 Task: Find connections with filter location Berasia with filter topic #Energywith filter profile language Spanish with filter current company SolarEdge Technologies with filter school ASM Group of Institutes with filter industry International Trade and Development with filter service category Outsourcing with filter keywords title Human Resources
Action: Mouse moved to (666, 91)
Screenshot: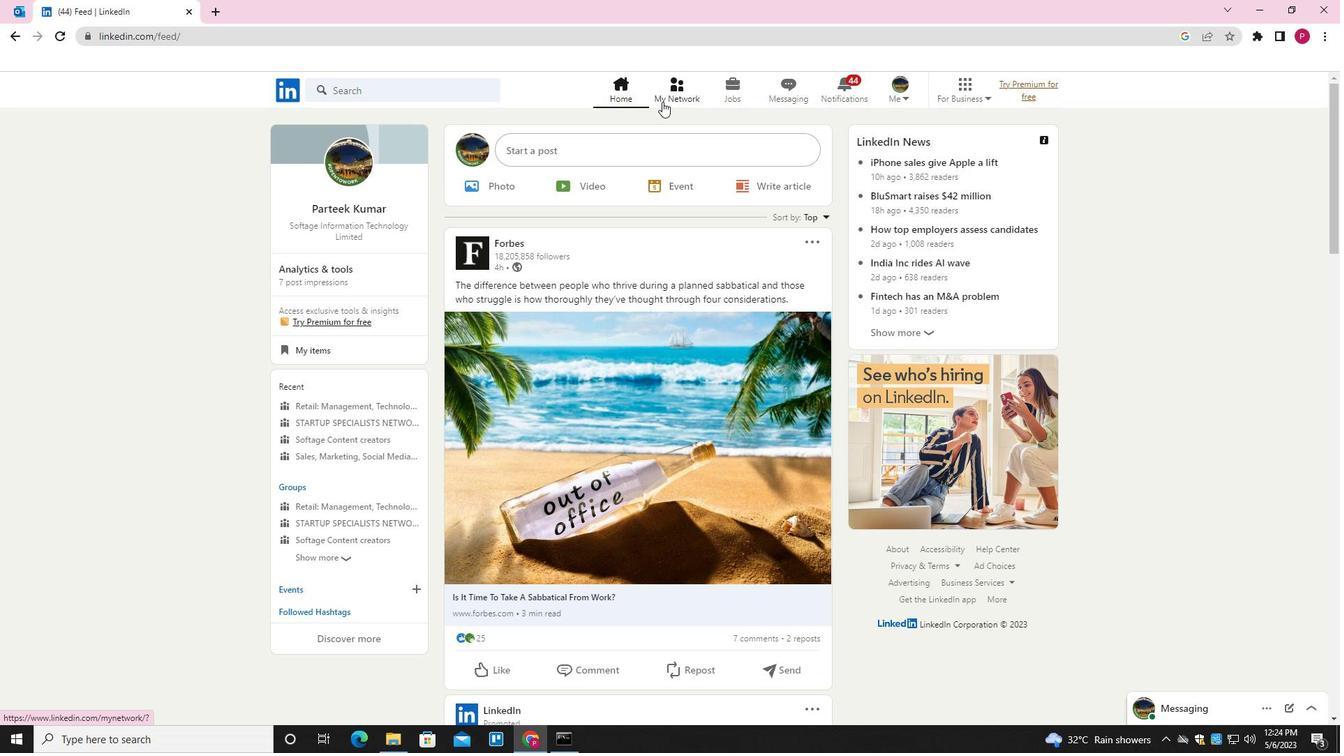 
Action: Mouse pressed left at (666, 91)
Screenshot: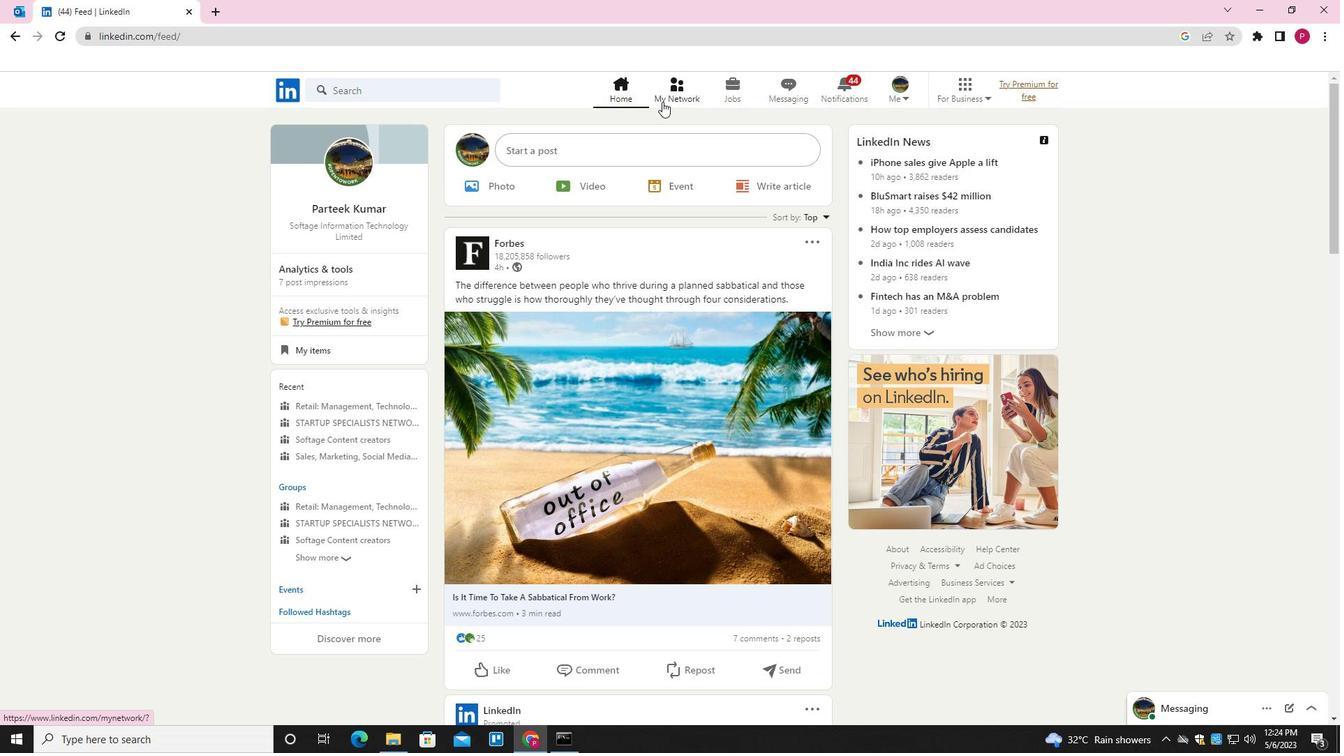 
Action: Mouse moved to (439, 170)
Screenshot: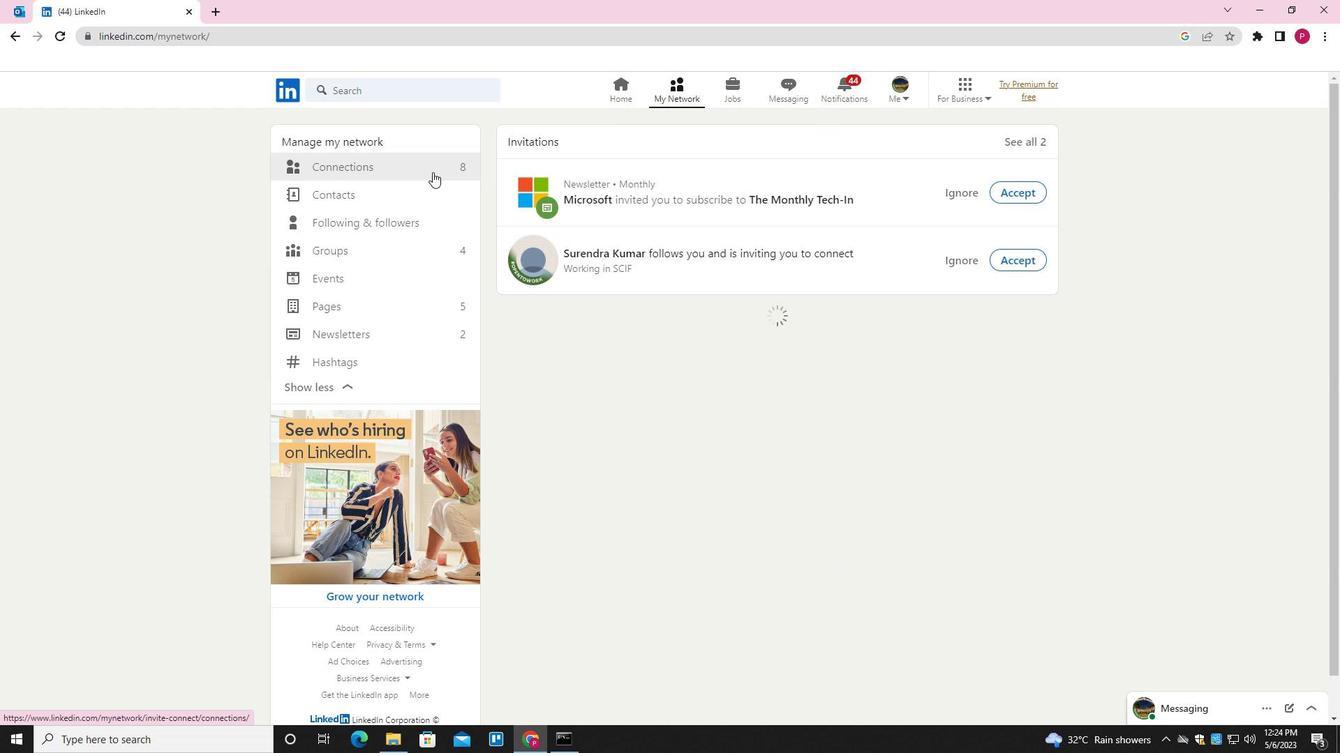 
Action: Mouse pressed left at (439, 170)
Screenshot: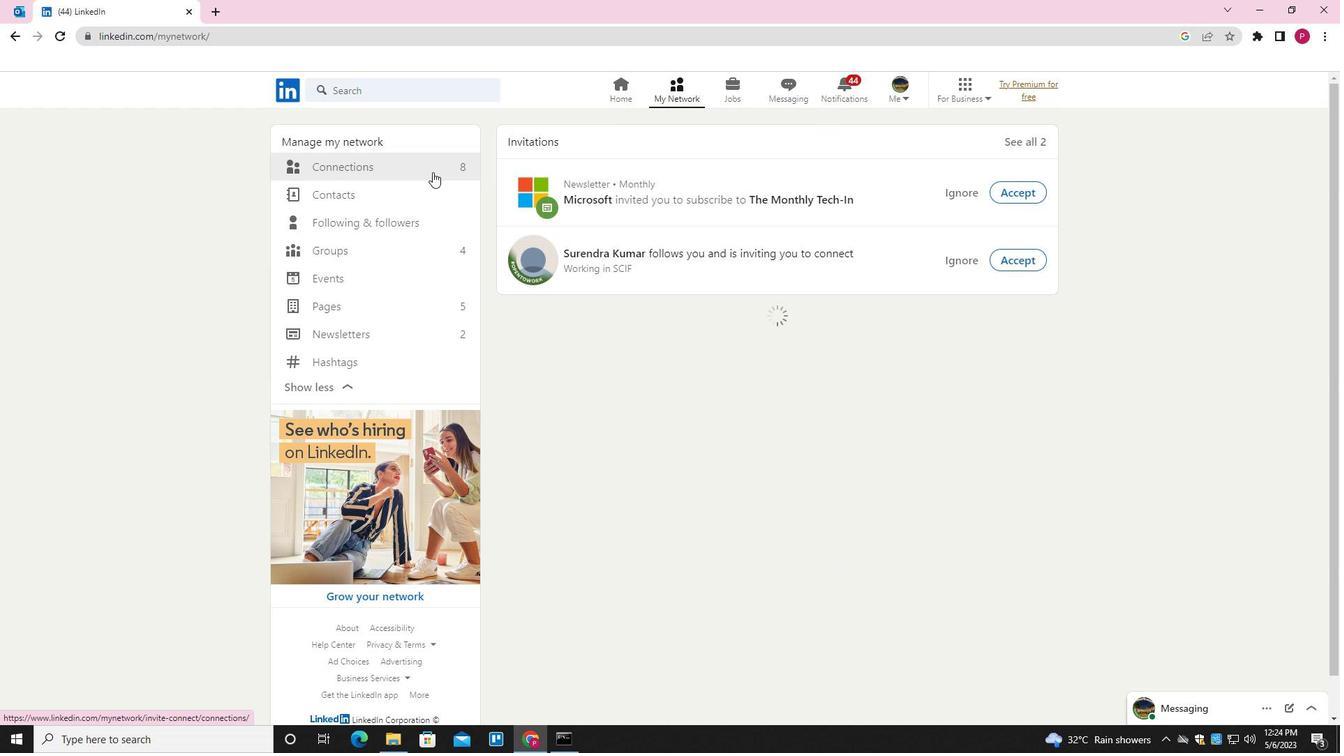 
Action: Mouse moved to (782, 170)
Screenshot: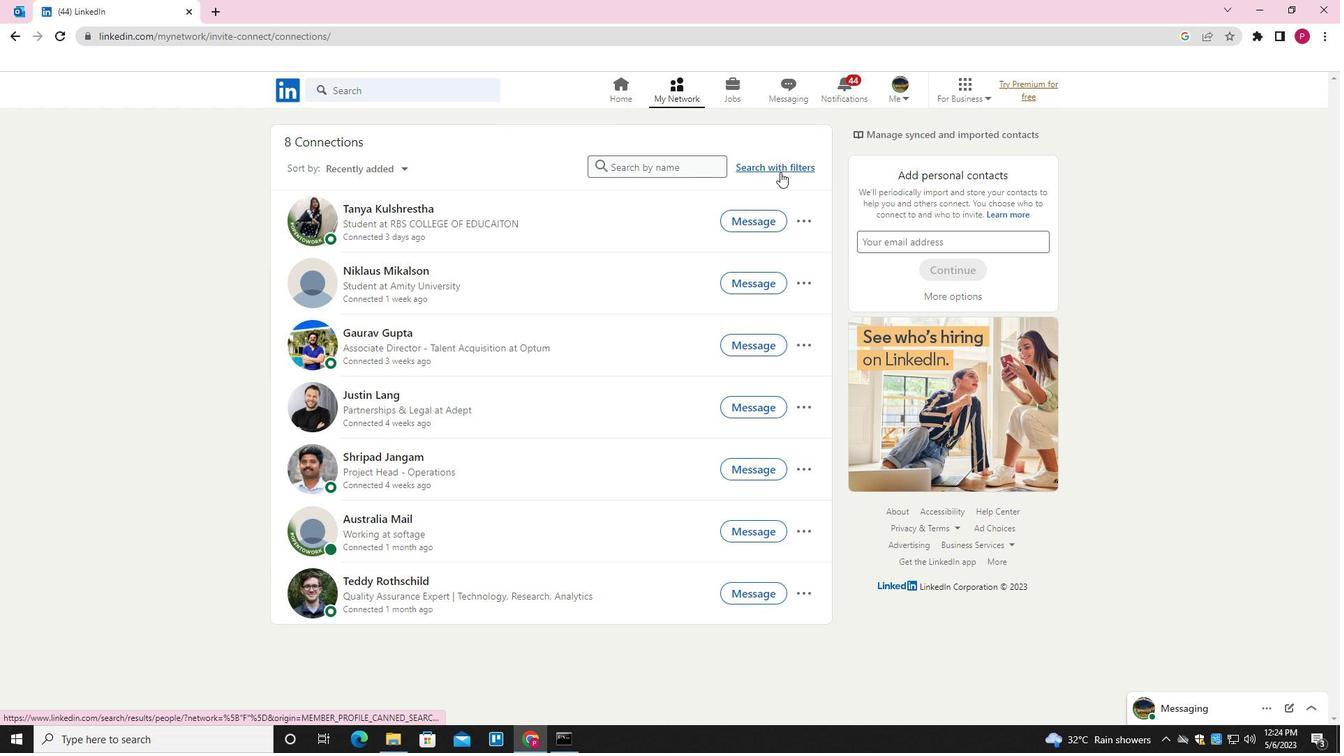 
Action: Mouse pressed left at (782, 170)
Screenshot: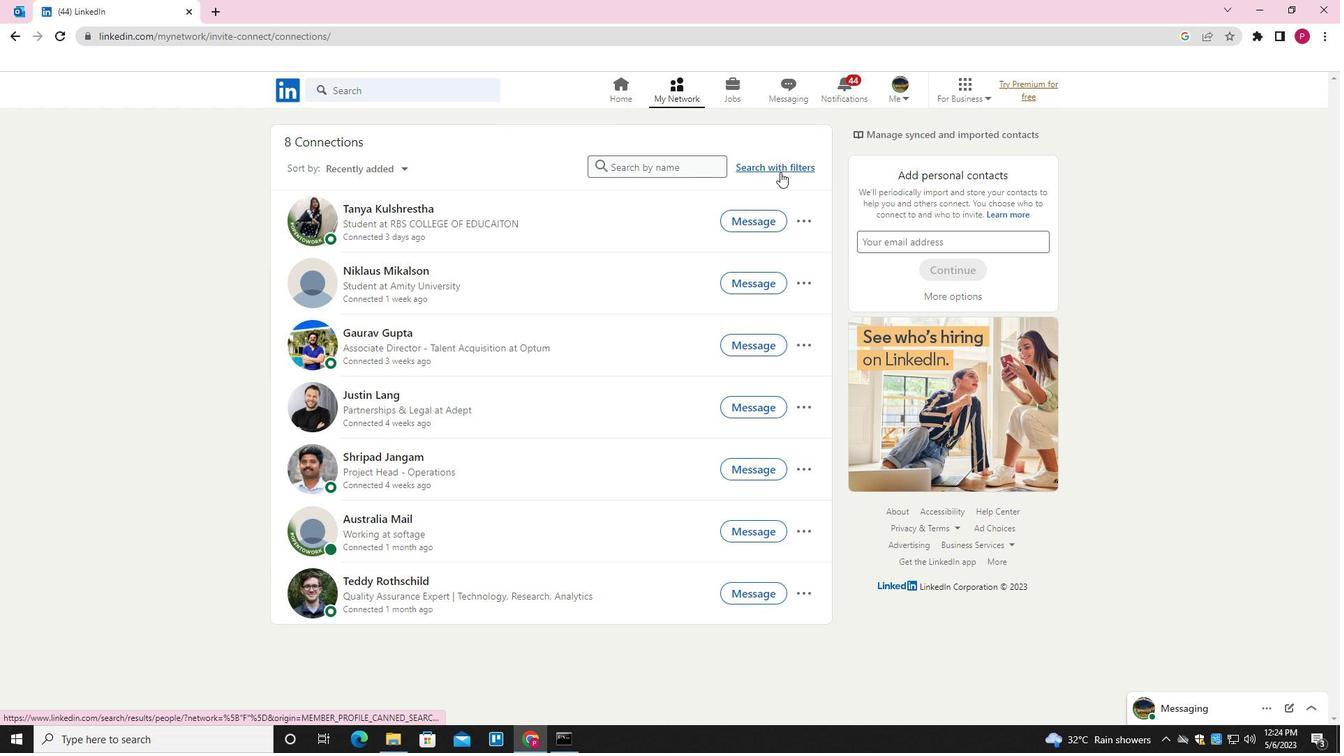 
Action: Mouse moved to (714, 130)
Screenshot: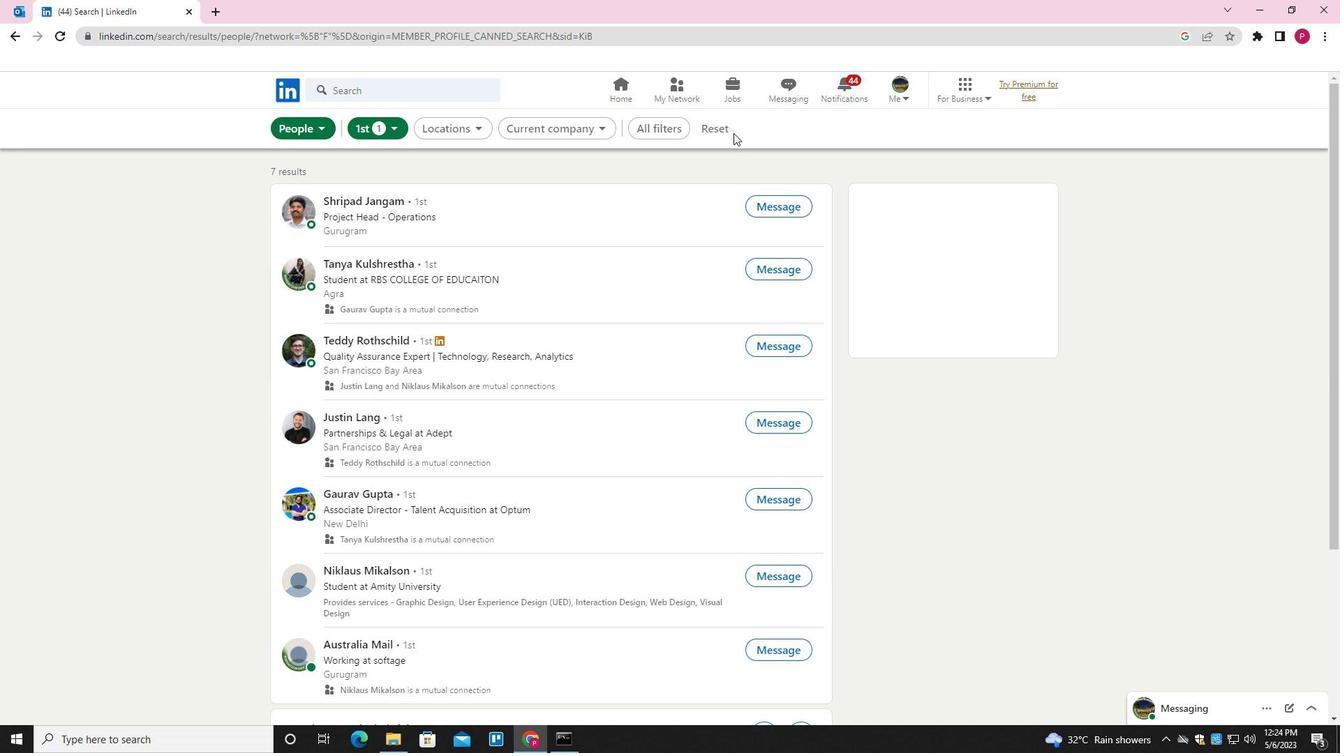 
Action: Mouse pressed left at (714, 130)
Screenshot: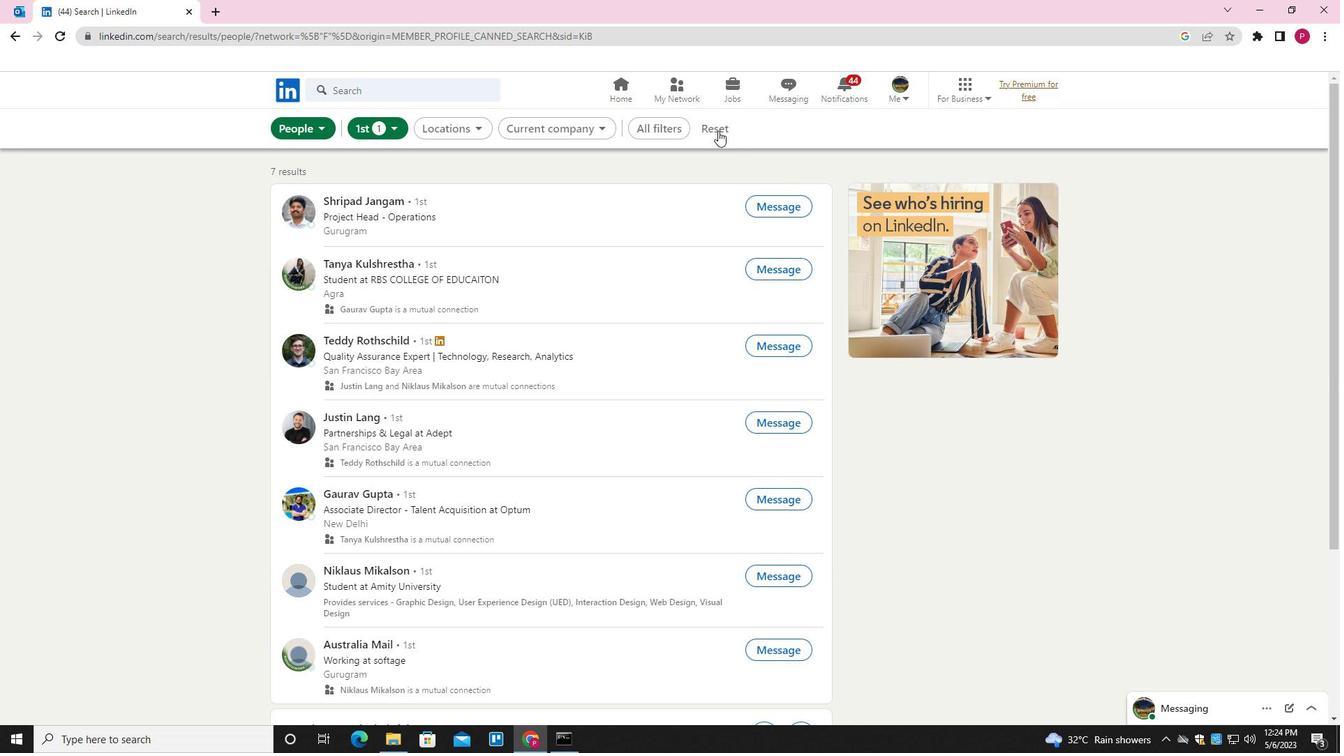 
Action: Mouse moved to (688, 129)
Screenshot: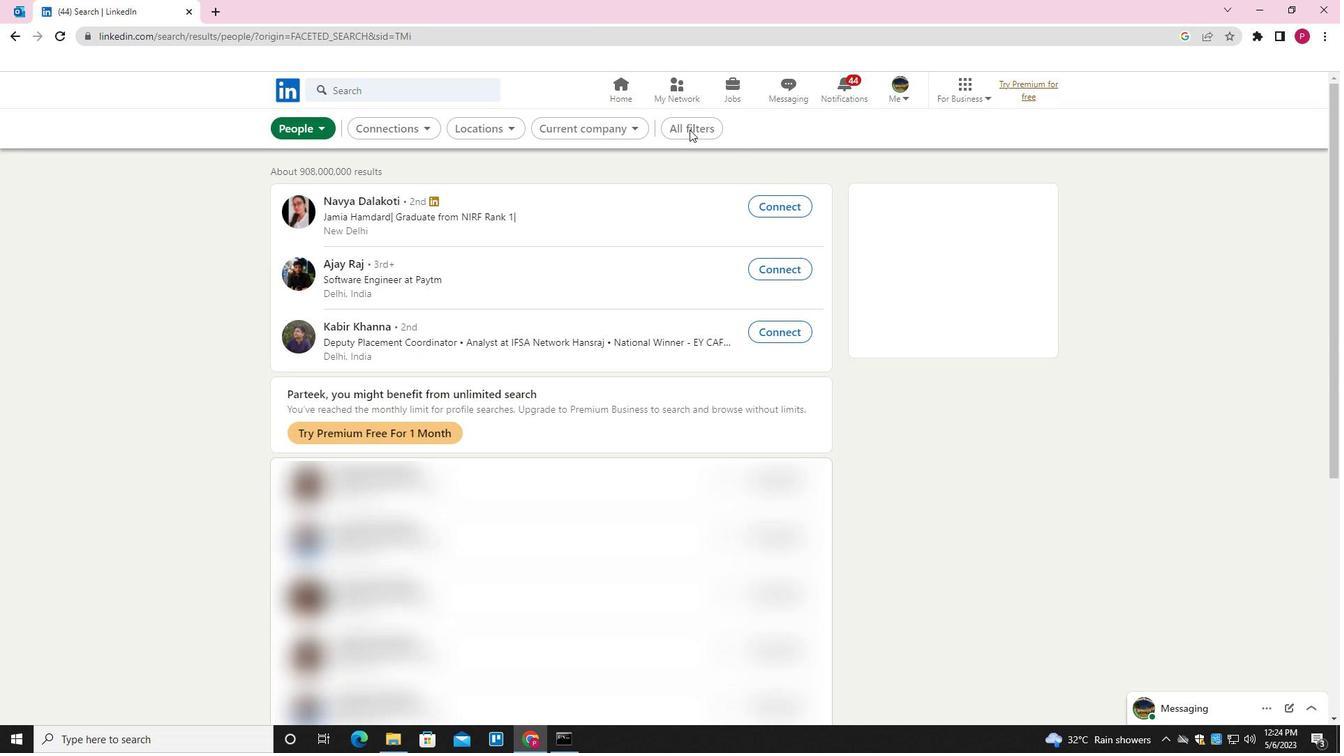 
Action: Mouse pressed left at (688, 129)
Screenshot: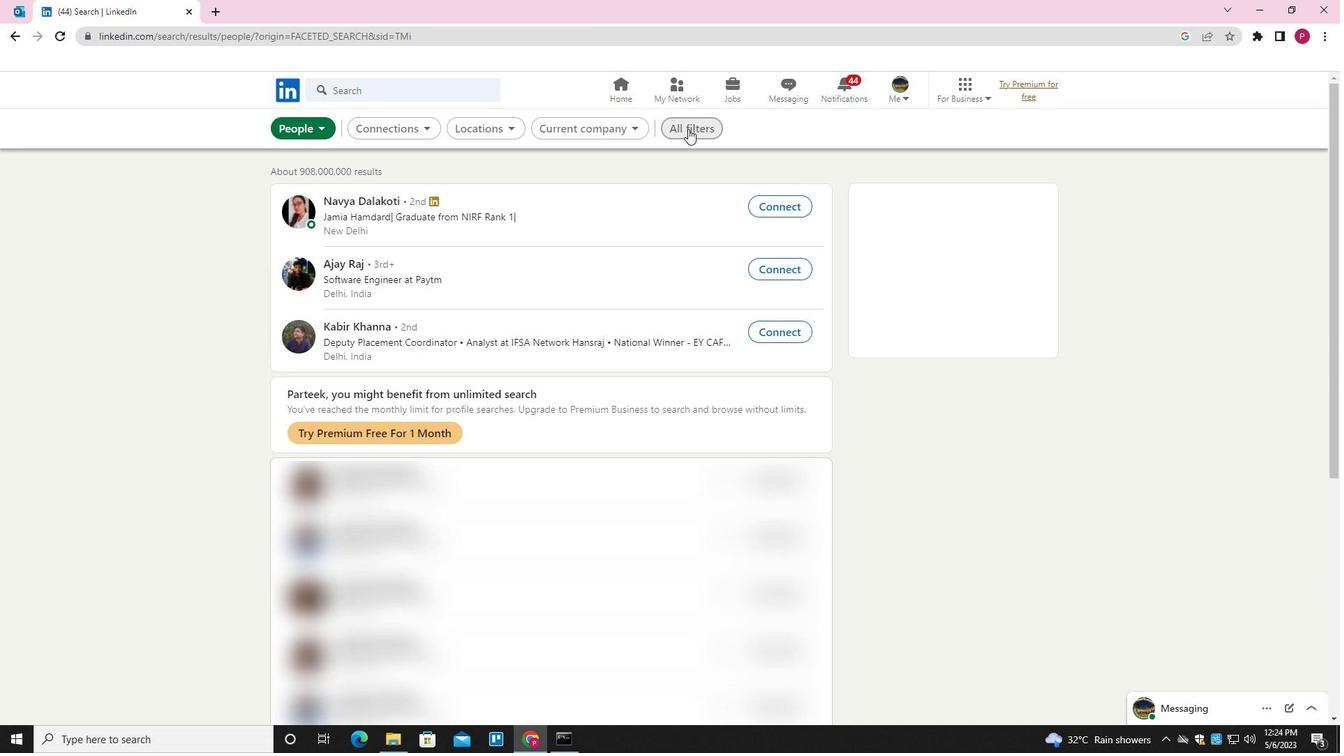 
Action: Mouse moved to (1036, 304)
Screenshot: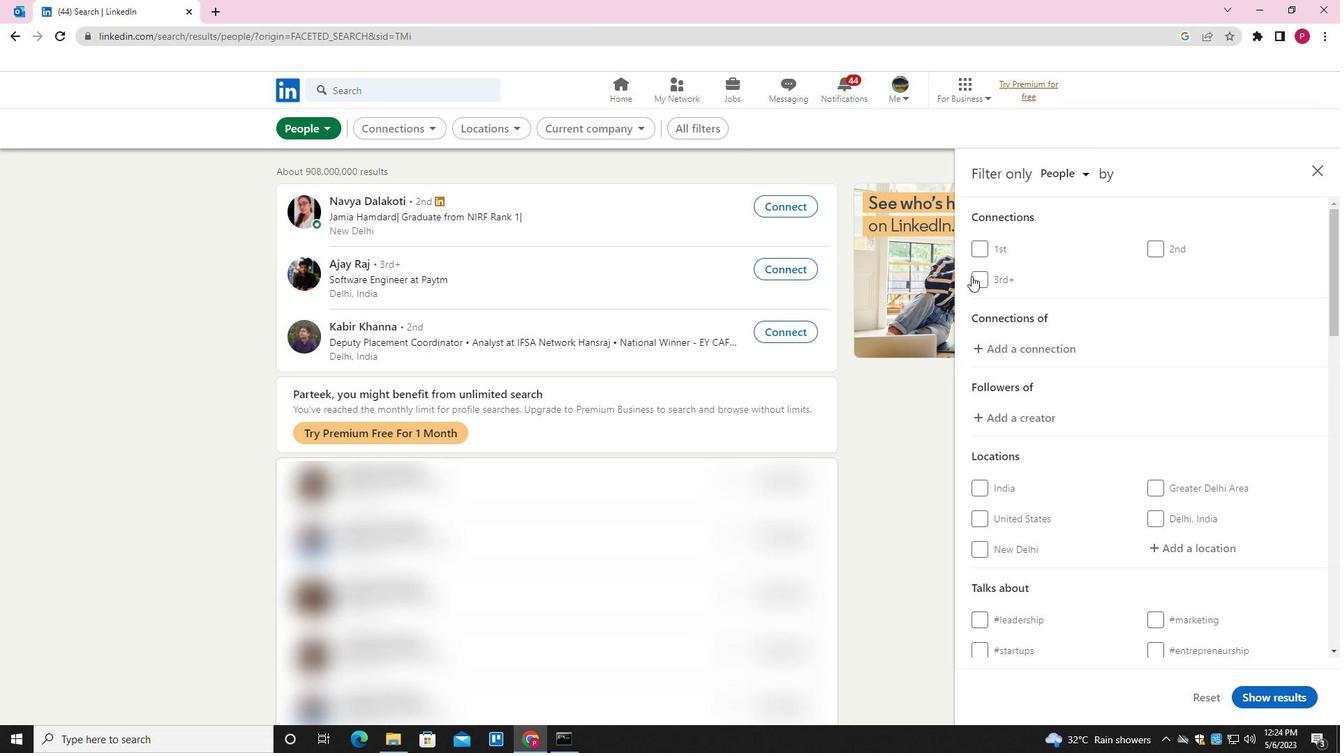 
Action: Mouse scrolled (1036, 304) with delta (0, 0)
Screenshot: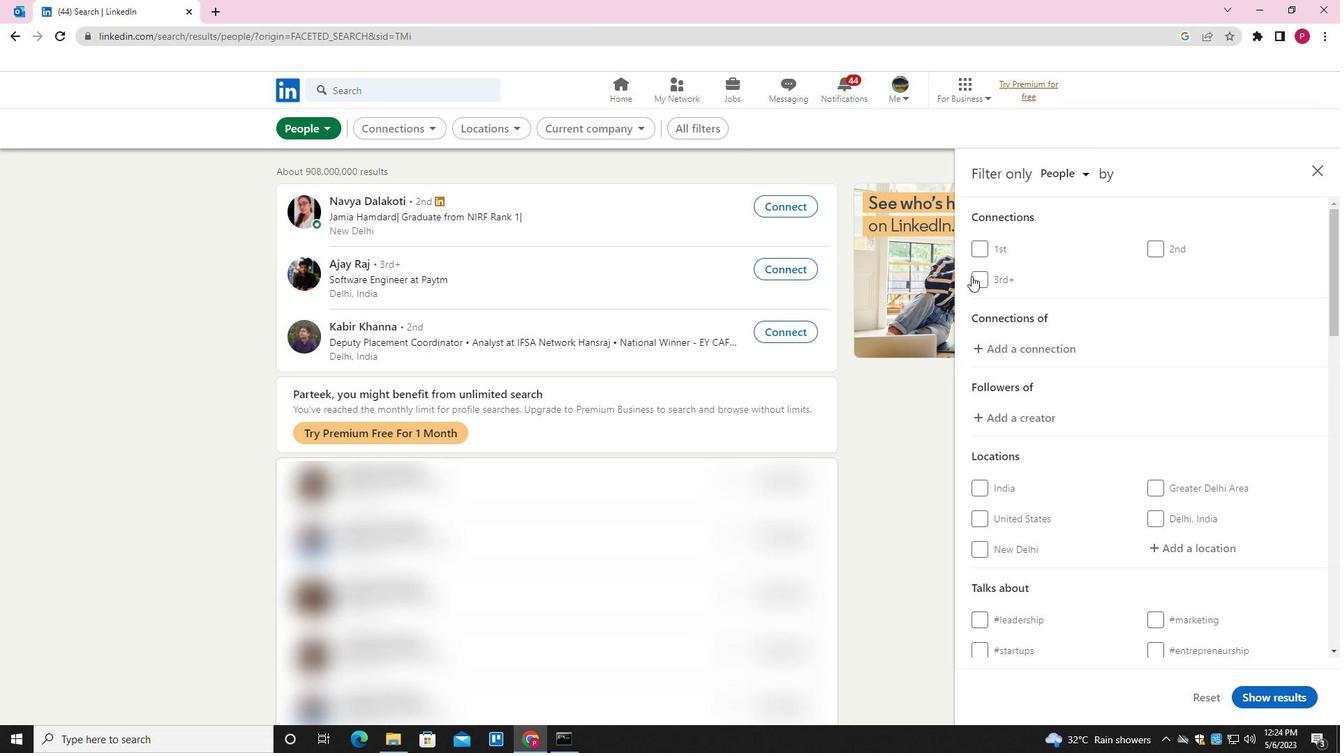 
Action: Mouse moved to (1043, 308)
Screenshot: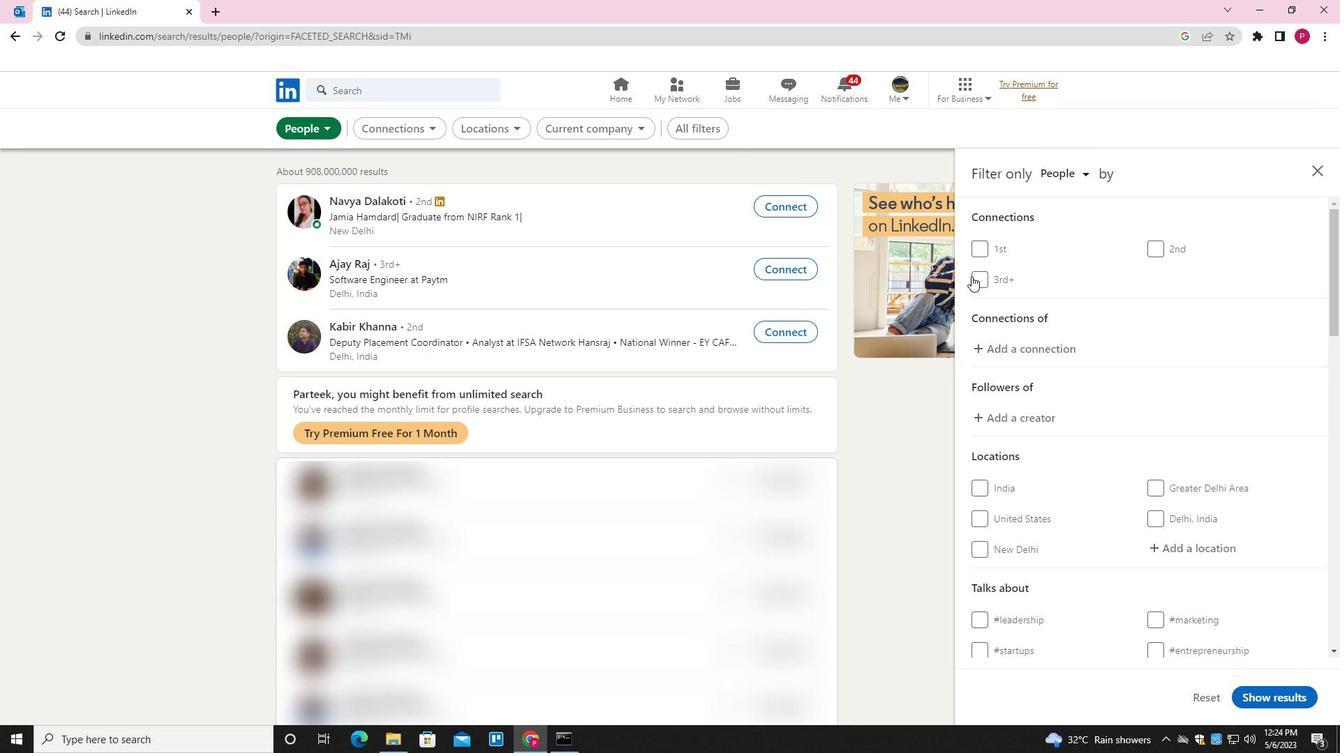 
Action: Mouse scrolled (1043, 307) with delta (0, 0)
Screenshot: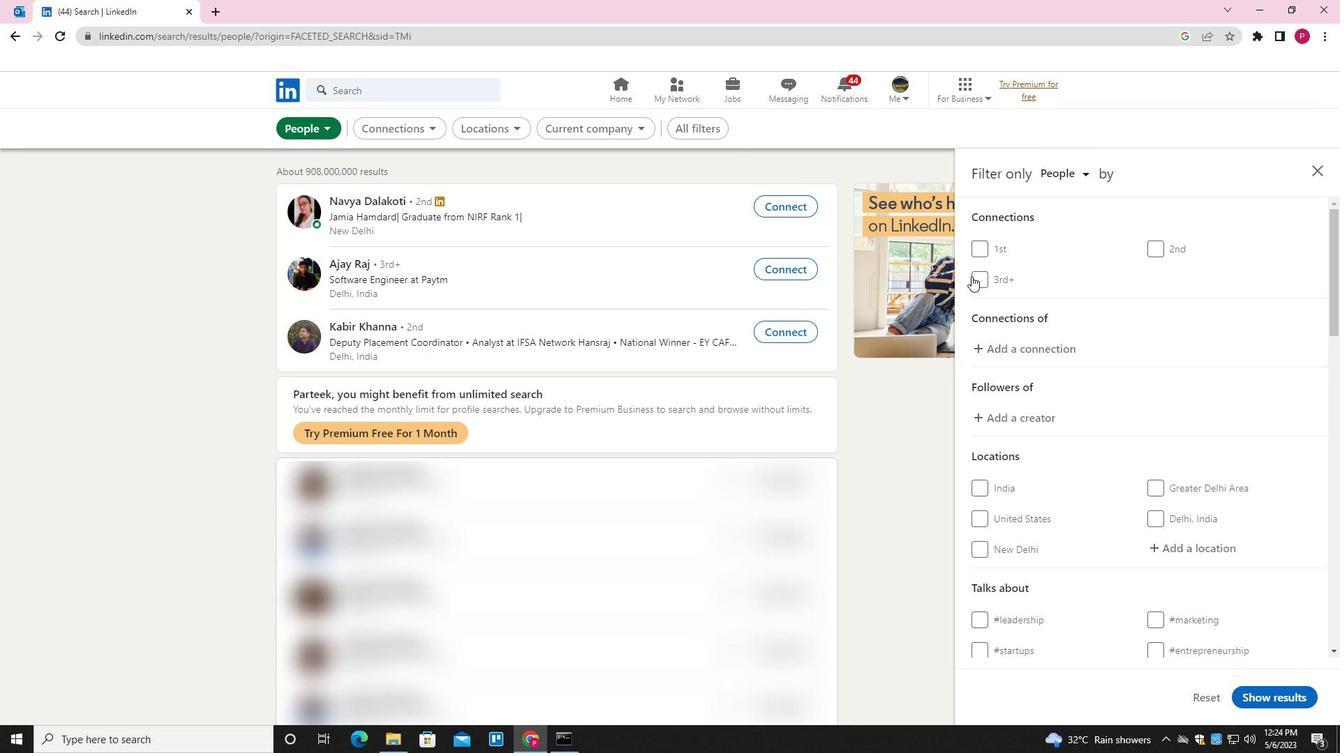
Action: Mouse moved to (1066, 319)
Screenshot: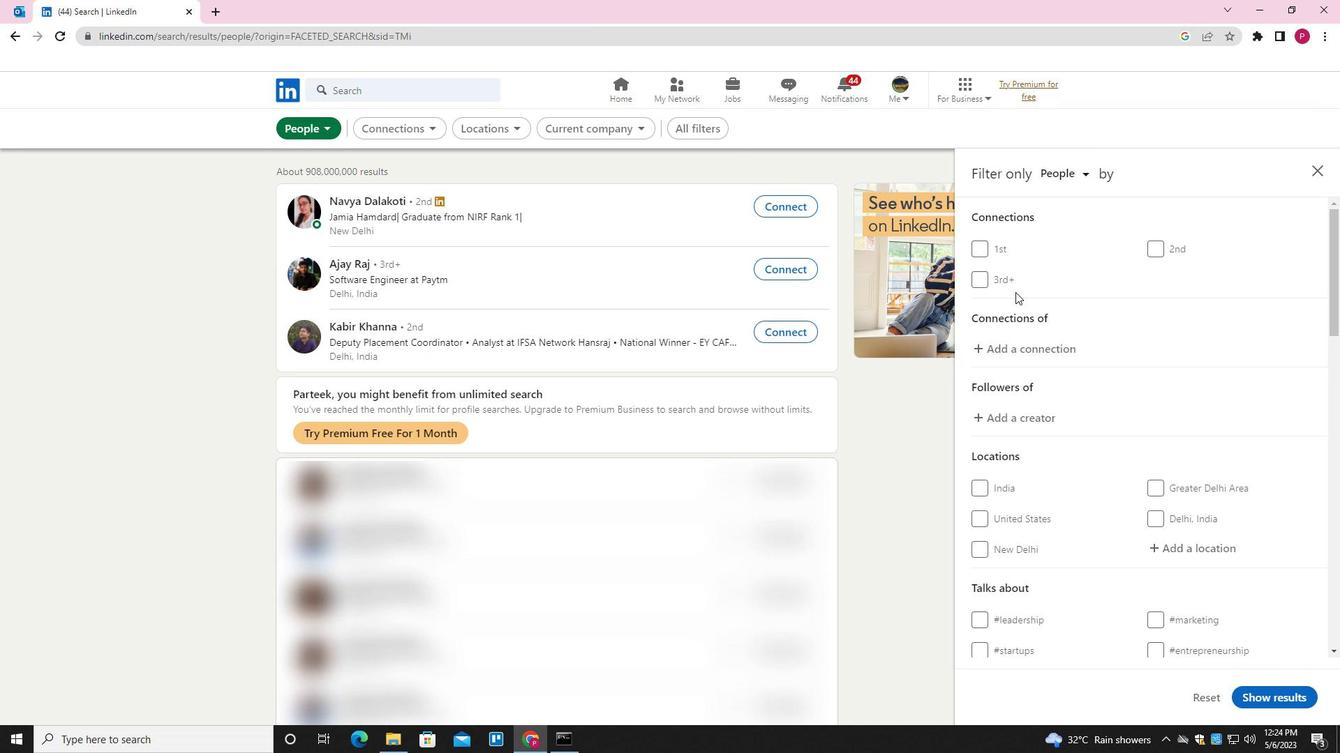 
Action: Mouse scrolled (1066, 318) with delta (0, 0)
Screenshot: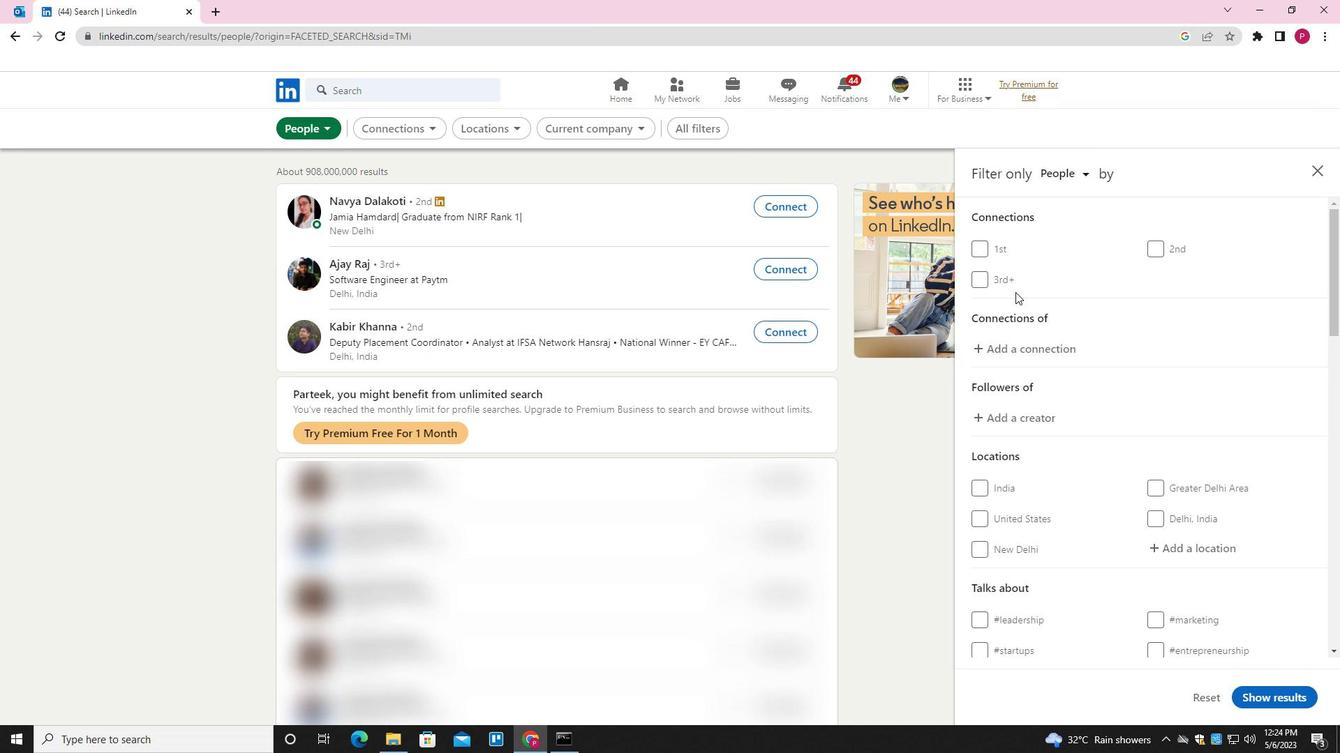 
Action: Mouse moved to (1182, 341)
Screenshot: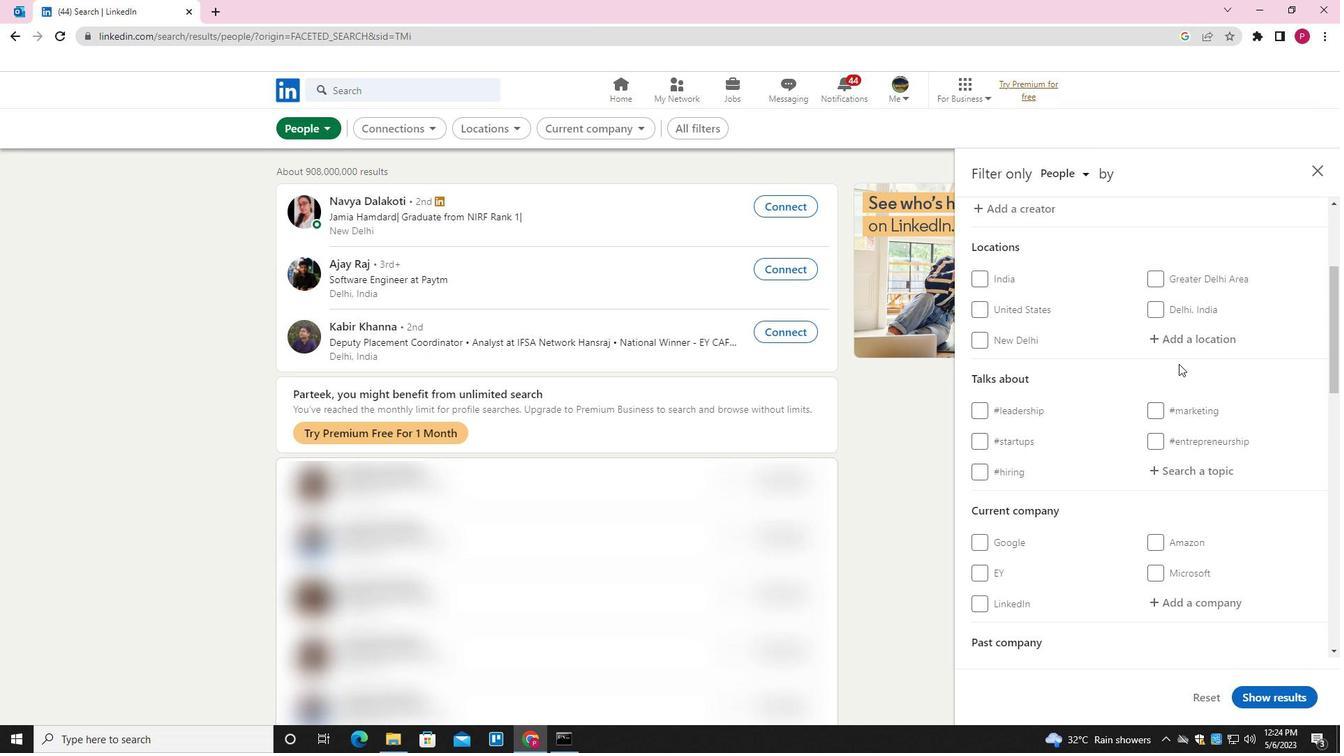 
Action: Mouse pressed left at (1182, 341)
Screenshot: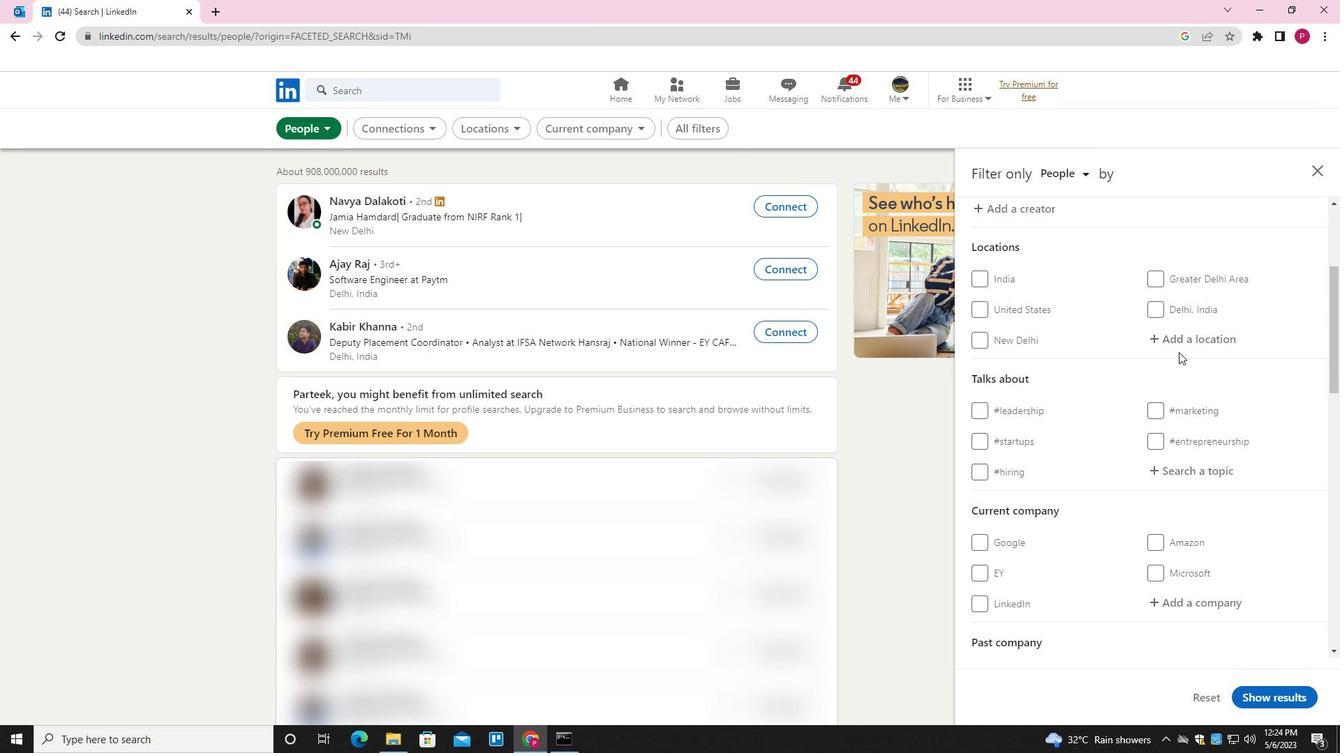
Action: Key pressed <Key.shift>BERASIA<Key.down><Key.enter>
Screenshot: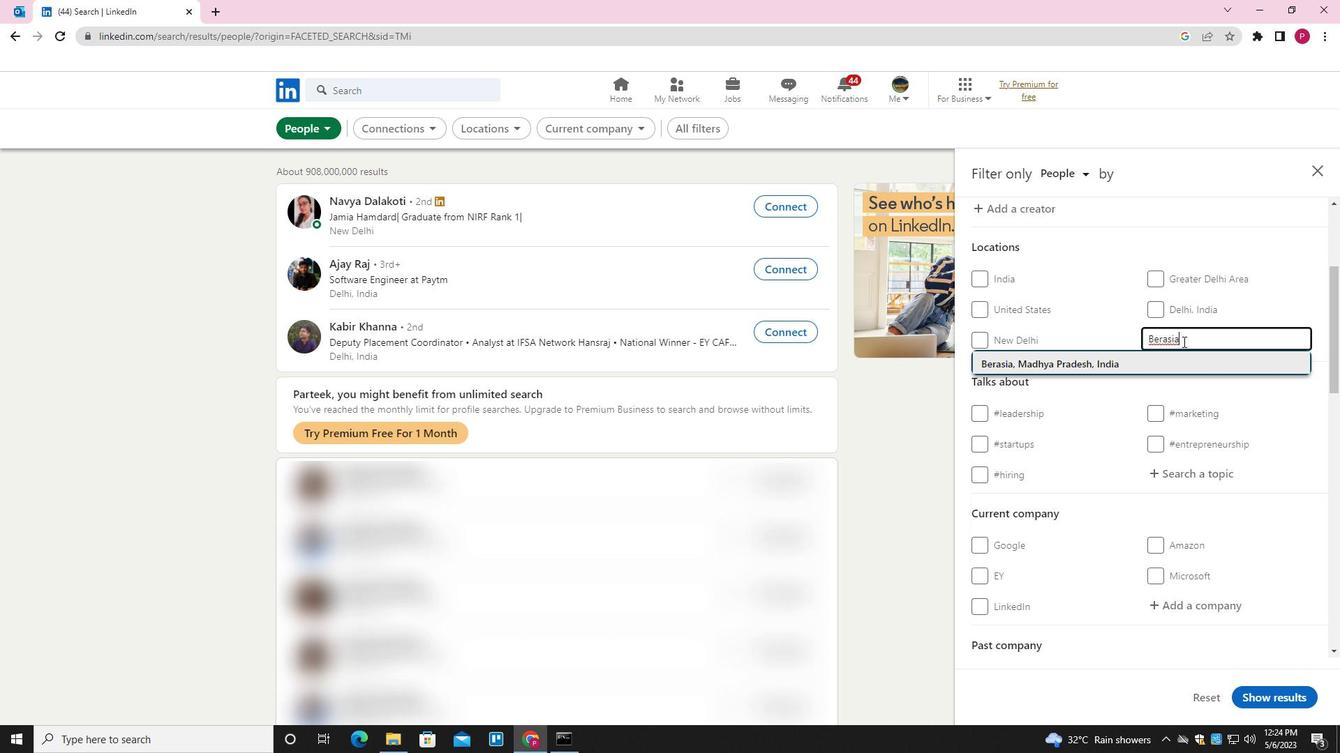 
Action: Mouse moved to (1199, 380)
Screenshot: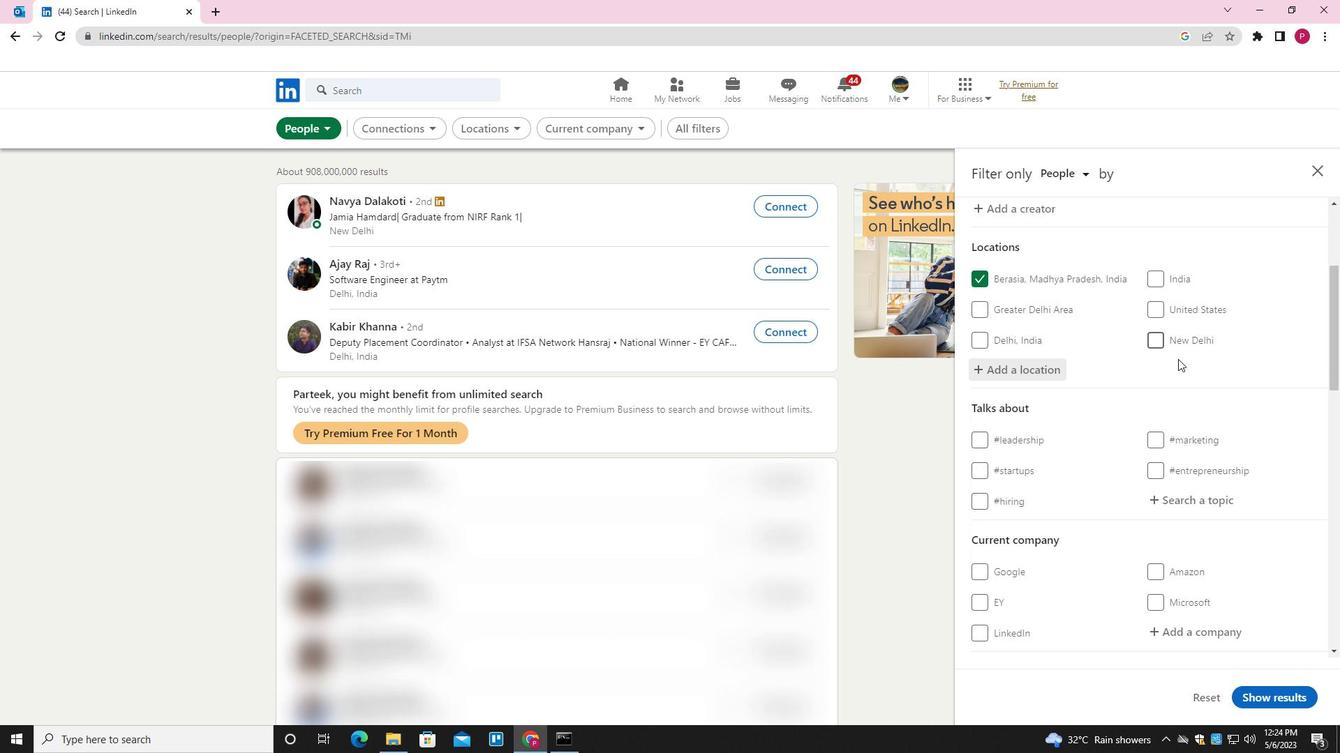 
Action: Mouse scrolled (1199, 379) with delta (0, 0)
Screenshot: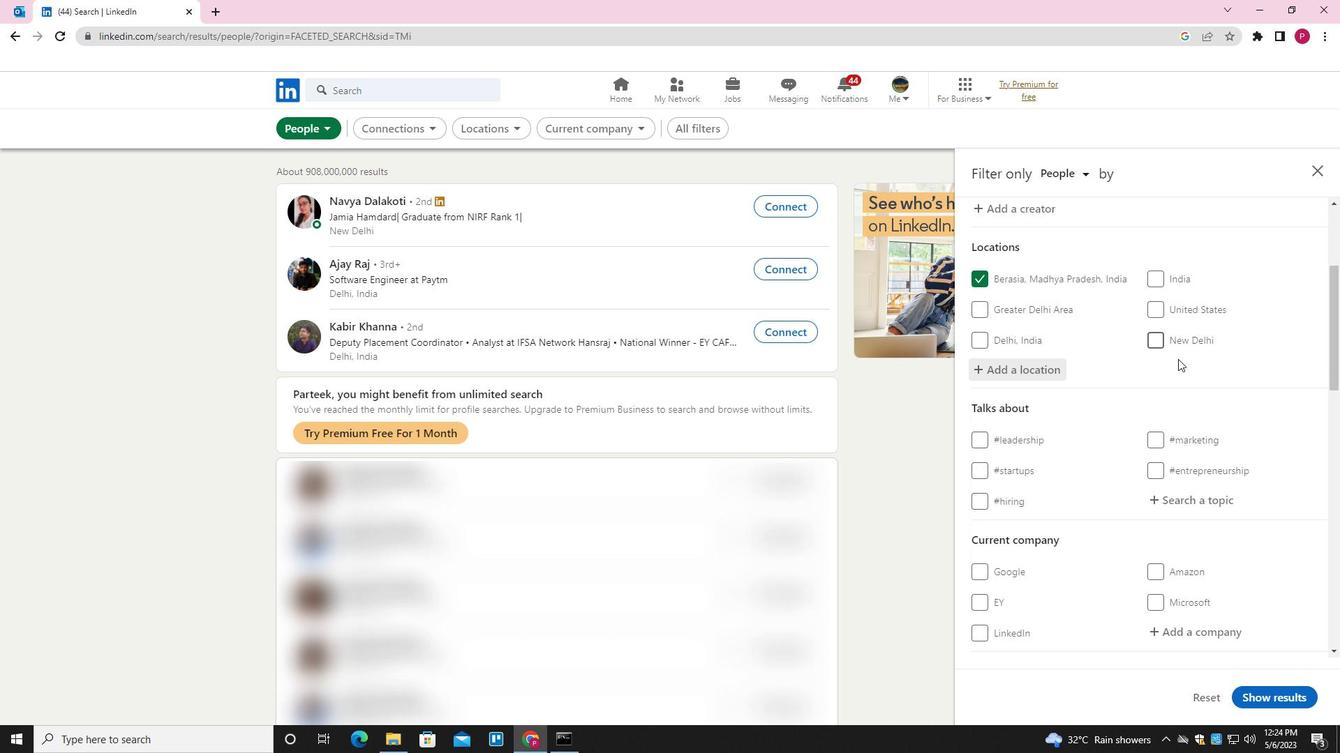 
Action: Mouse scrolled (1199, 379) with delta (0, 0)
Screenshot: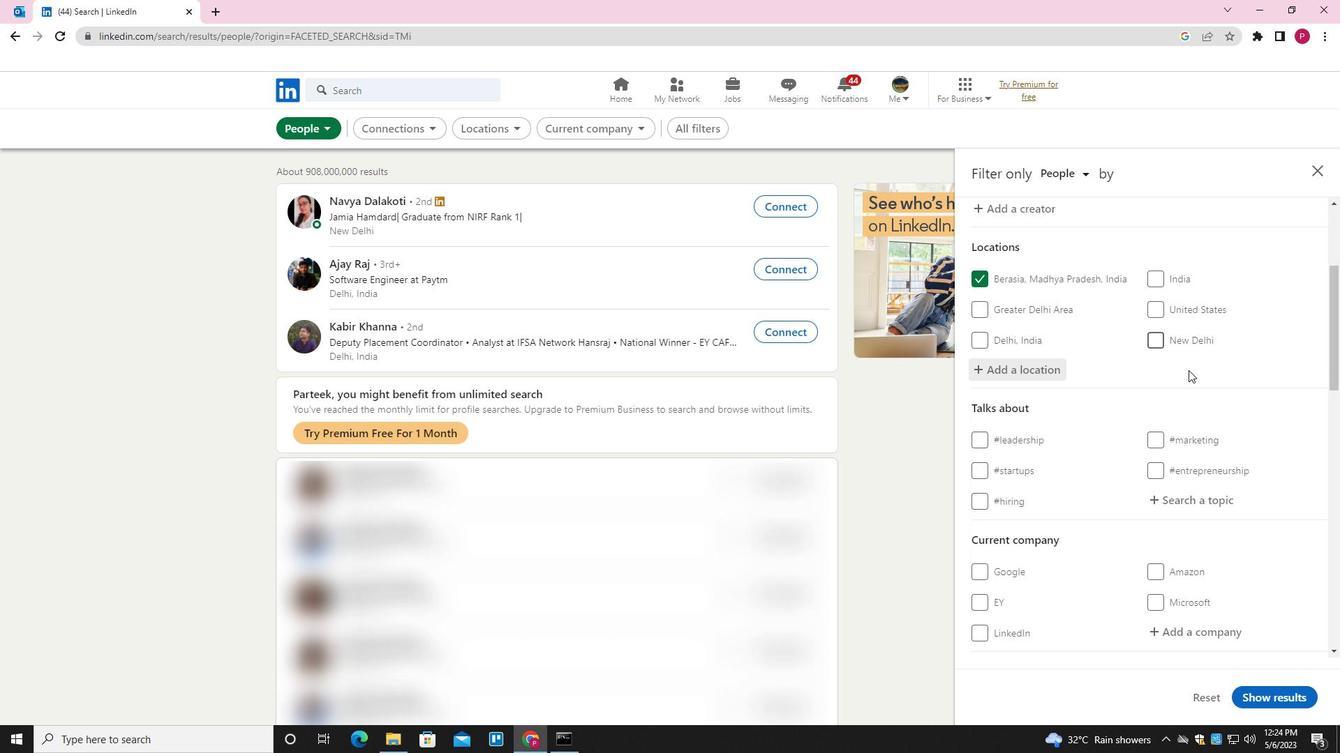 
Action: Mouse moved to (1199, 380)
Screenshot: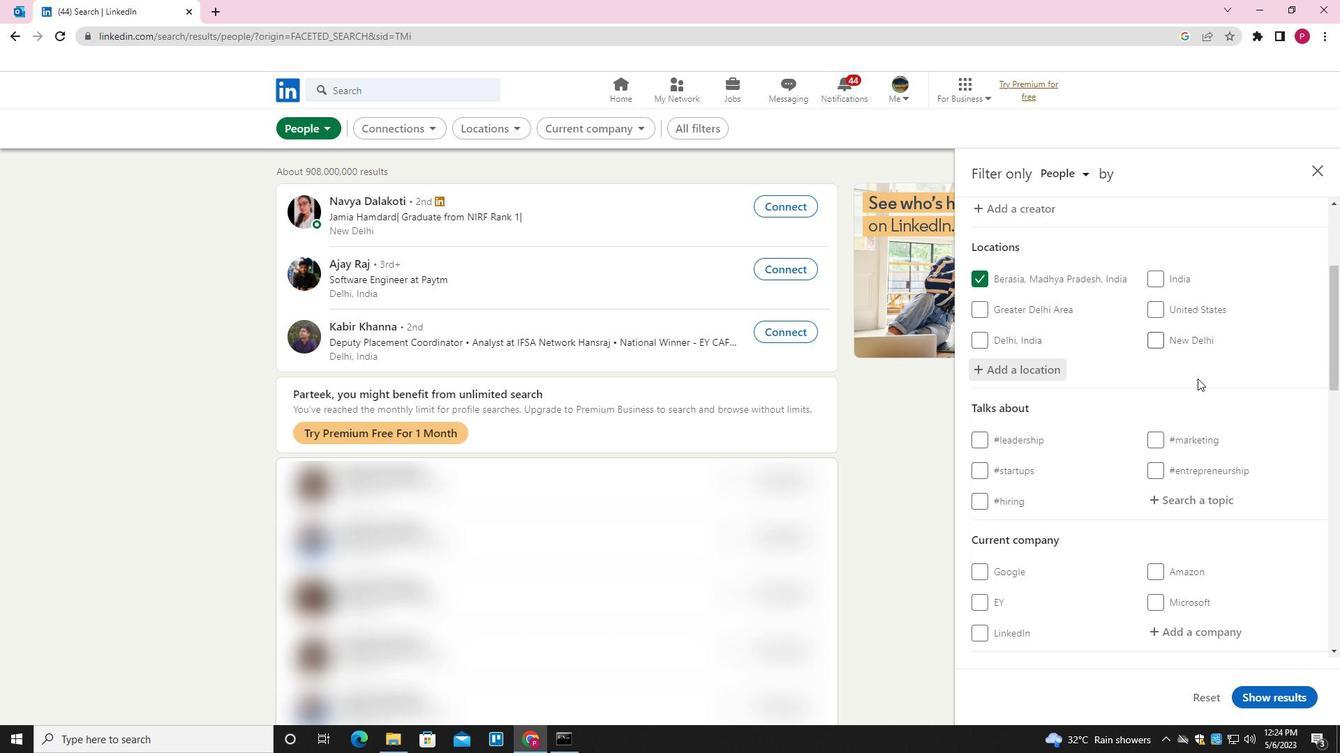 
Action: Mouse scrolled (1199, 379) with delta (0, 0)
Screenshot: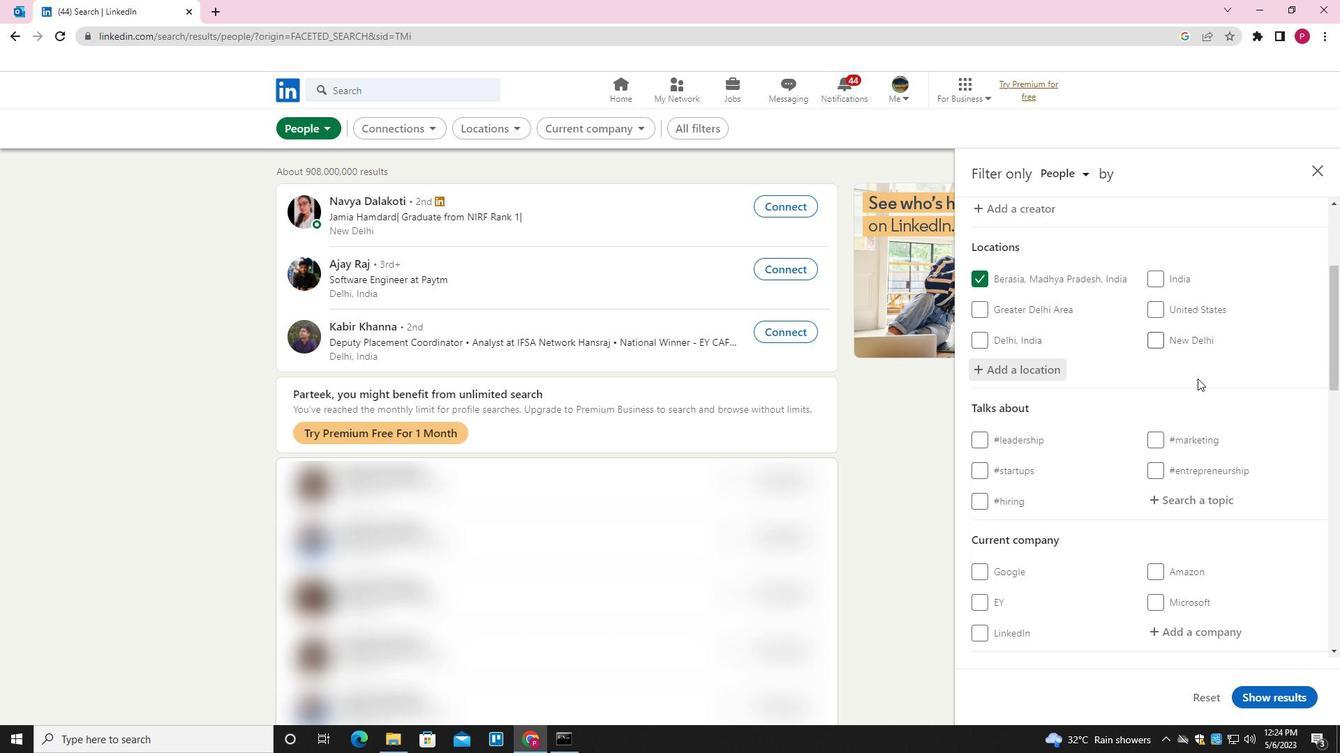 
Action: Mouse moved to (1206, 288)
Screenshot: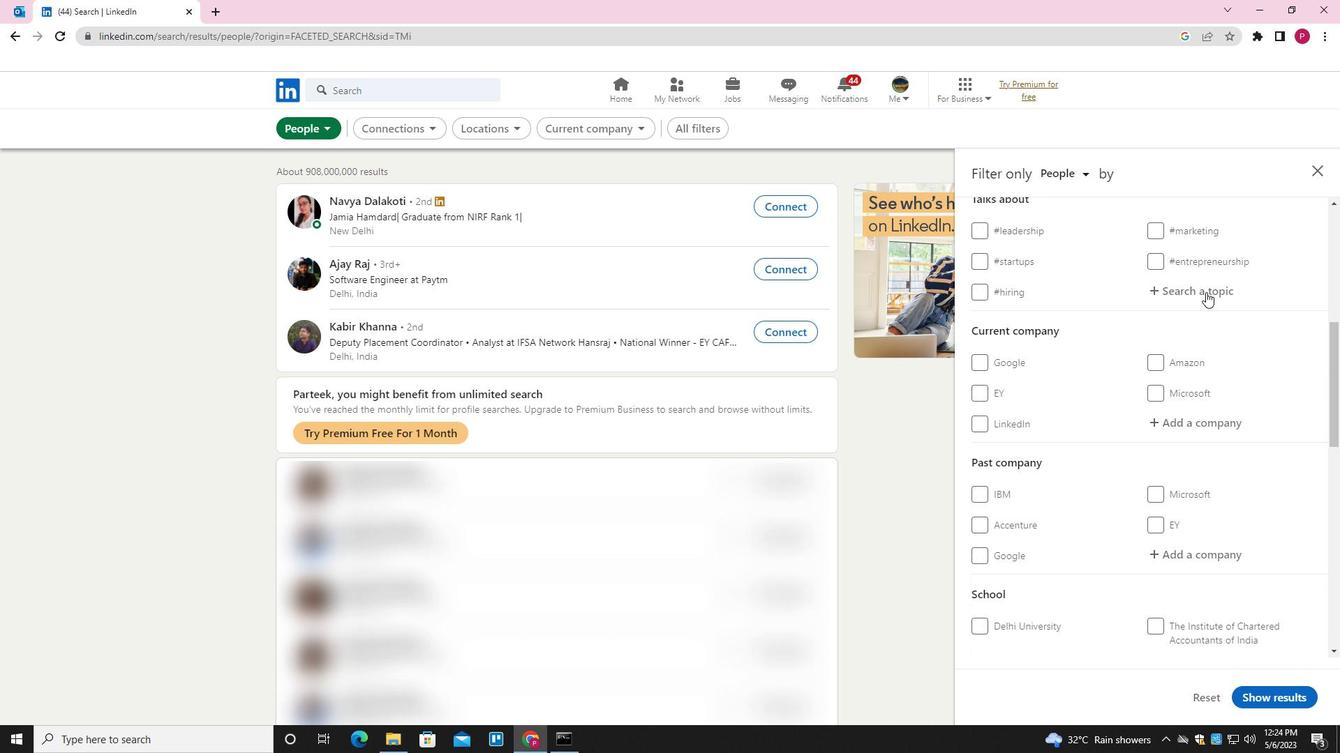 
Action: Mouse pressed left at (1206, 288)
Screenshot: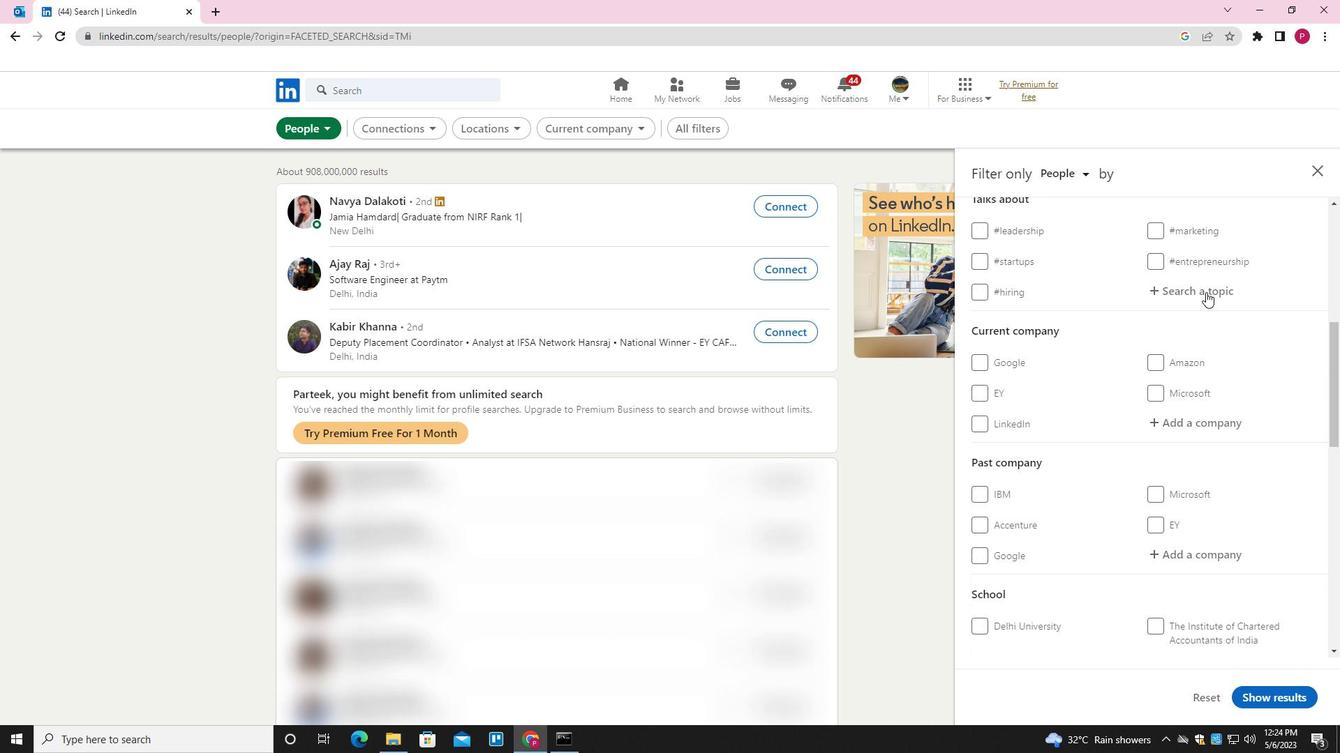 
Action: Key pressed ENERGY<Key.down><Key.enter>
Screenshot: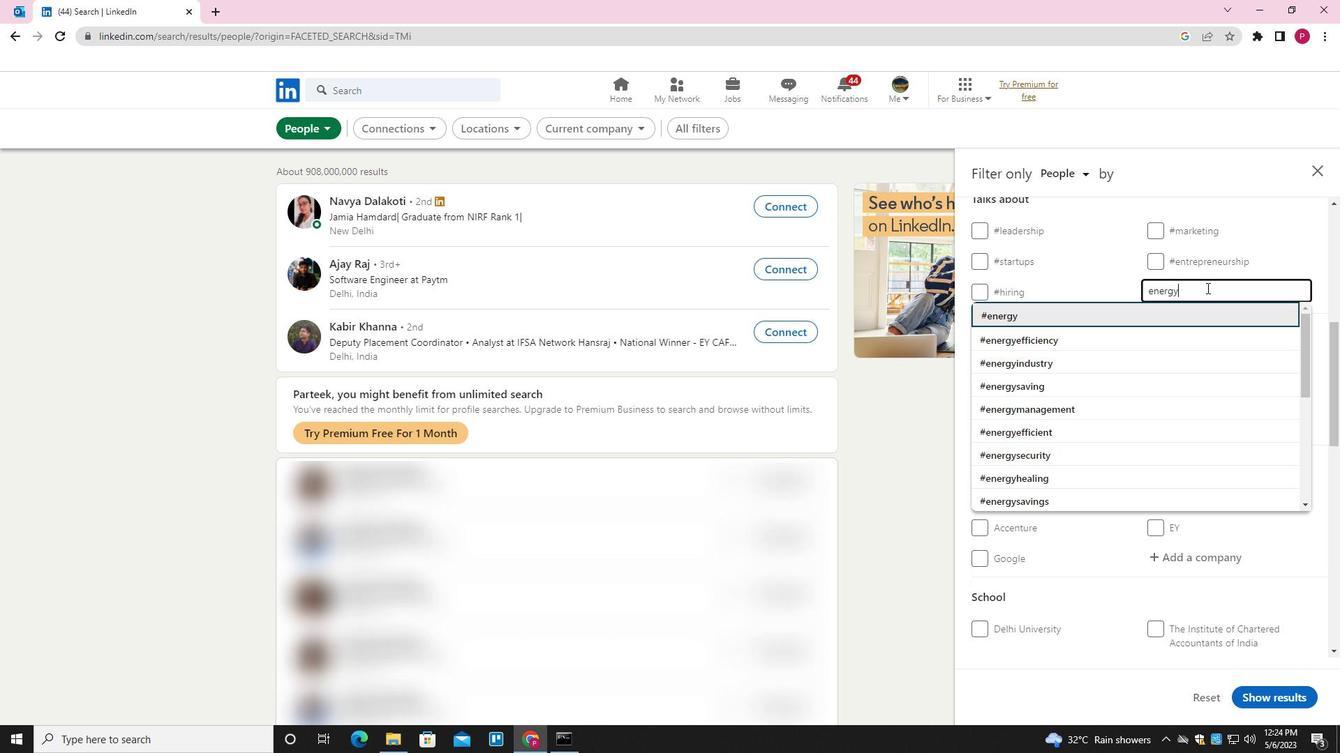 
Action: Mouse moved to (1081, 378)
Screenshot: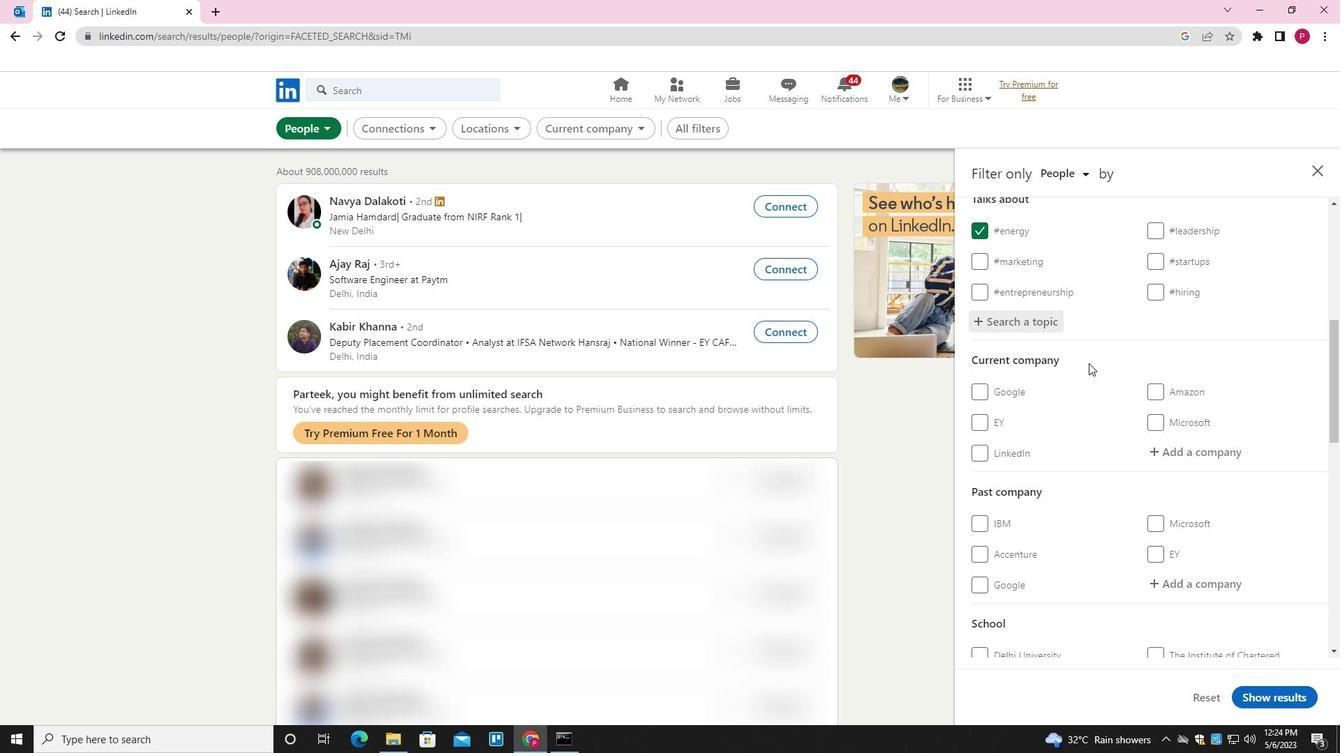 
Action: Mouse scrolled (1081, 377) with delta (0, 0)
Screenshot: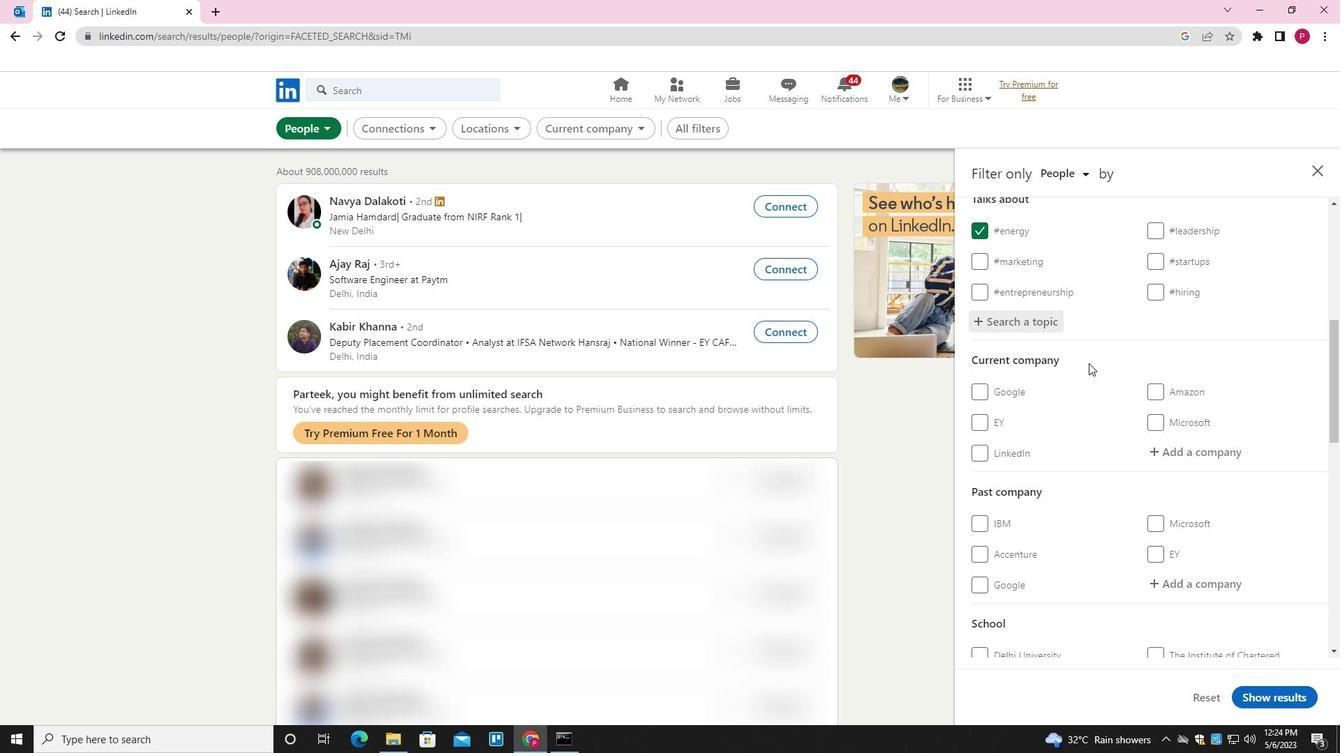 
Action: Mouse scrolled (1081, 377) with delta (0, 0)
Screenshot: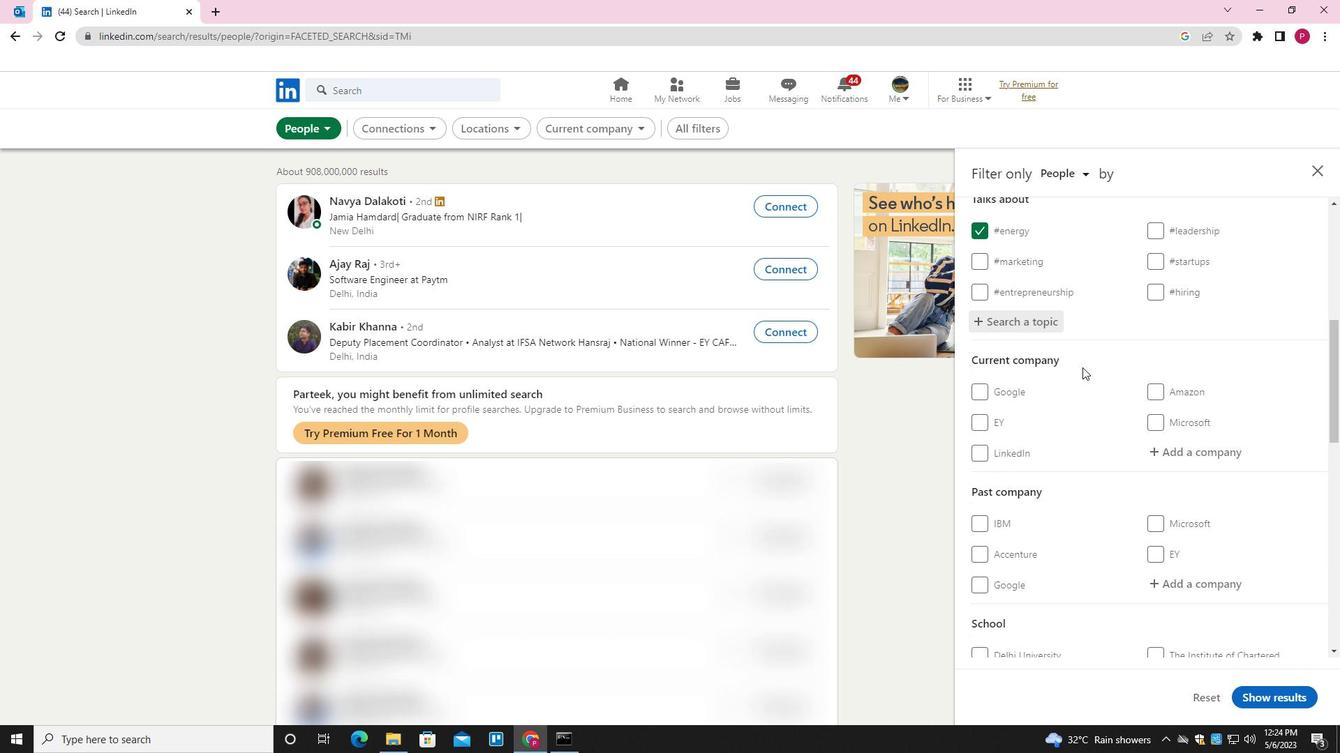 
Action: Mouse scrolled (1081, 377) with delta (0, 0)
Screenshot: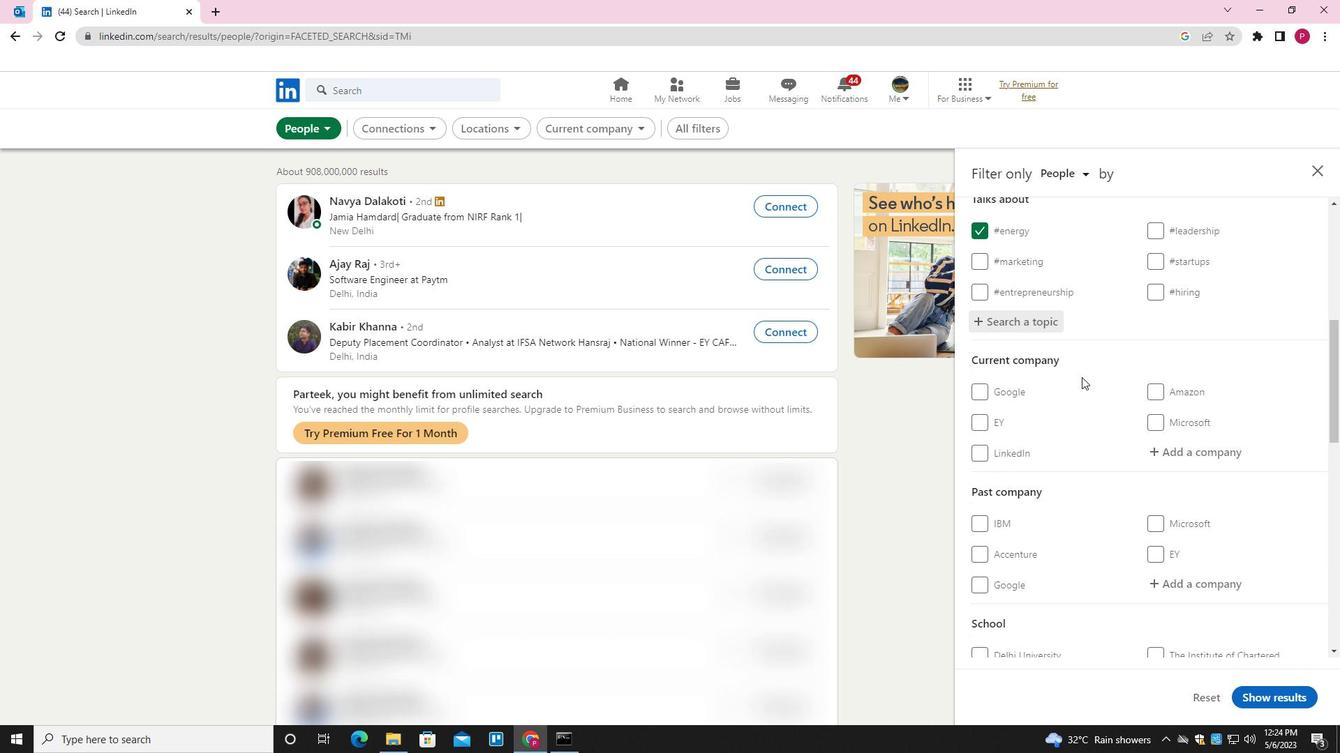 
Action: Mouse scrolled (1081, 377) with delta (0, 0)
Screenshot: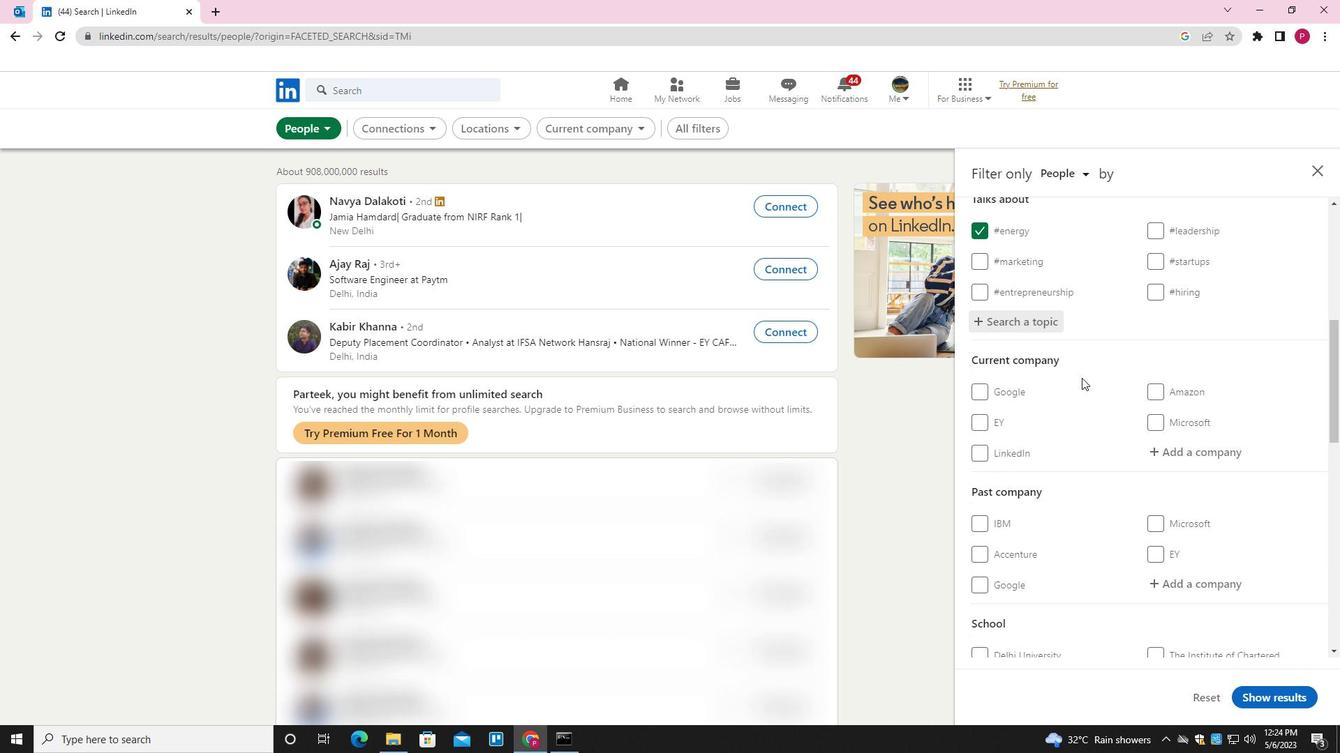 
Action: Mouse scrolled (1081, 377) with delta (0, 0)
Screenshot: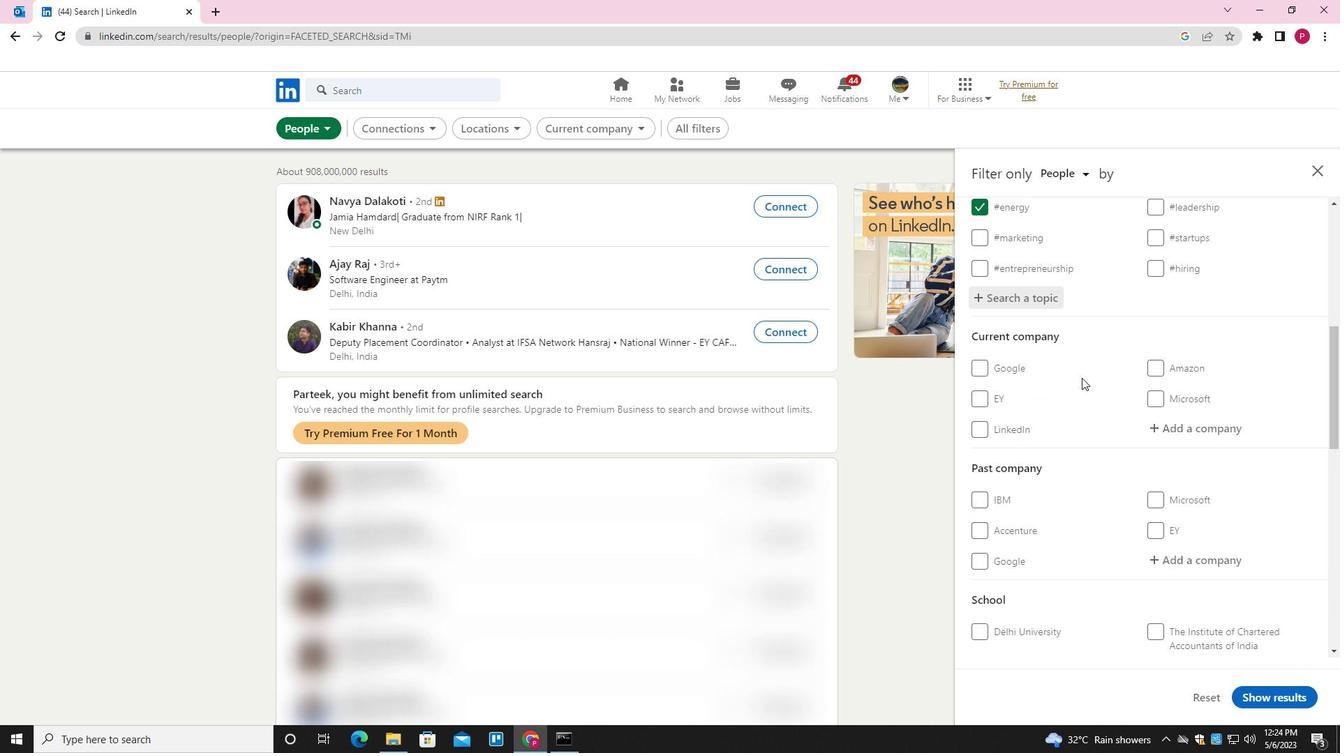 
Action: Mouse moved to (1145, 408)
Screenshot: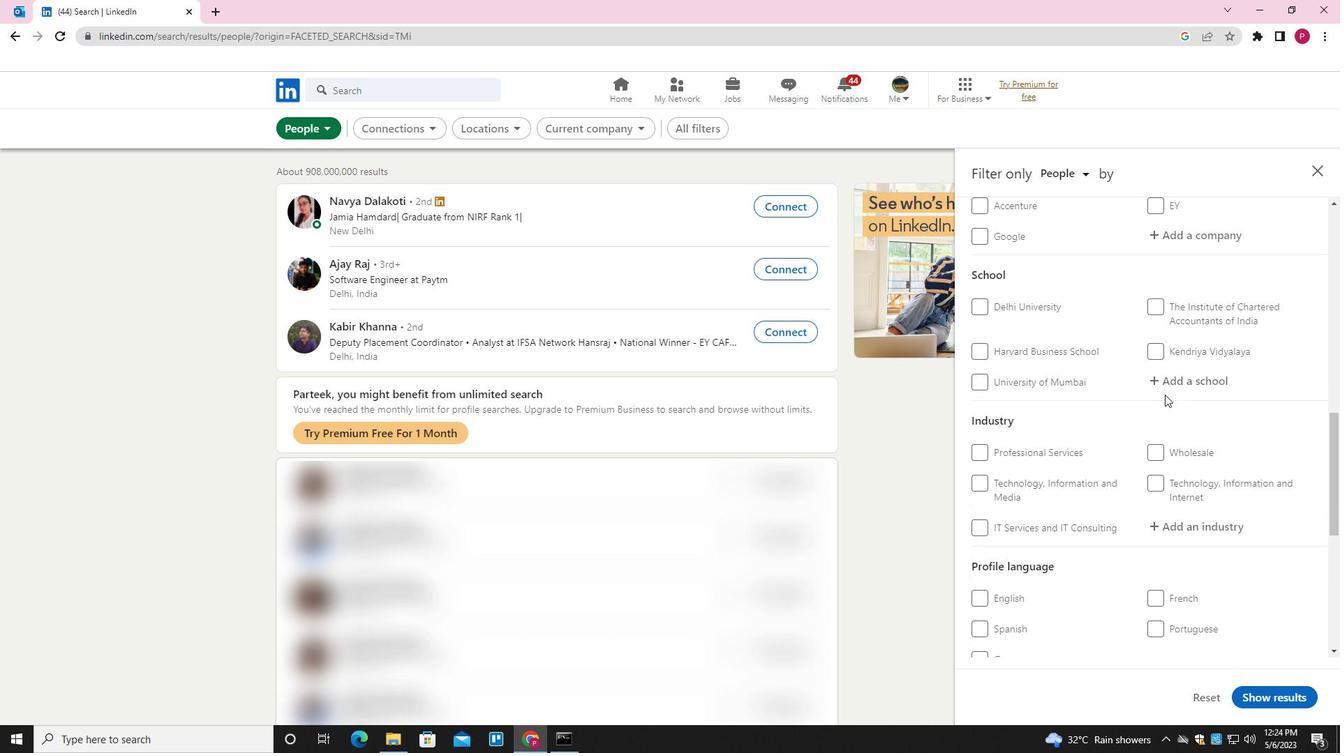
Action: Mouse scrolled (1145, 407) with delta (0, 0)
Screenshot: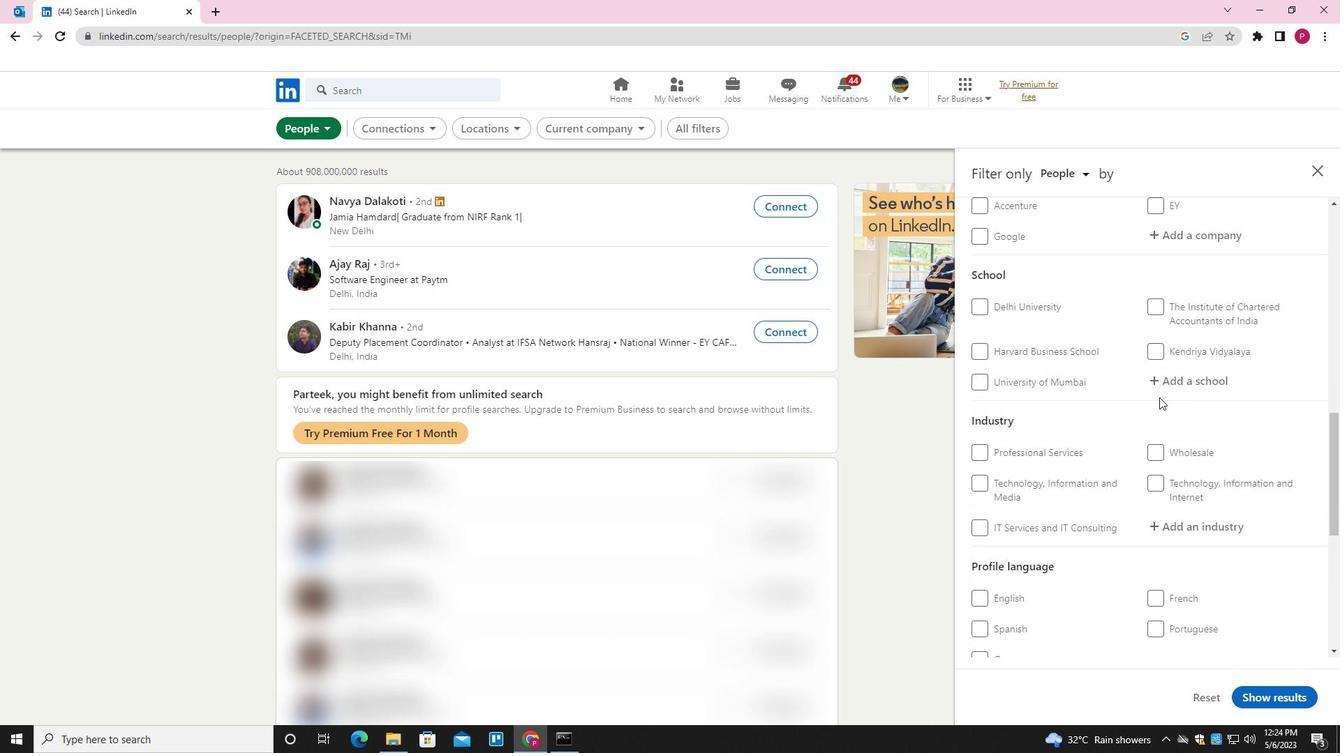 
Action: Mouse scrolled (1145, 407) with delta (0, 0)
Screenshot: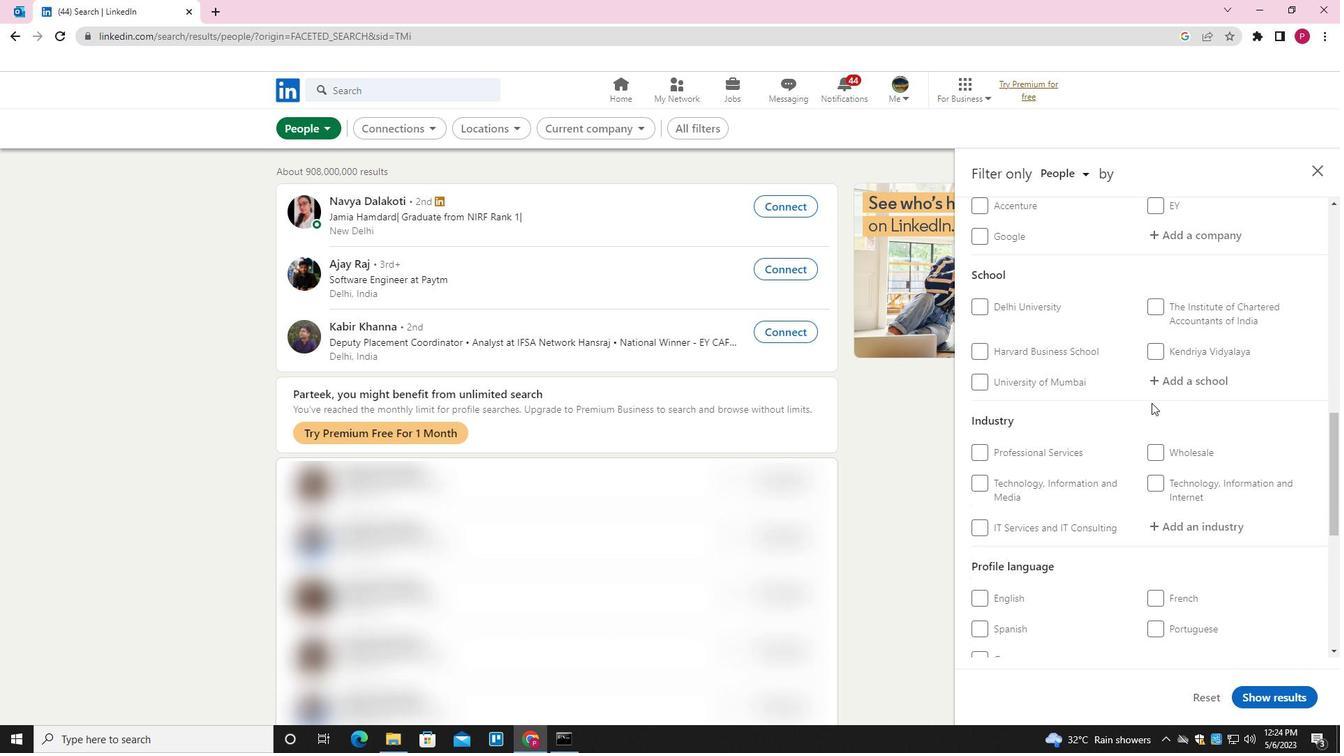 
Action: Mouse moved to (1143, 408)
Screenshot: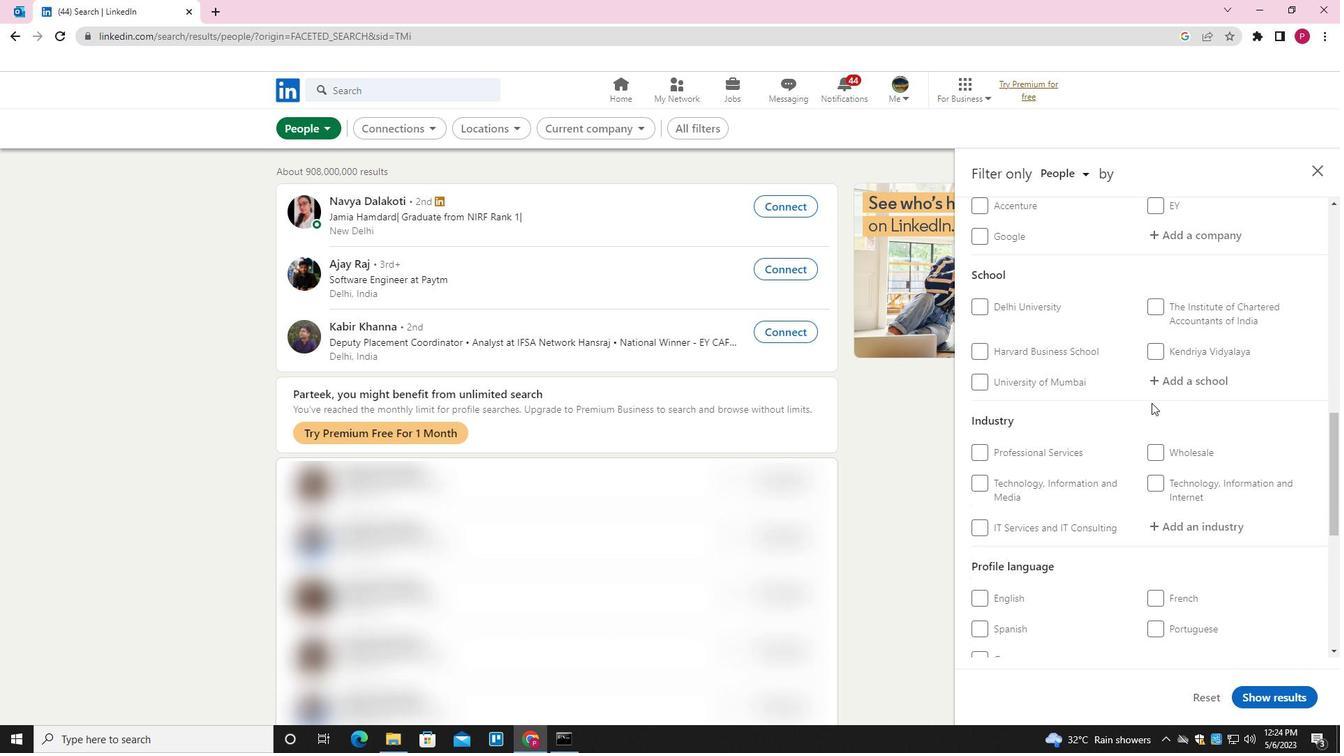 
Action: Mouse scrolled (1143, 408) with delta (0, 0)
Screenshot: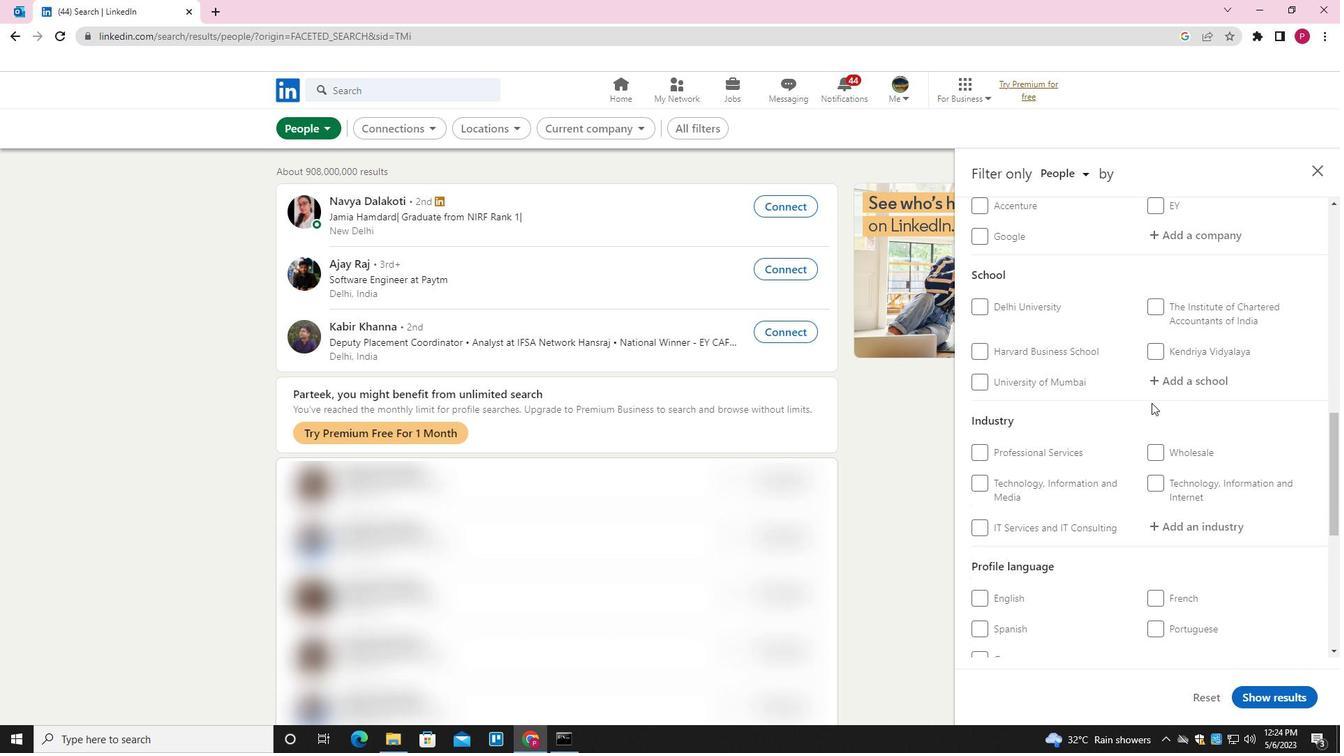 
Action: Mouse moved to (1143, 409)
Screenshot: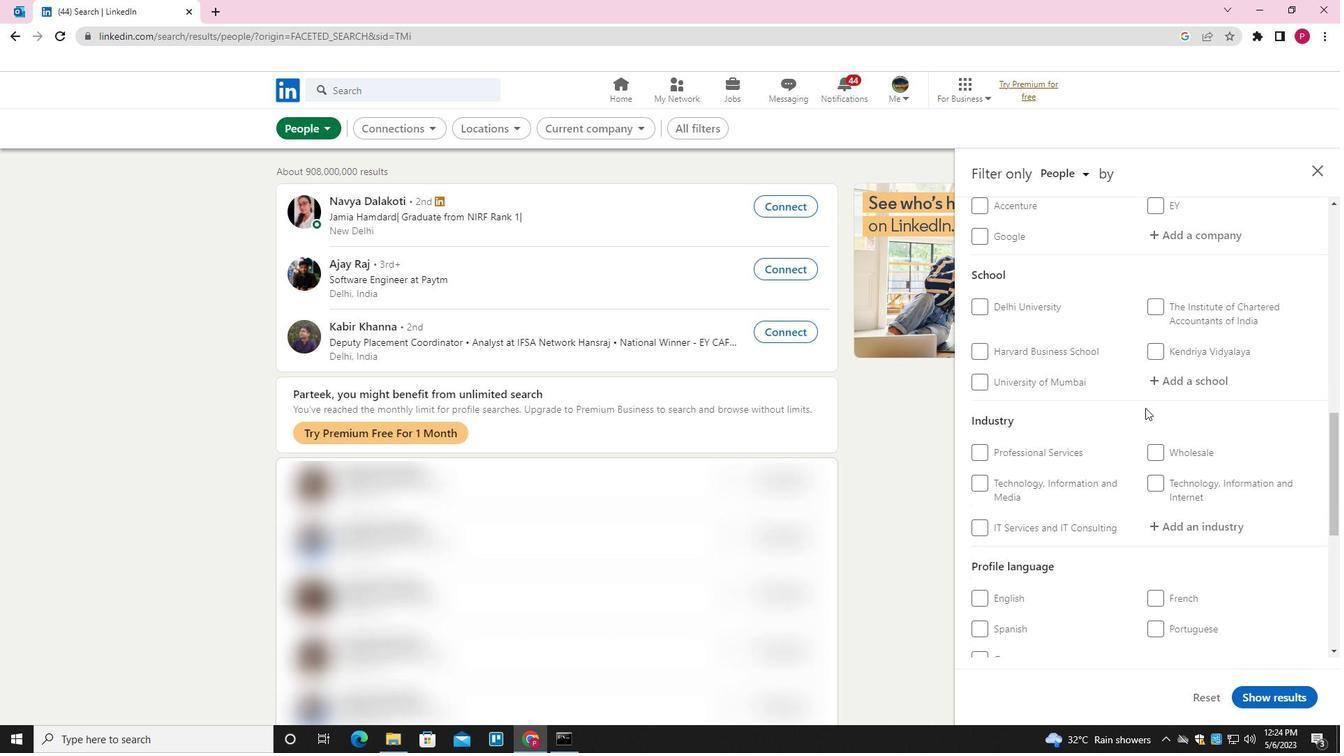 
Action: Mouse scrolled (1143, 408) with delta (0, 0)
Screenshot: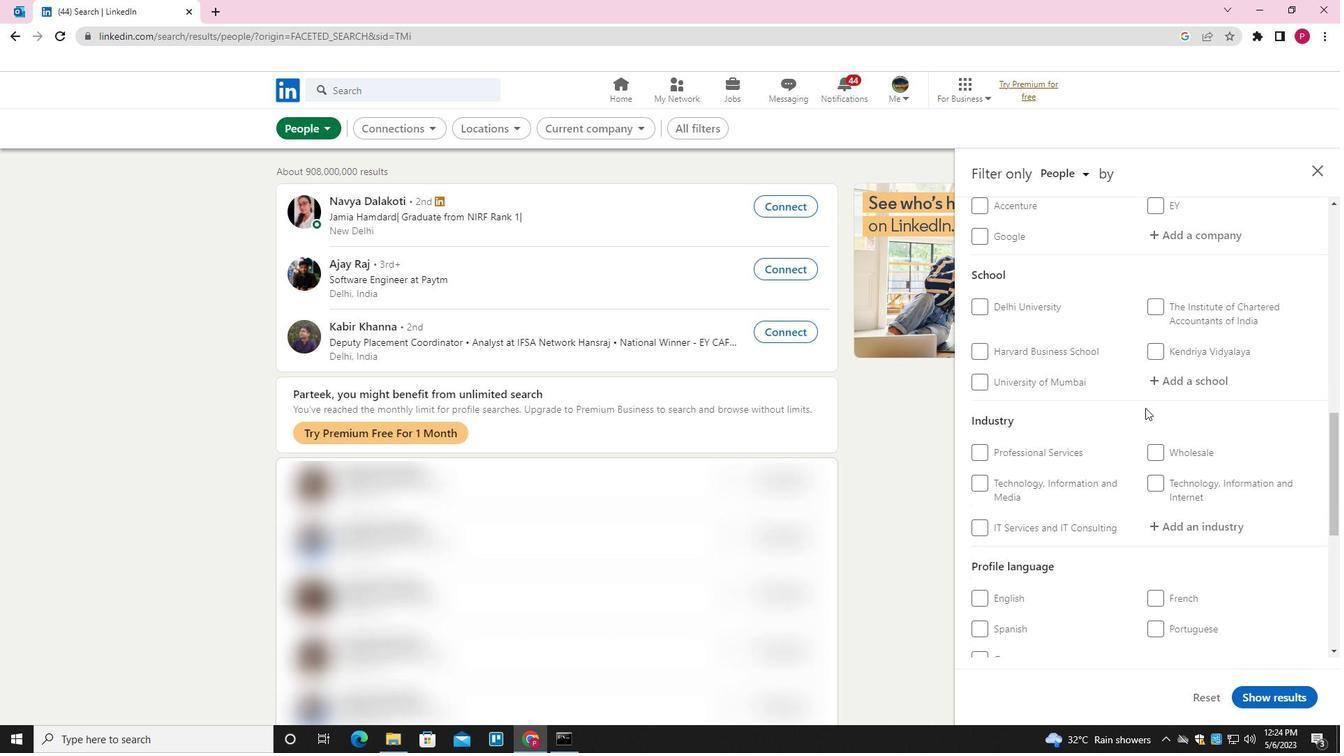 
Action: Mouse moved to (991, 345)
Screenshot: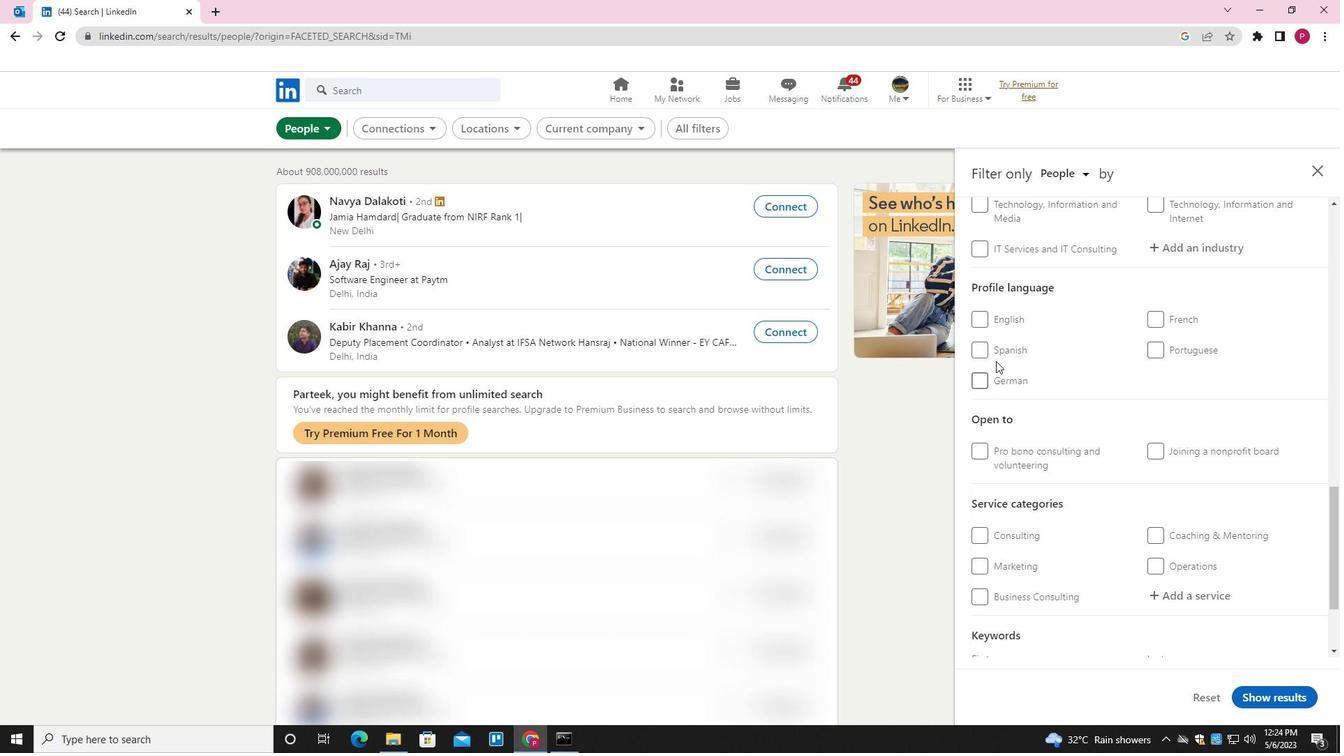 
Action: Mouse pressed left at (991, 345)
Screenshot: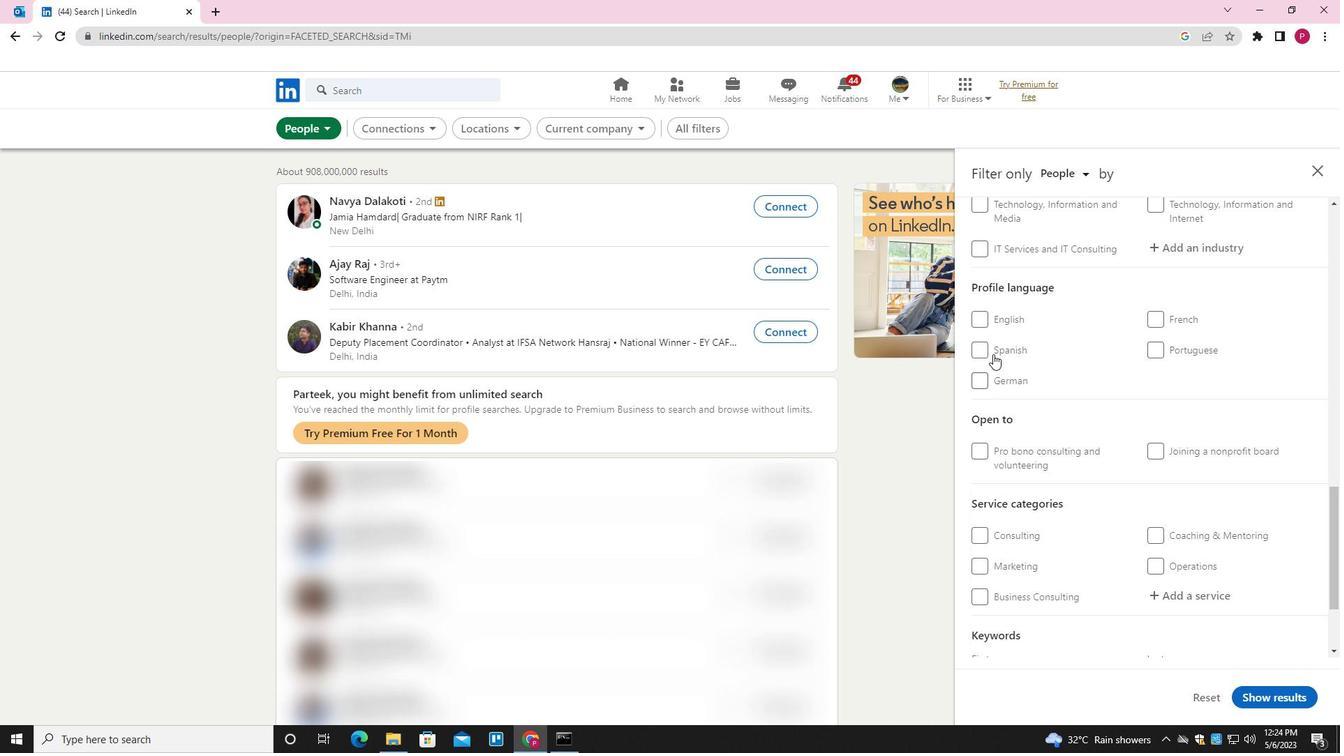 
Action: Mouse moved to (1070, 378)
Screenshot: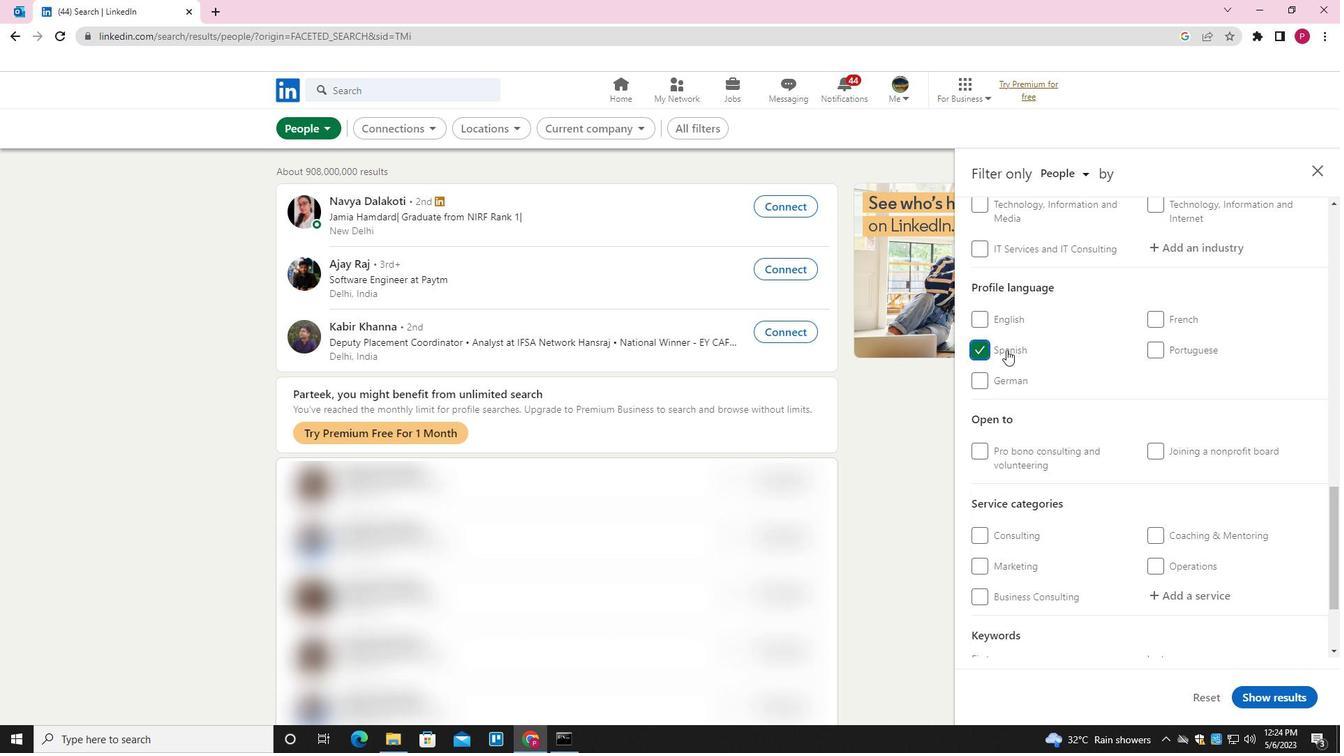 
Action: Mouse scrolled (1070, 379) with delta (0, 0)
Screenshot: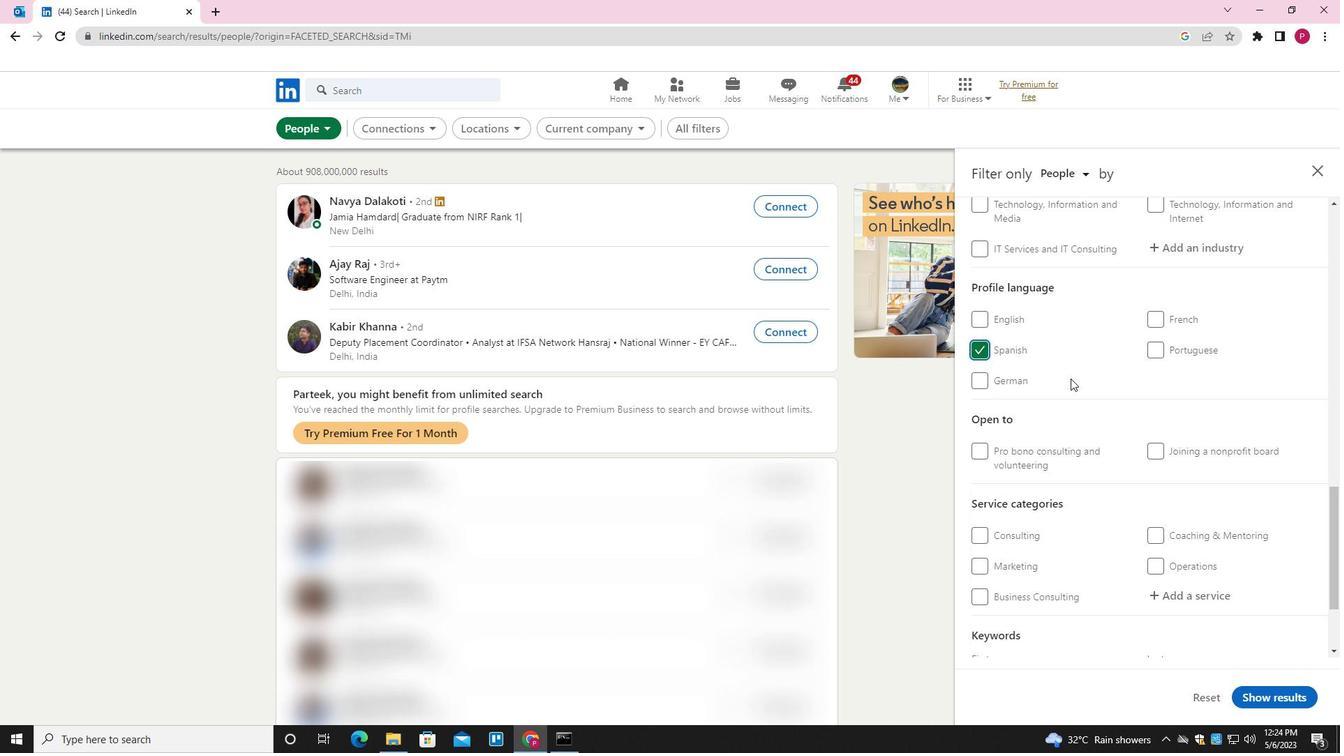
Action: Mouse scrolled (1070, 379) with delta (0, 0)
Screenshot: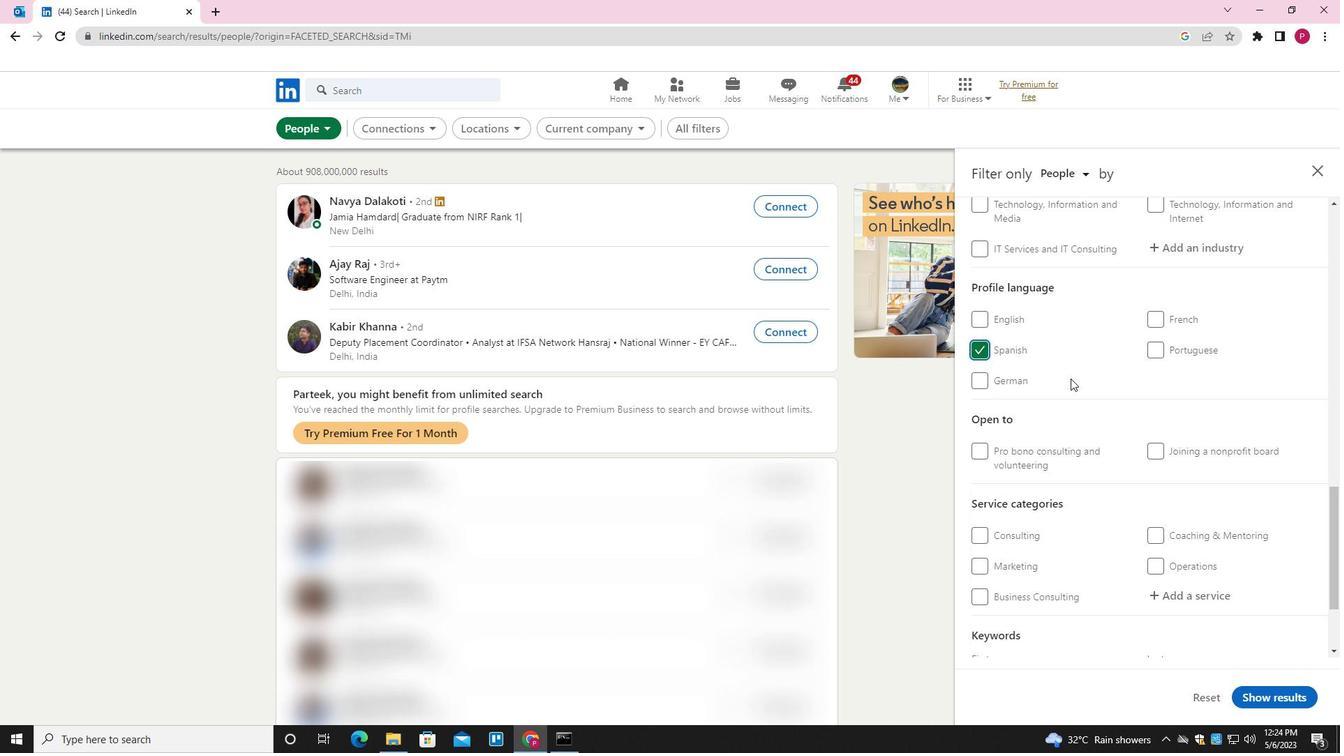 
Action: Mouse scrolled (1070, 379) with delta (0, 0)
Screenshot: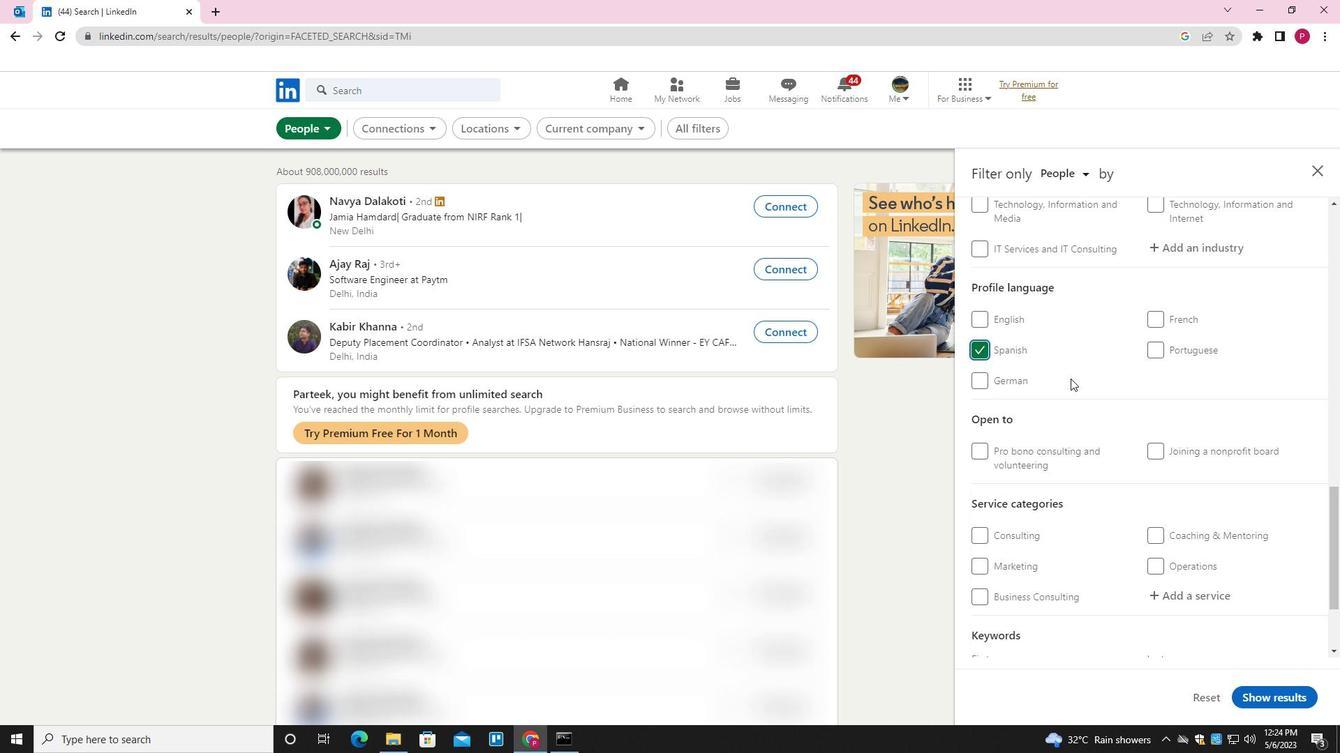 
Action: Mouse scrolled (1070, 379) with delta (0, 0)
Screenshot: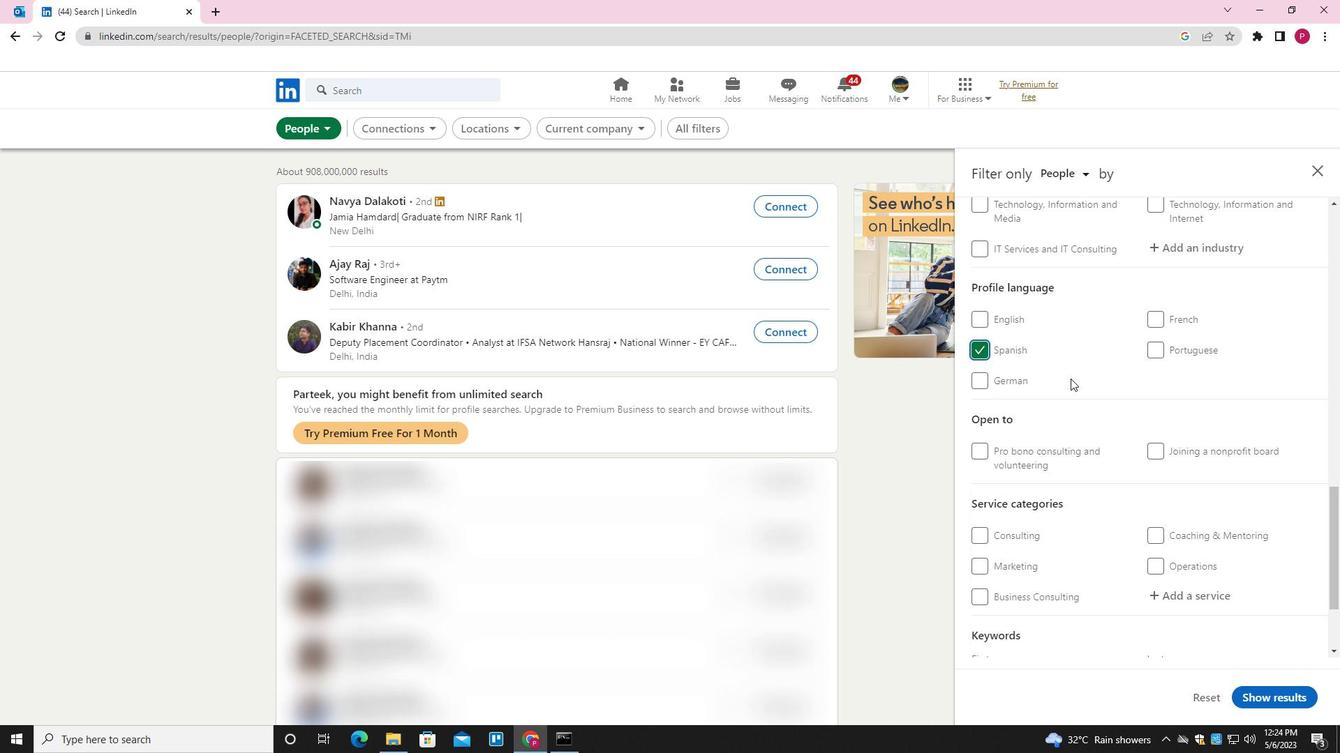 
Action: Mouse scrolled (1070, 379) with delta (0, 0)
Screenshot: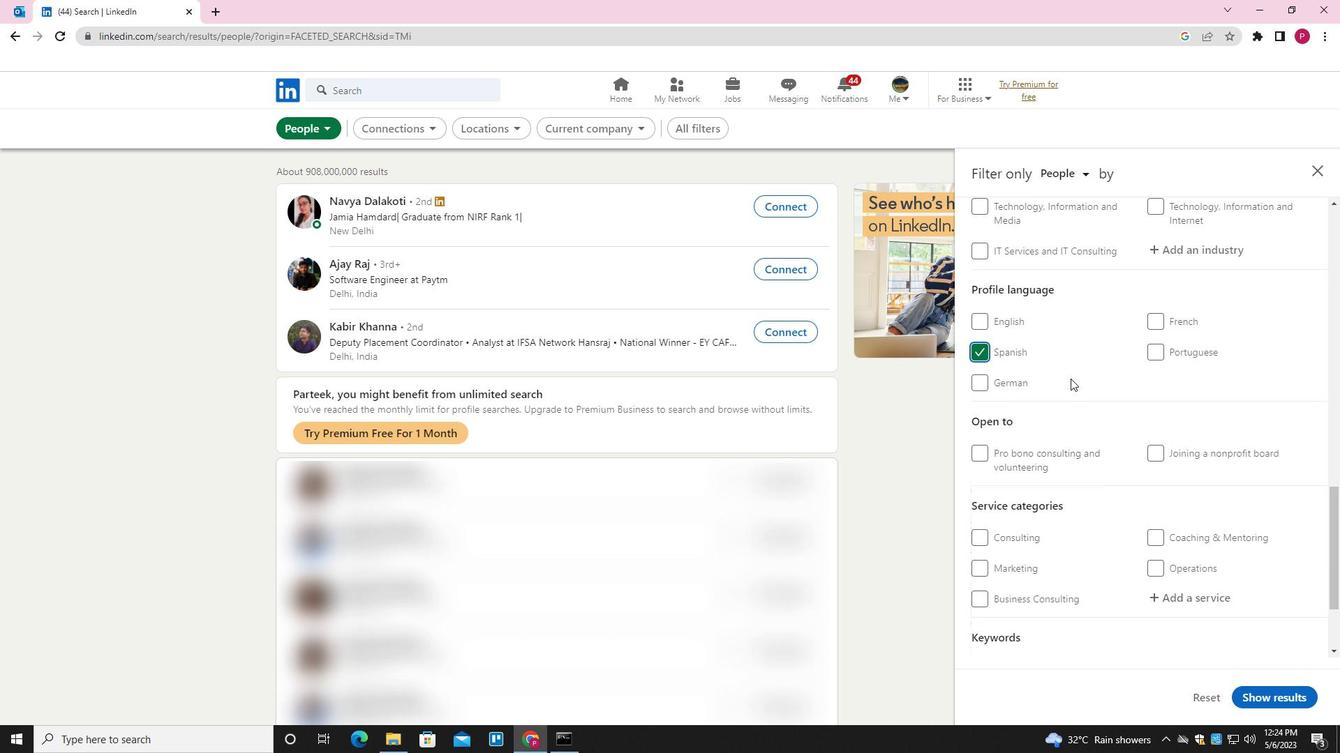 
Action: Mouse scrolled (1070, 379) with delta (0, 0)
Screenshot: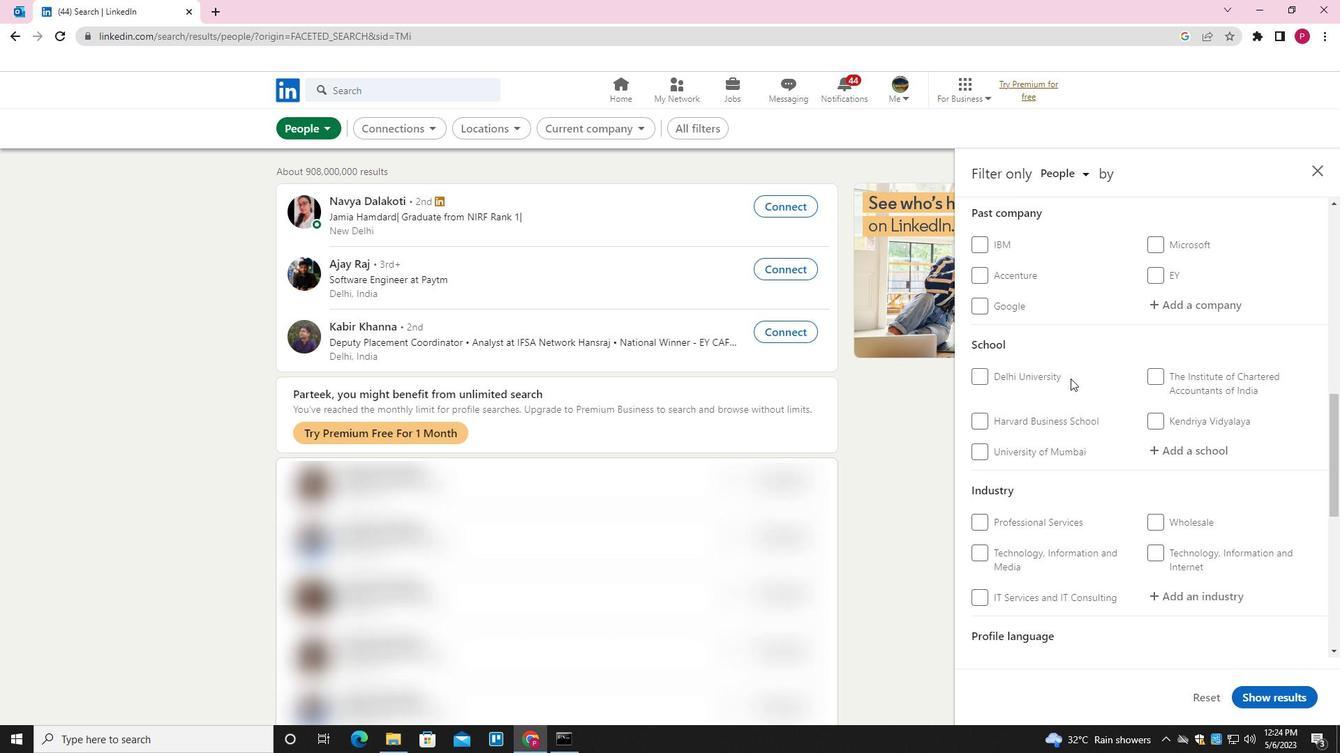 
Action: Mouse scrolled (1070, 379) with delta (0, 0)
Screenshot: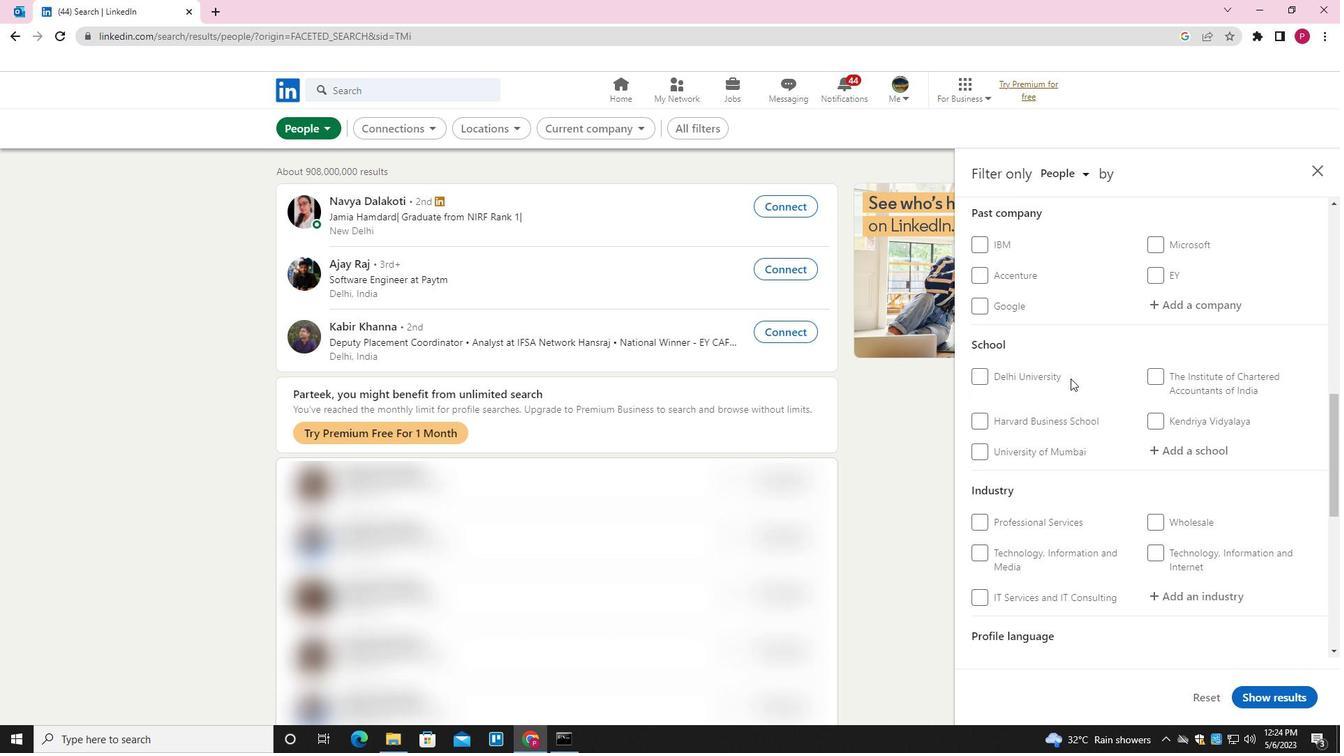 
Action: Mouse moved to (1202, 314)
Screenshot: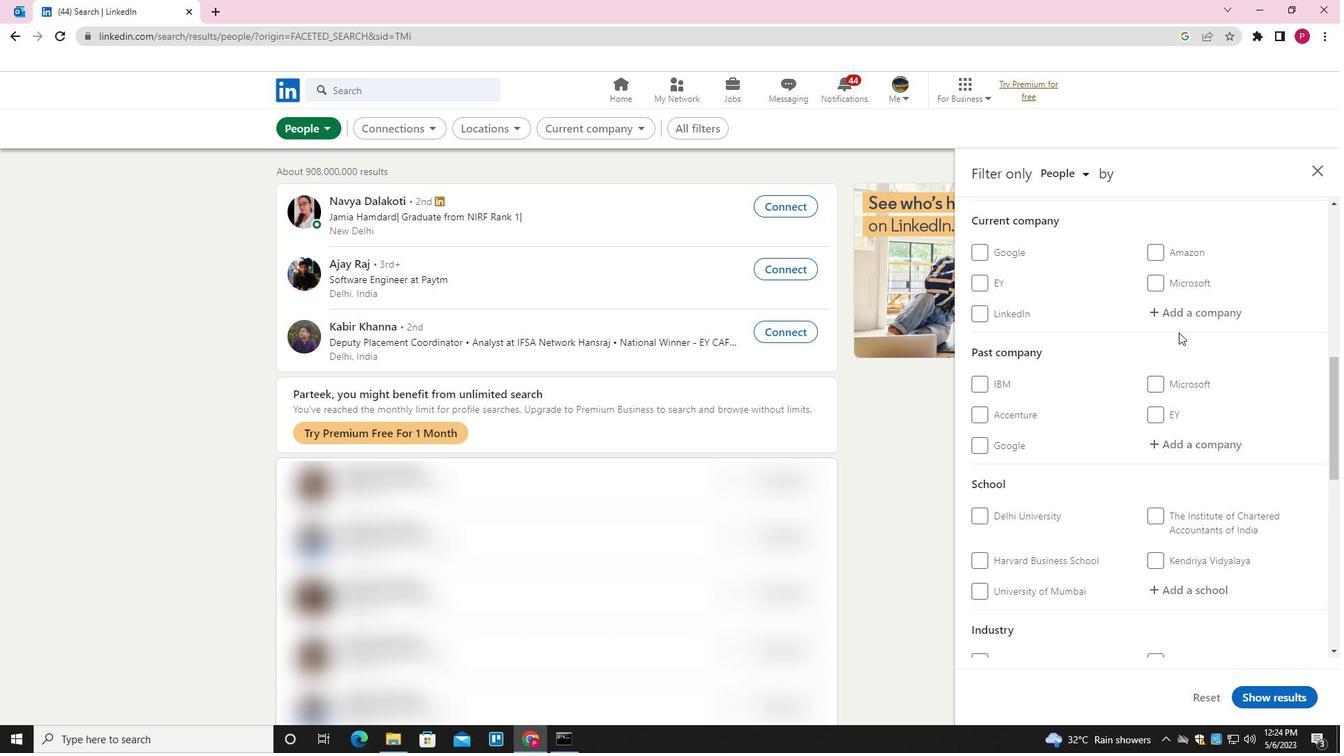 
Action: Mouse pressed left at (1202, 314)
Screenshot: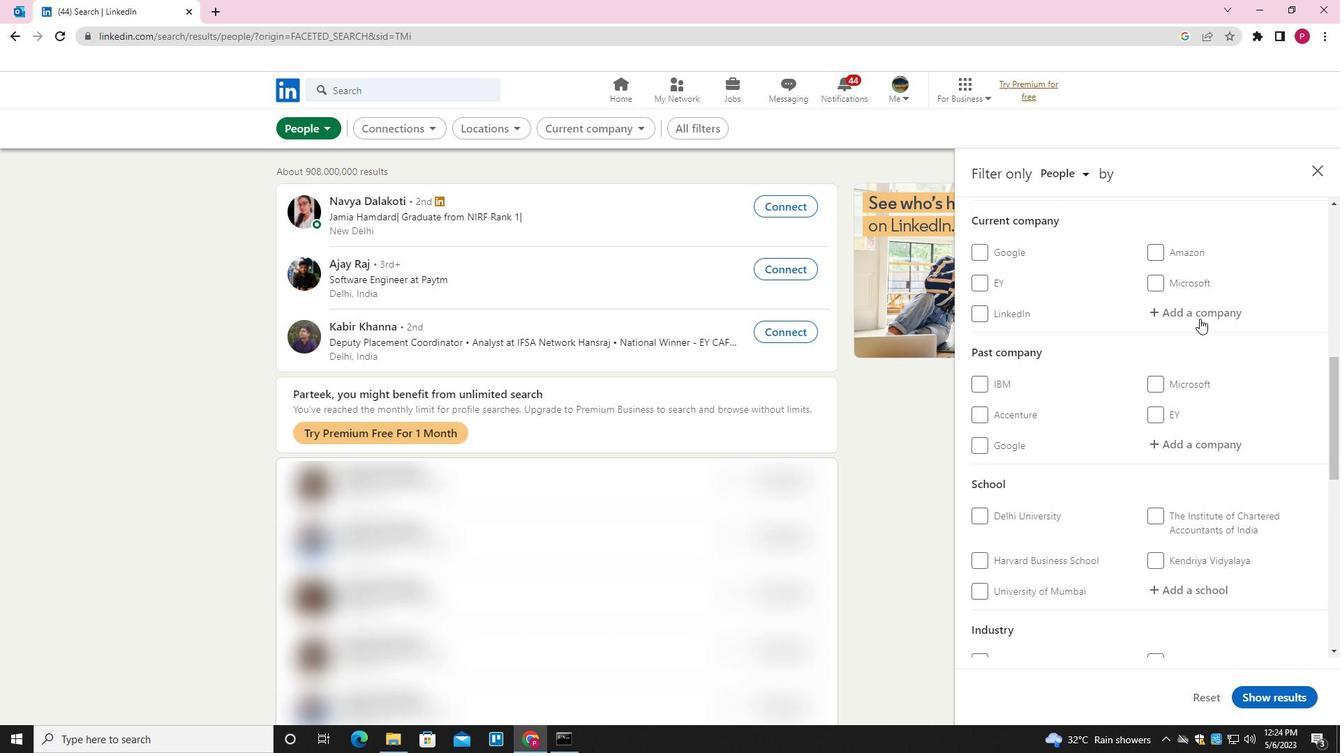 
Action: Key pressed <Key.shift><Key.shift><Key.shift><Key.shift><Key.shift><Key.shift><Key.shift><Key.shift><Key.shift><Key.shift><Key.shift><Key.shift><Key.shift><Key.shift><Key.shift><Key.shift><Key.shift><Key.shift><Key.shift>SOLAR<Key.shift>EDGE<Key.down><Key.enter>
Screenshot: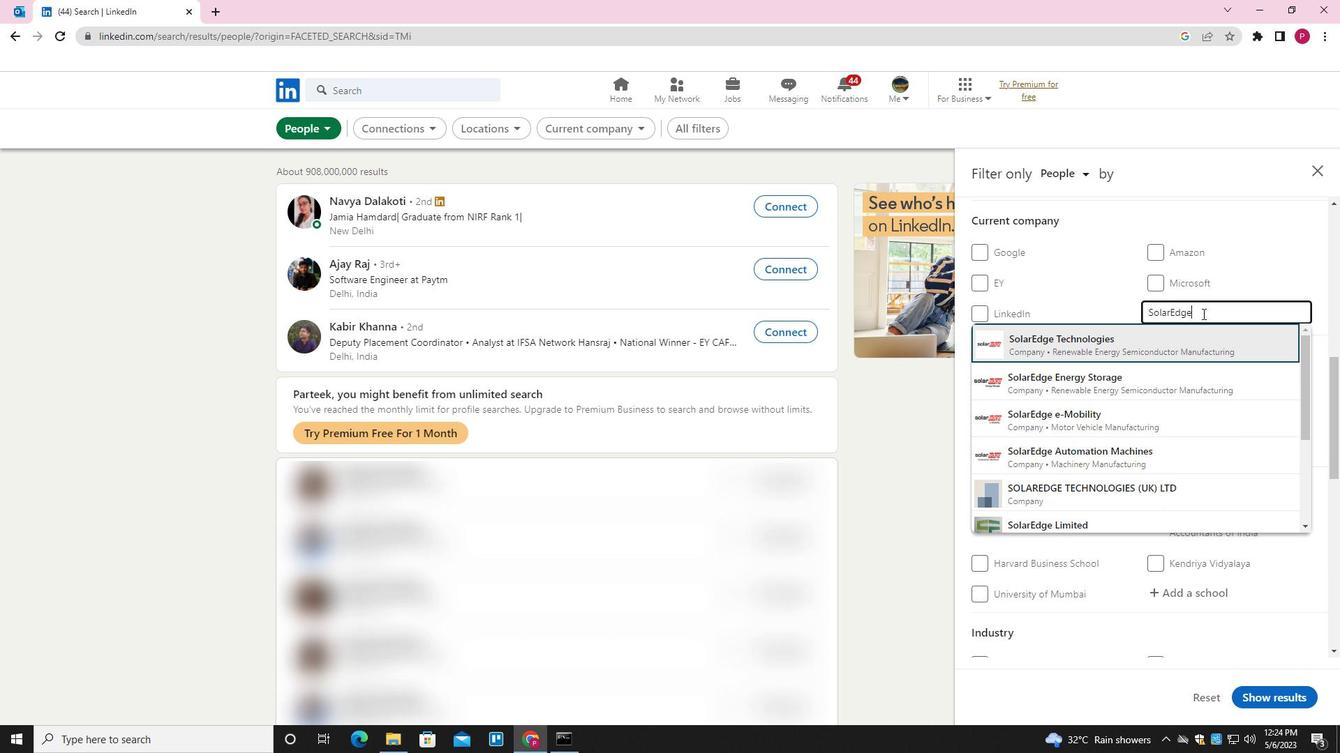
Action: Mouse moved to (1176, 331)
Screenshot: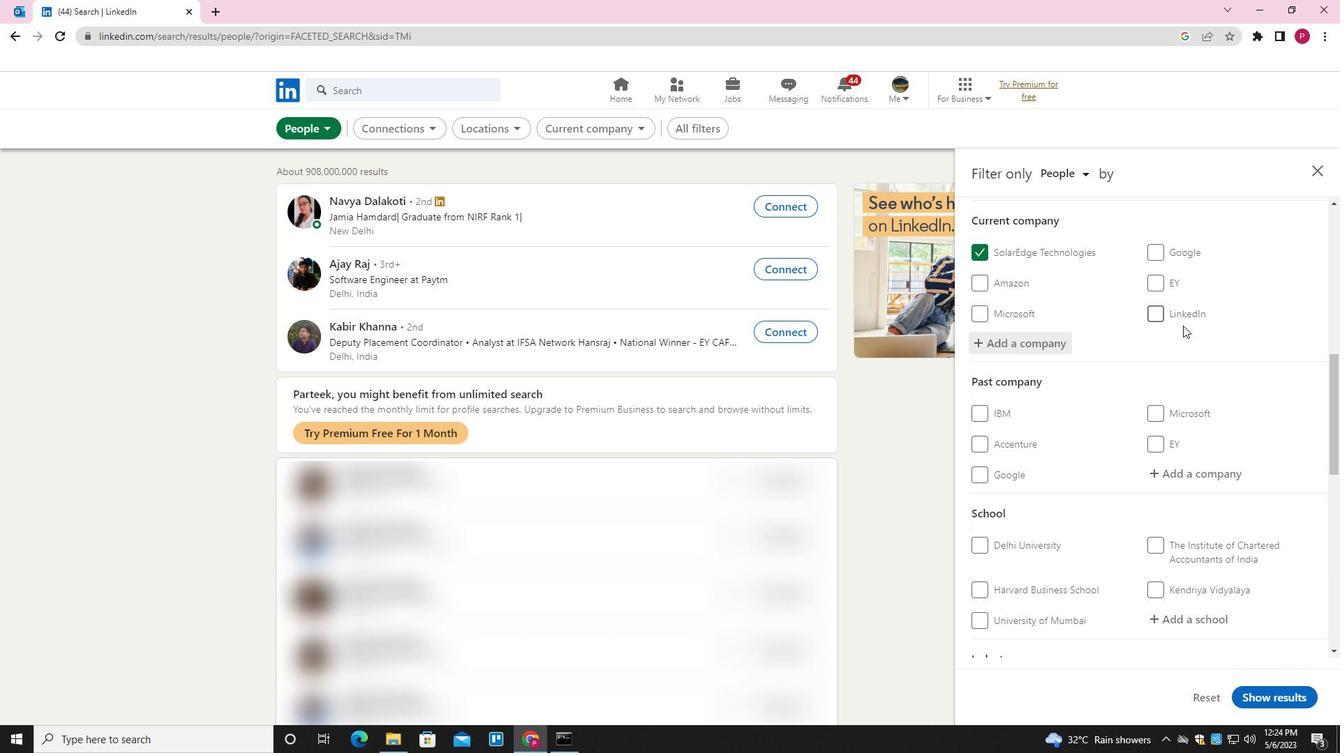 
Action: Mouse scrolled (1176, 330) with delta (0, 0)
Screenshot: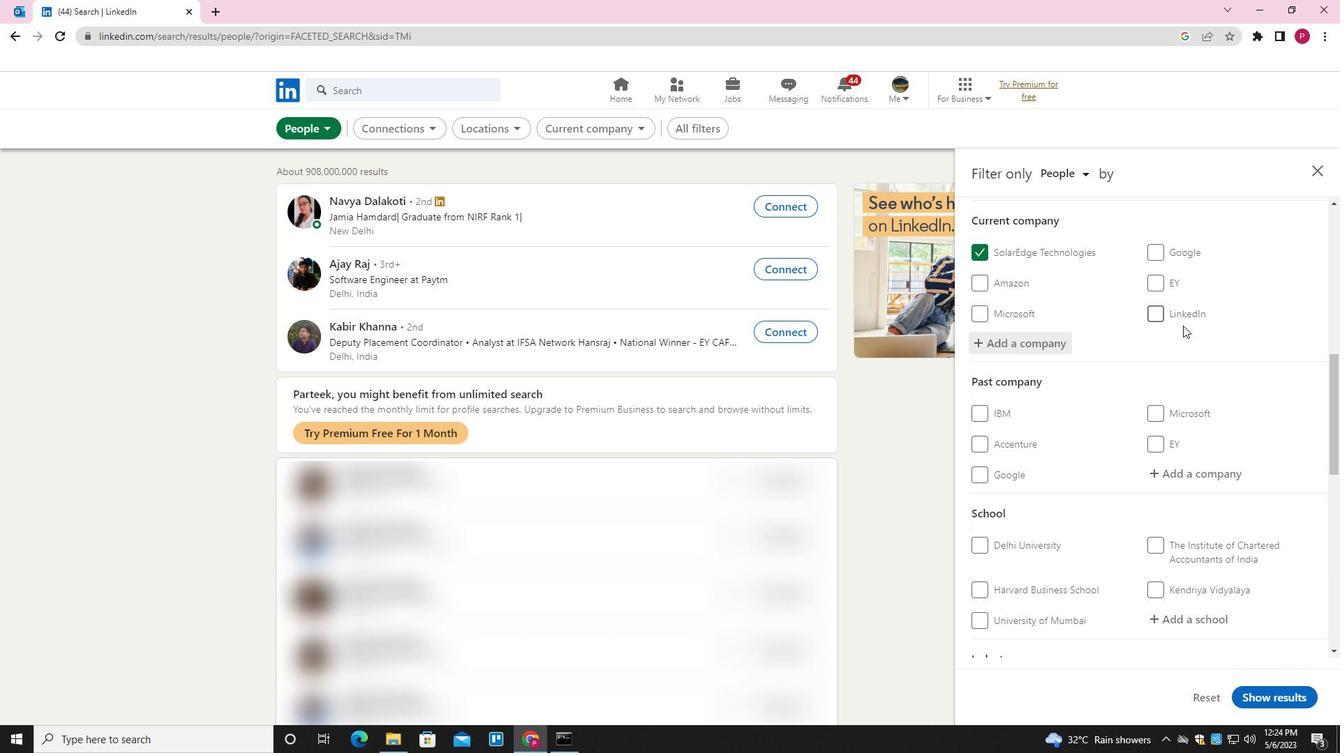 
Action: Mouse scrolled (1176, 330) with delta (0, 0)
Screenshot: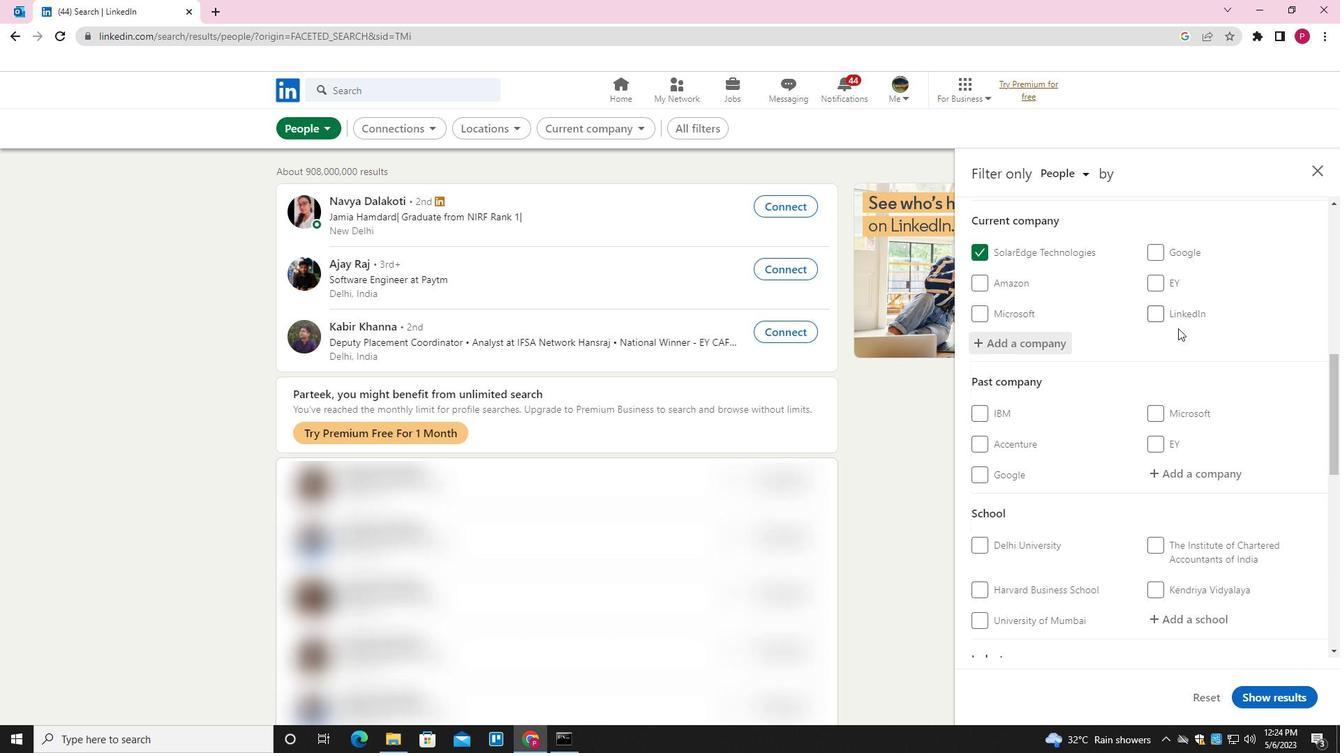 
Action: Mouse scrolled (1176, 330) with delta (0, 0)
Screenshot: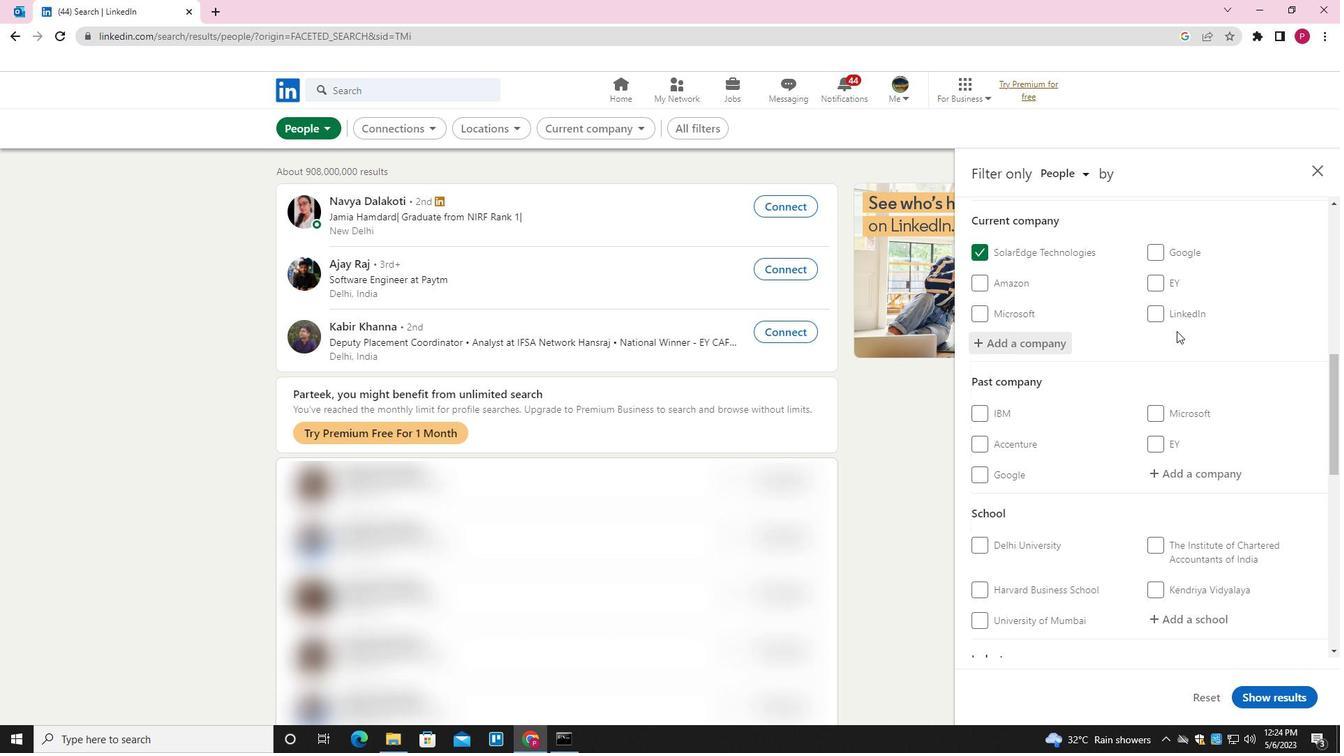 
Action: Mouse scrolled (1176, 330) with delta (0, 0)
Screenshot: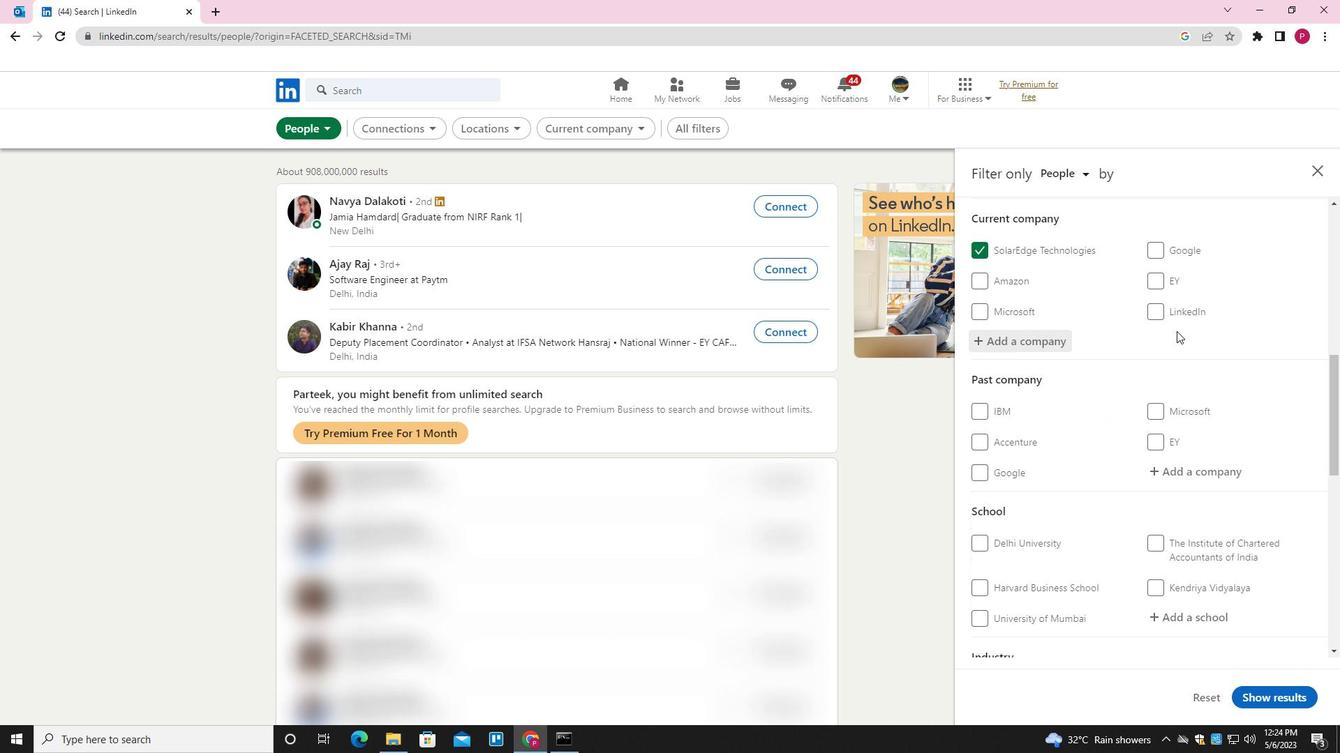
Action: Mouse moved to (1189, 341)
Screenshot: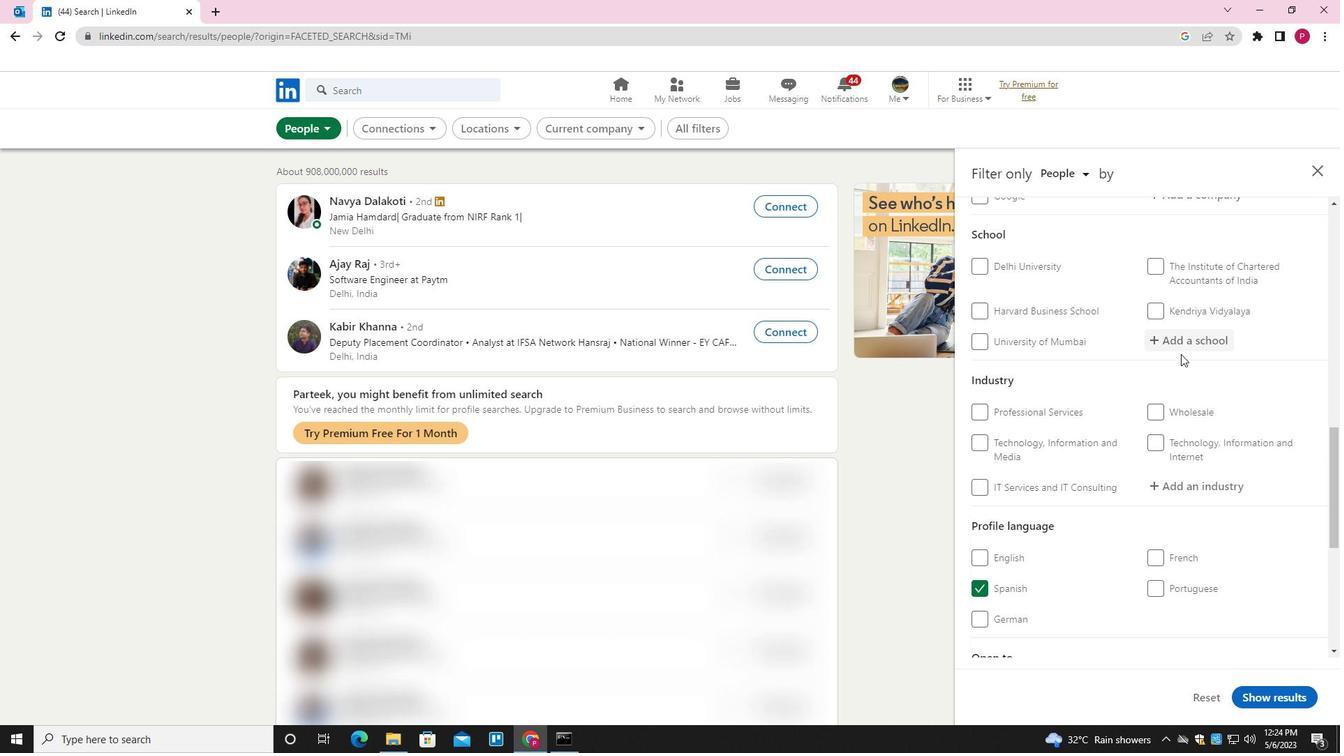 
Action: Mouse pressed left at (1189, 341)
Screenshot: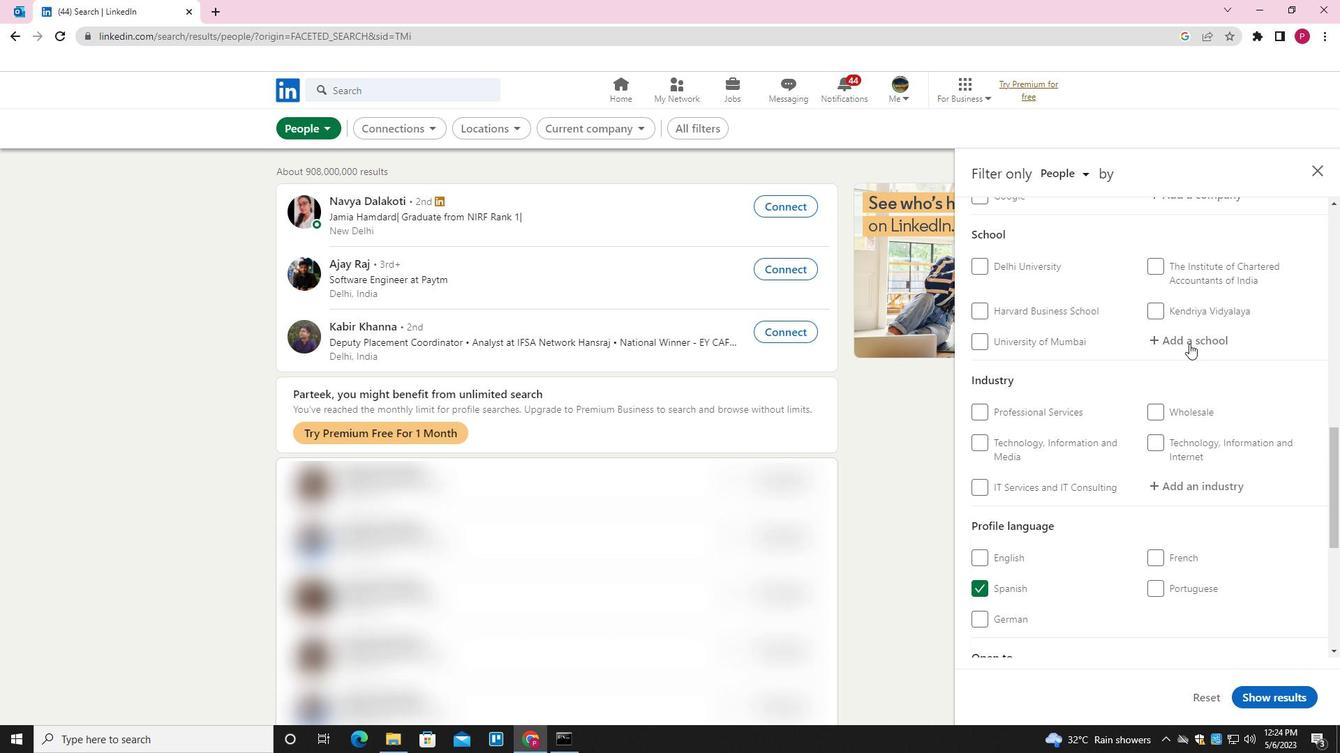 
Action: Mouse moved to (1189, 340)
Screenshot: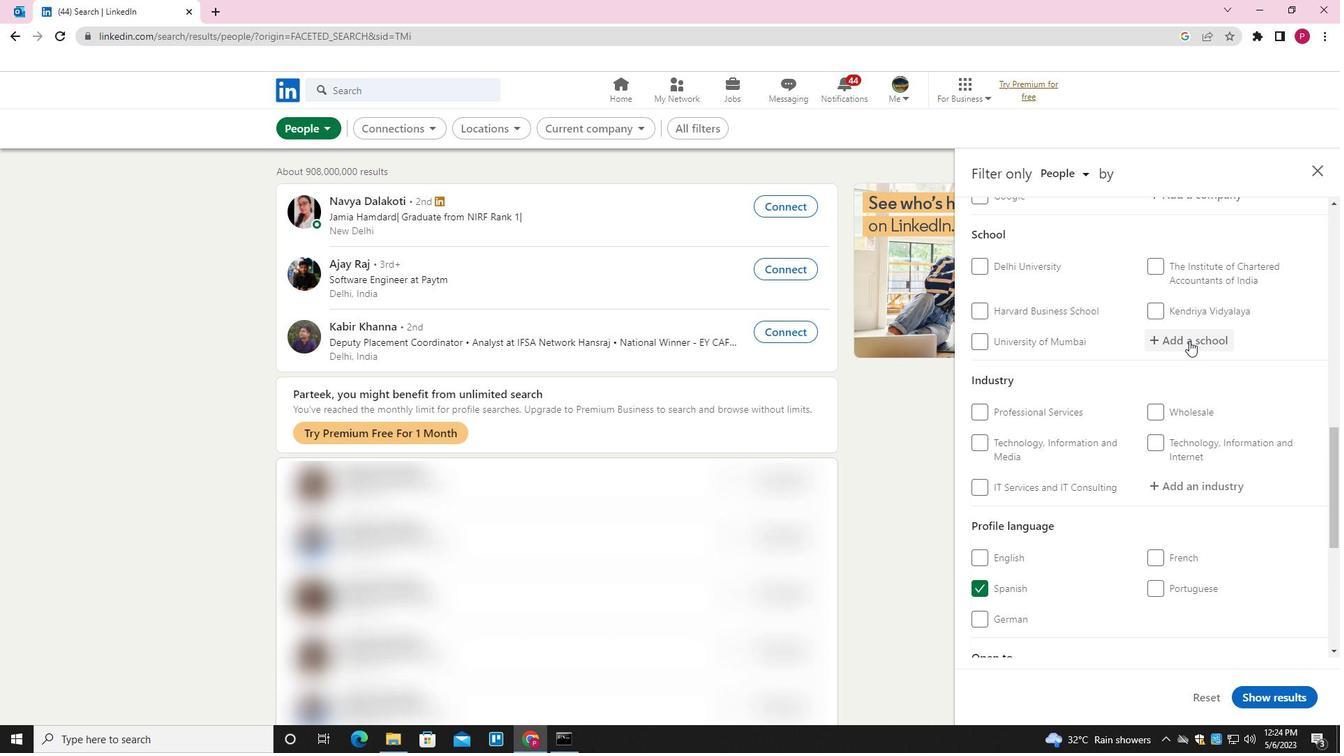 
Action: Key pressed <Key.shift>ASM<Key.backspace><Key.backspace><Key.shift><Key.shift><Key.shift><Key.shift><Key.shift><Key.shift><Key.shift><Key.shift><Key.shift><Key.shift><Key.shift>SM<Key.space><Key.shift><Key.shift>GROUP<Key.space><Key.down><Key.enter>
Screenshot: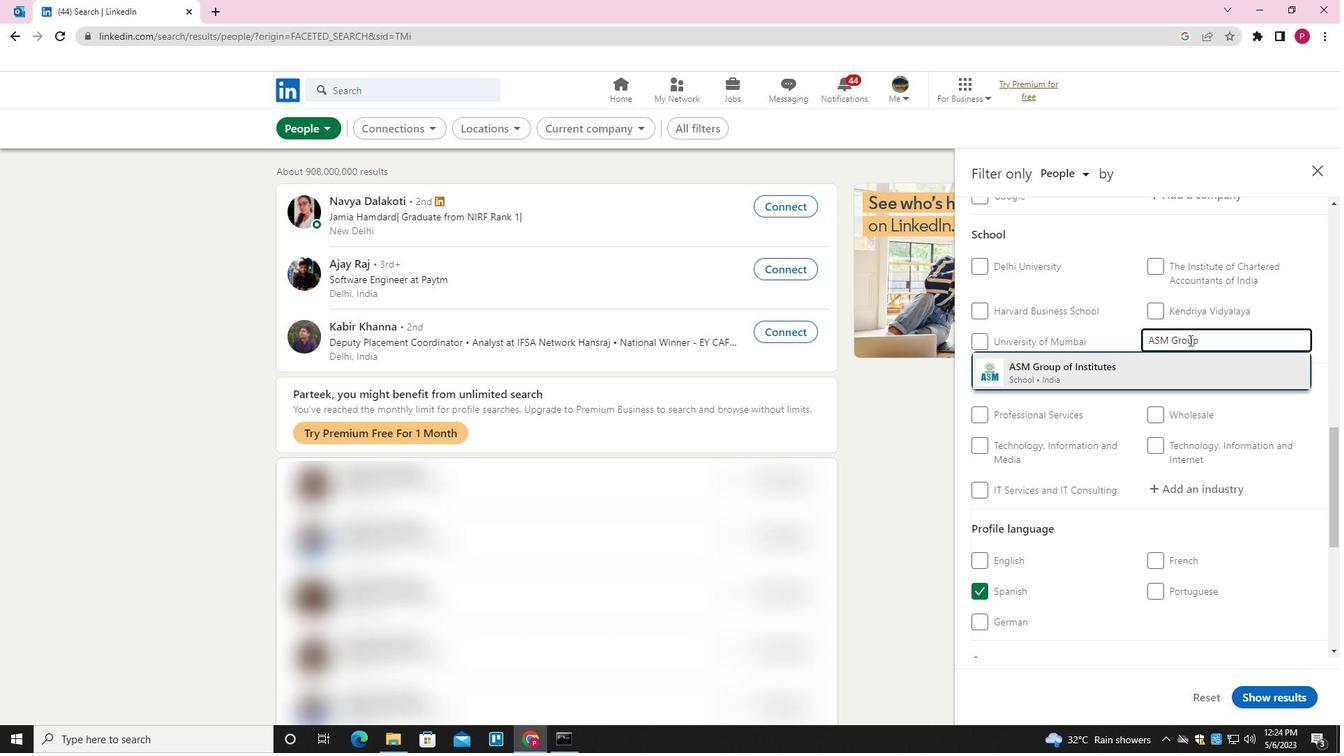 
Action: Mouse moved to (1185, 358)
Screenshot: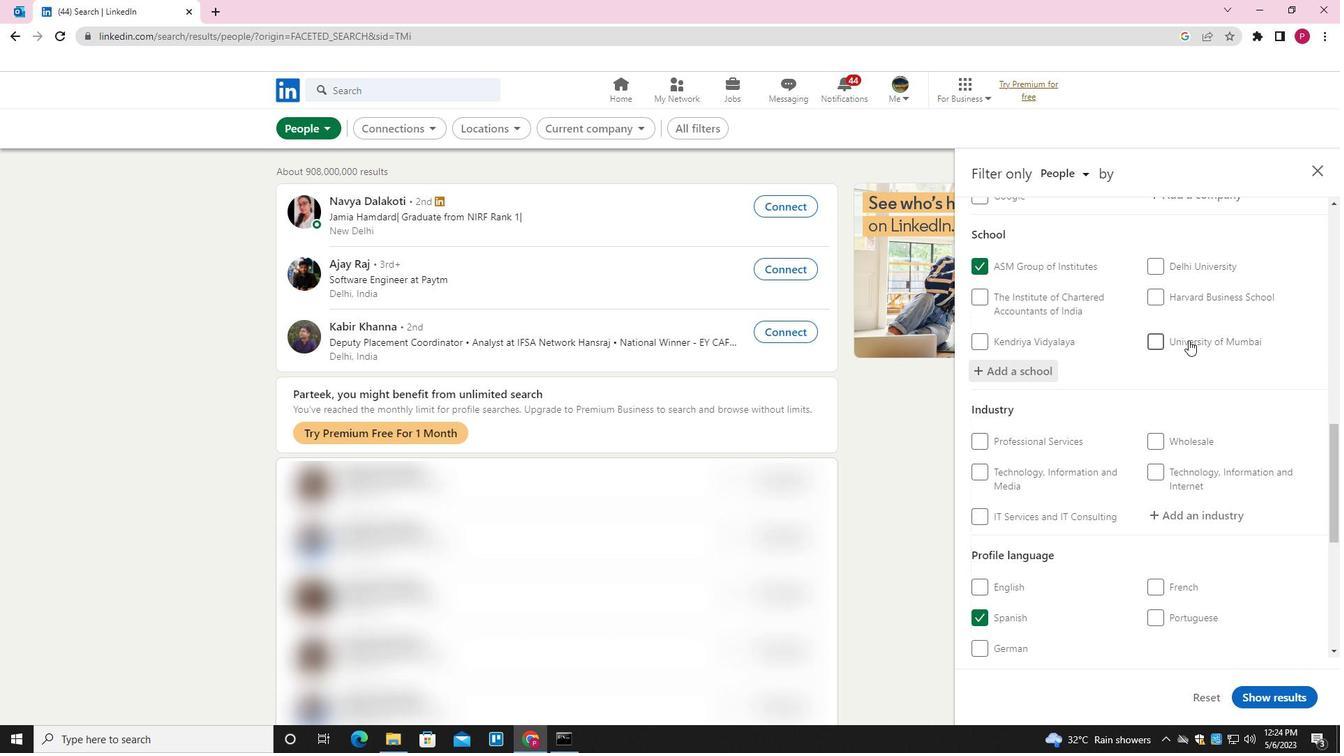 
Action: Mouse scrolled (1185, 358) with delta (0, 0)
Screenshot: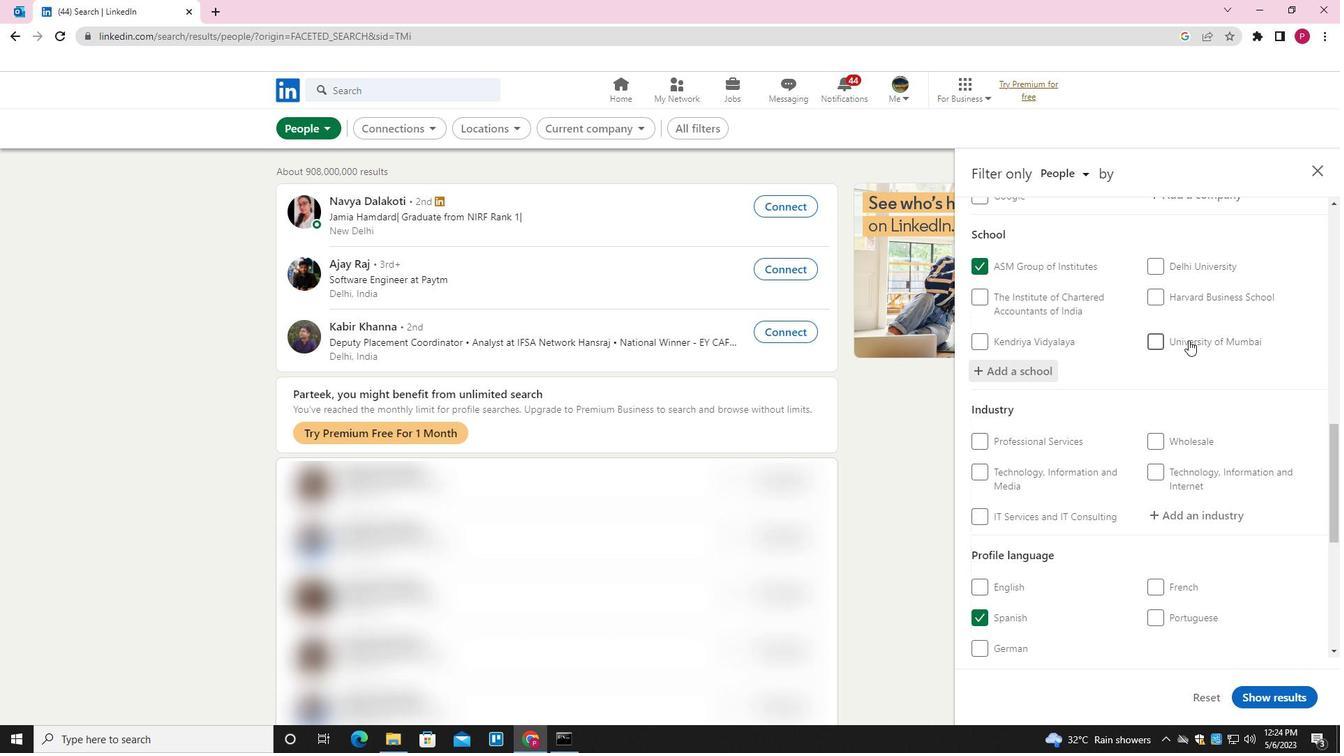 
Action: Mouse moved to (1187, 361)
Screenshot: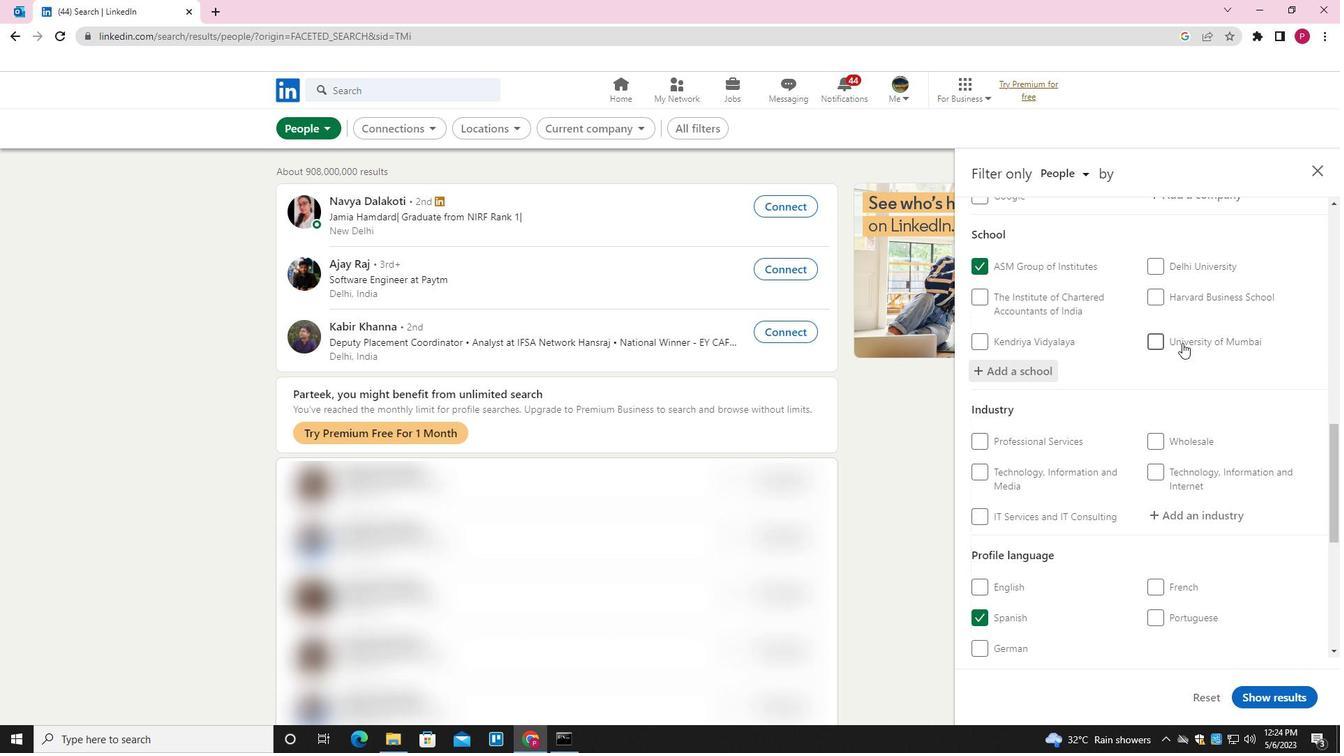 
Action: Mouse scrolled (1187, 360) with delta (0, 0)
Screenshot: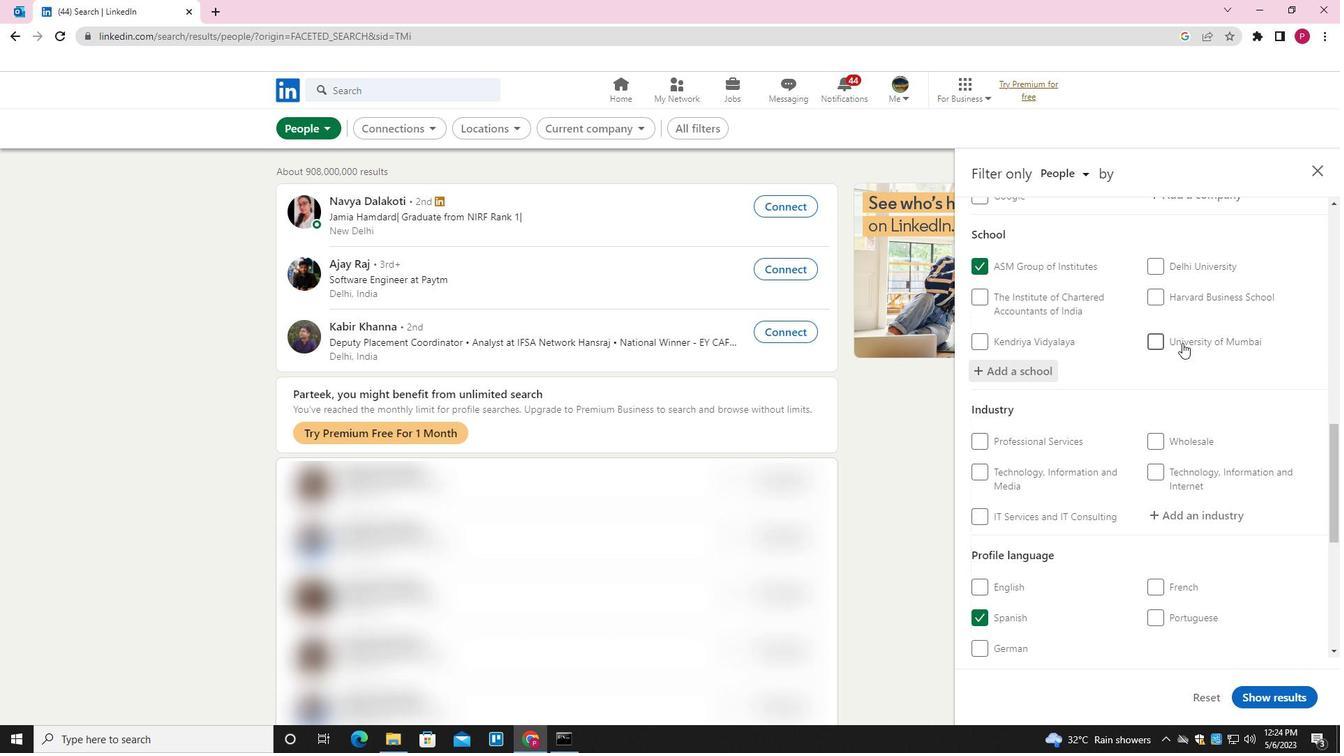 
Action: Mouse moved to (1199, 373)
Screenshot: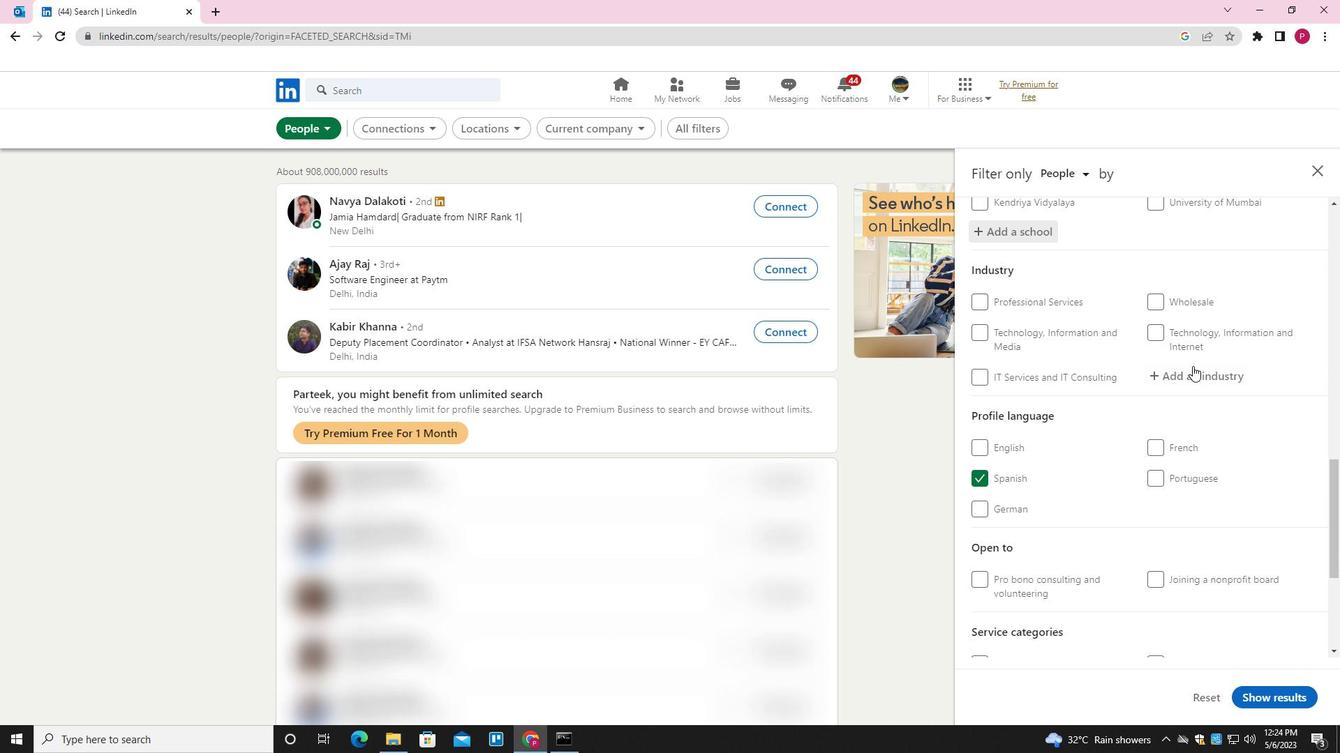
Action: Mouse pressed left at (1199, 373)
Screenshot: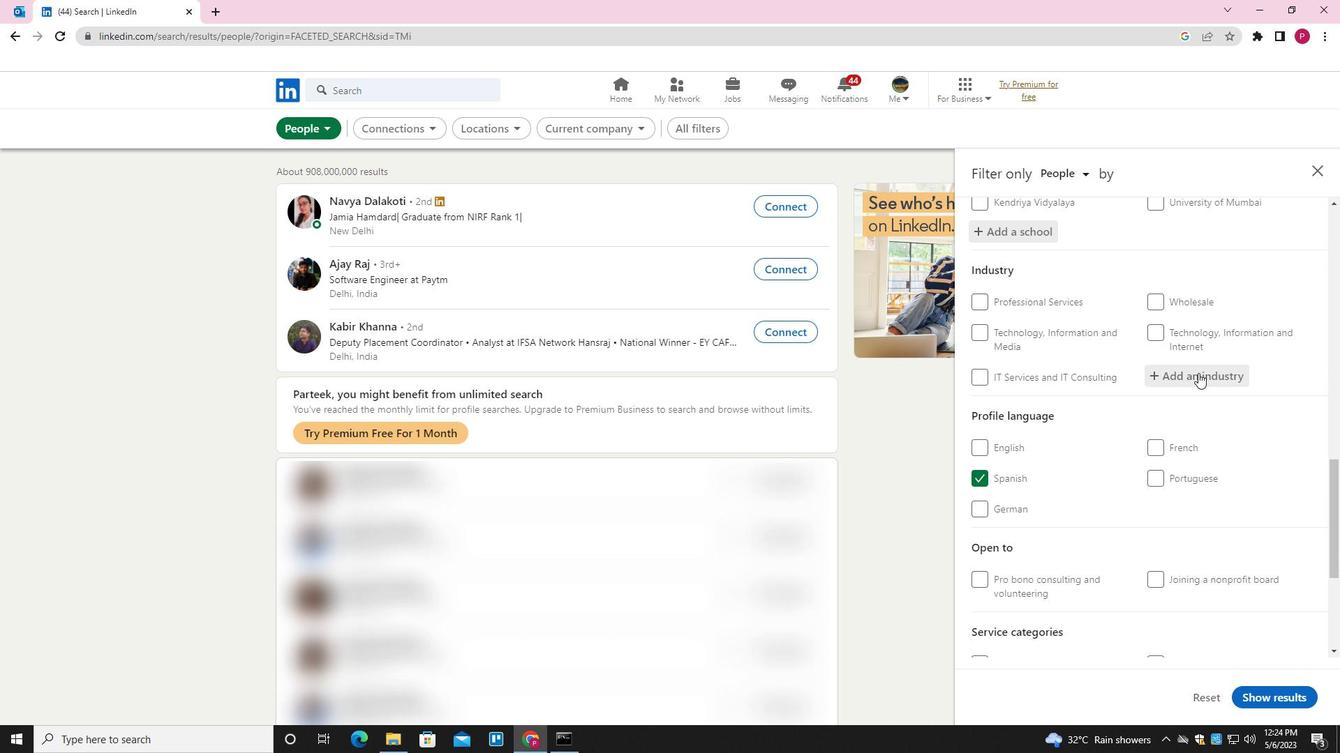 
Action: Key pressed <Key.shift>LOAN<Key.space><Key.shift>BROKERS<Key.down><Key.enter>
Screenshot: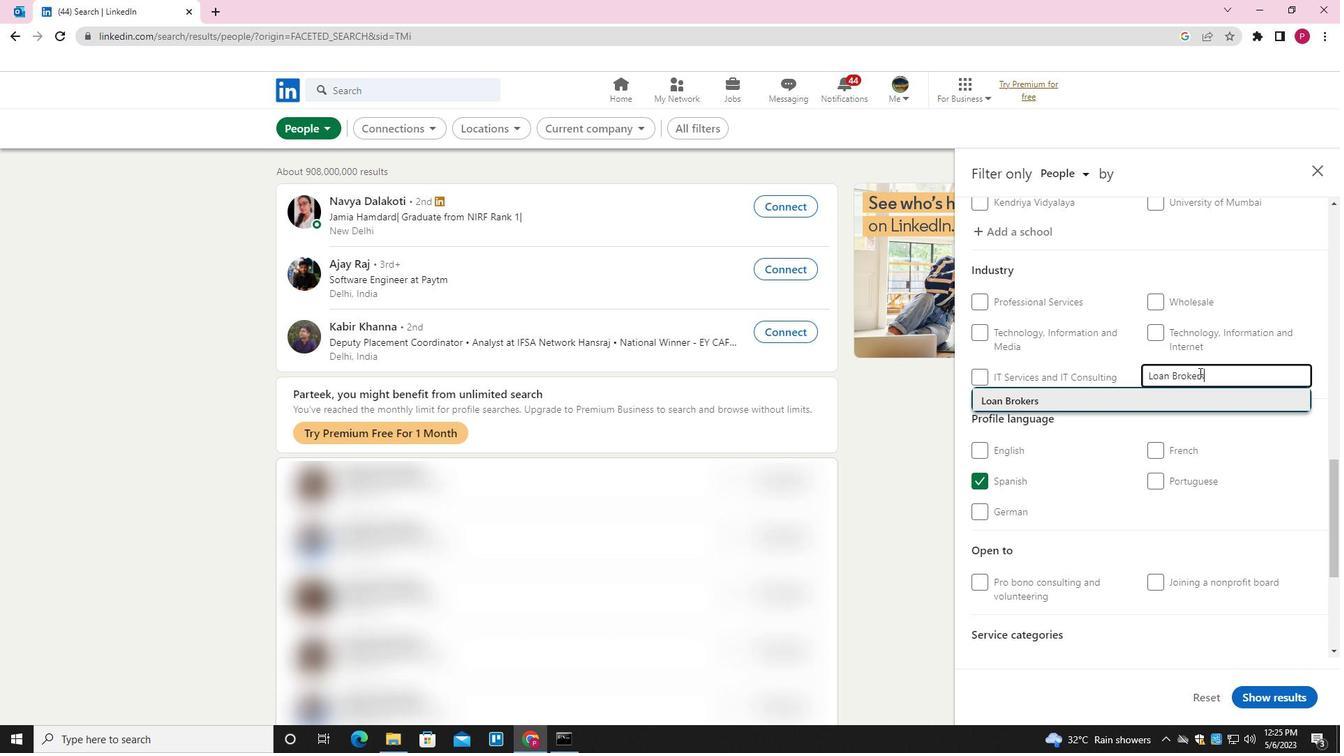
Action: Mouse moved to (1185, 387)
Screenshot: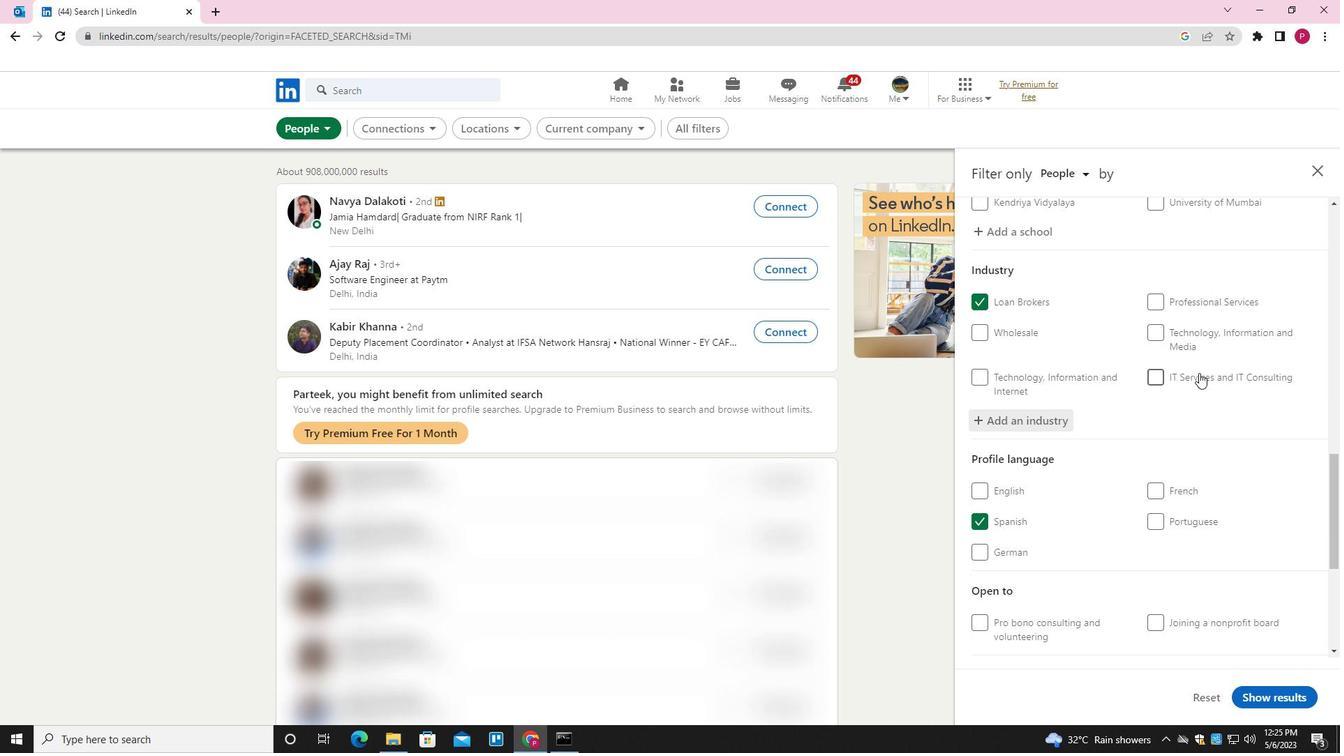 
Action: Mouse scrolled (1185, 386) with delta (0, 0)
Screenshot: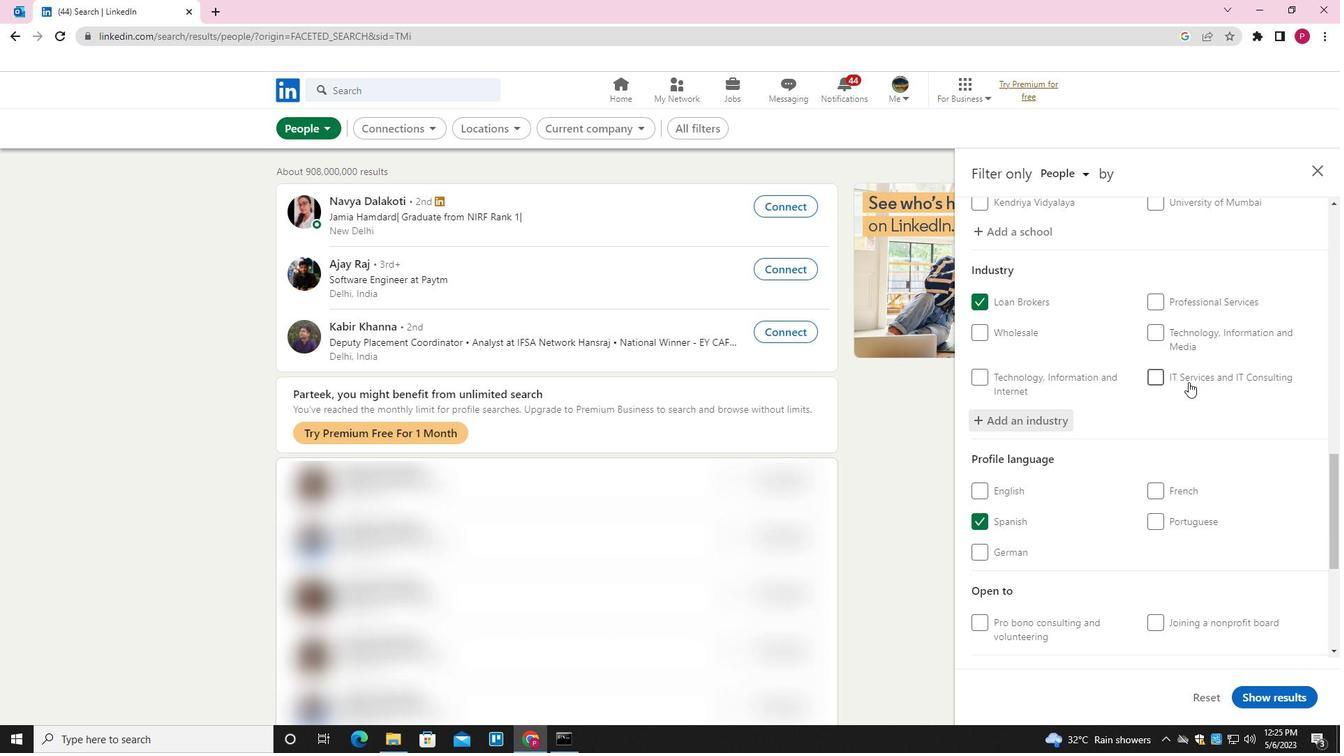 
Action: Mouse scrolled (1185, 386) with delta (0, 0)
Screenshot: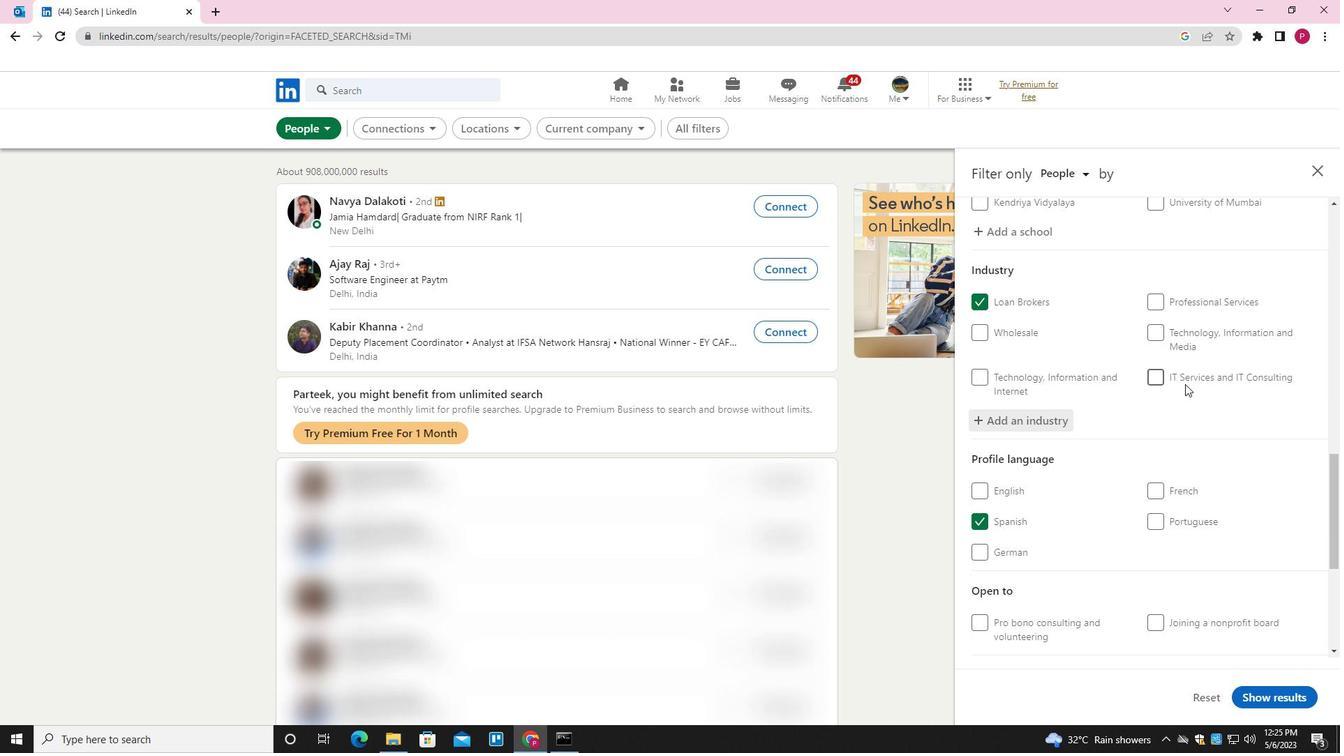 
Action: Mouse scrolled (1185, 386) with delta (0, 0)
Screenshot: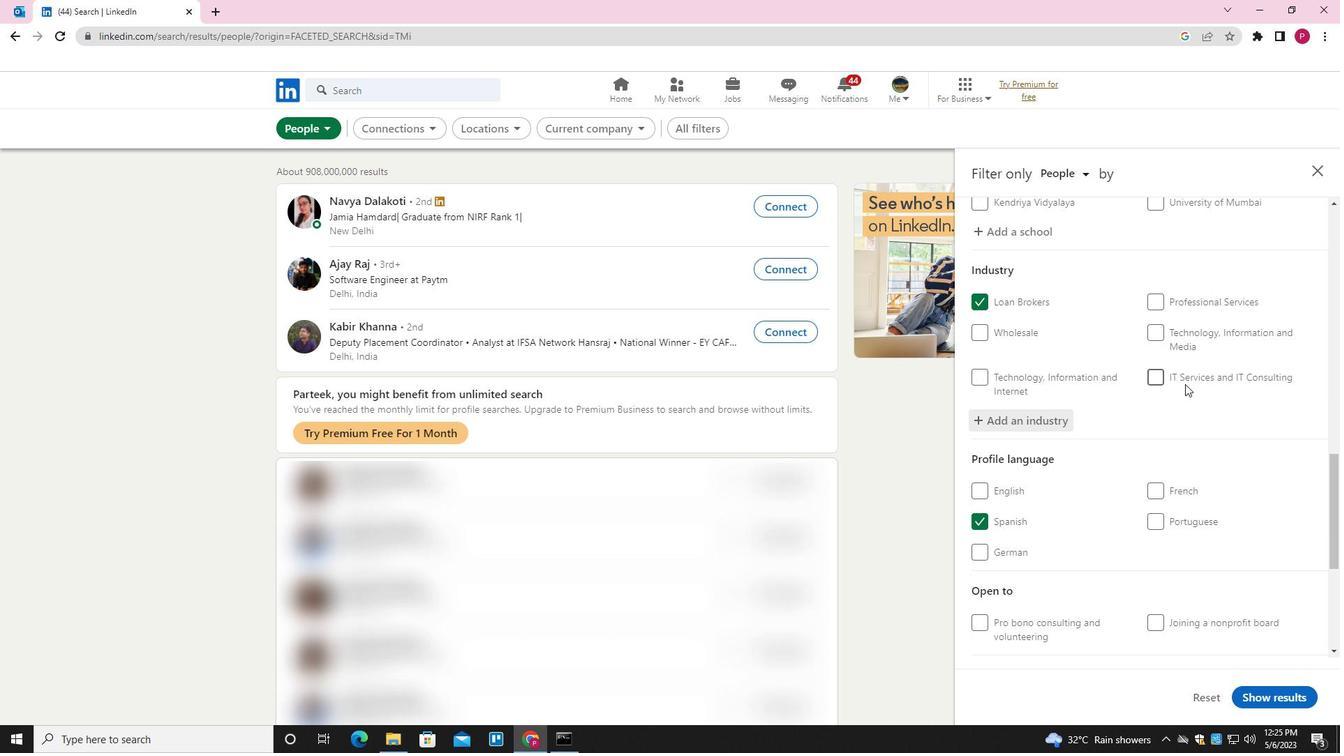 
Action: Mouse scrolled (1185, 386) with delta (0, 0)
Screenshot: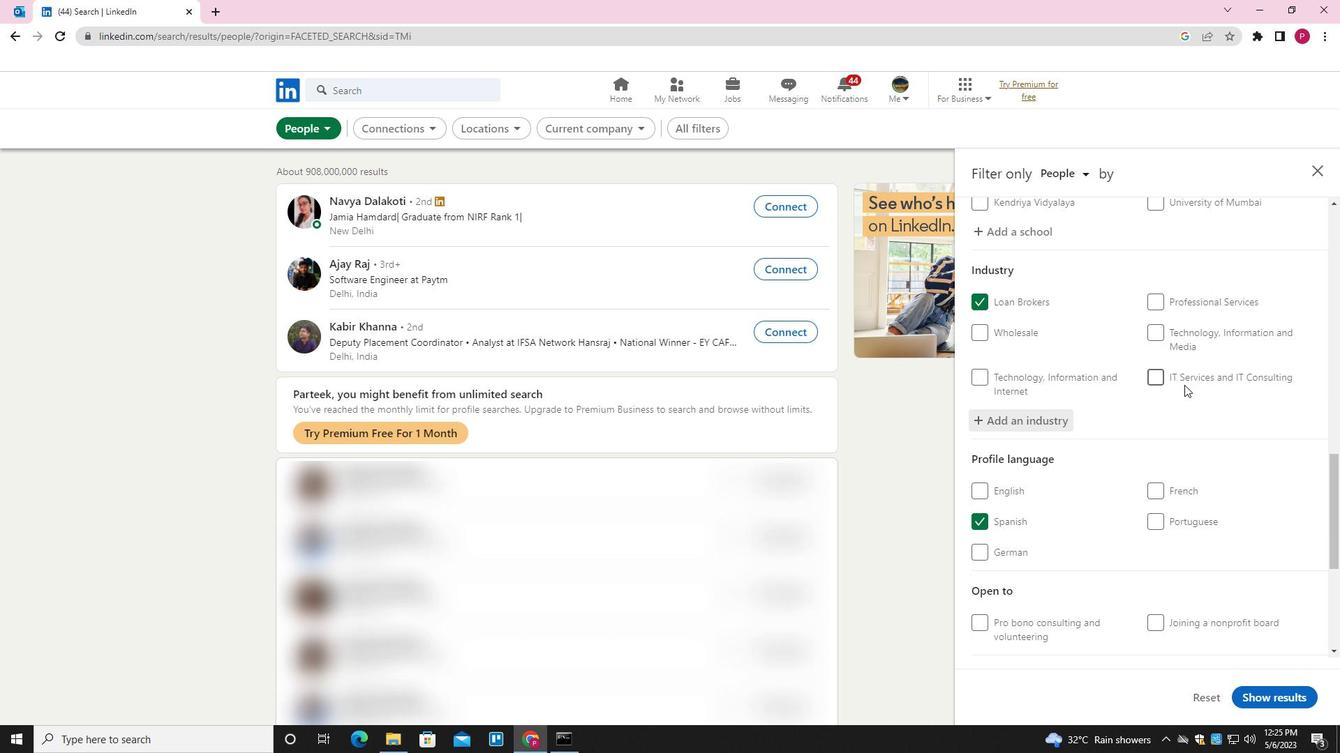 
Action: Mouse moved to (1185, 388)
Screenshot: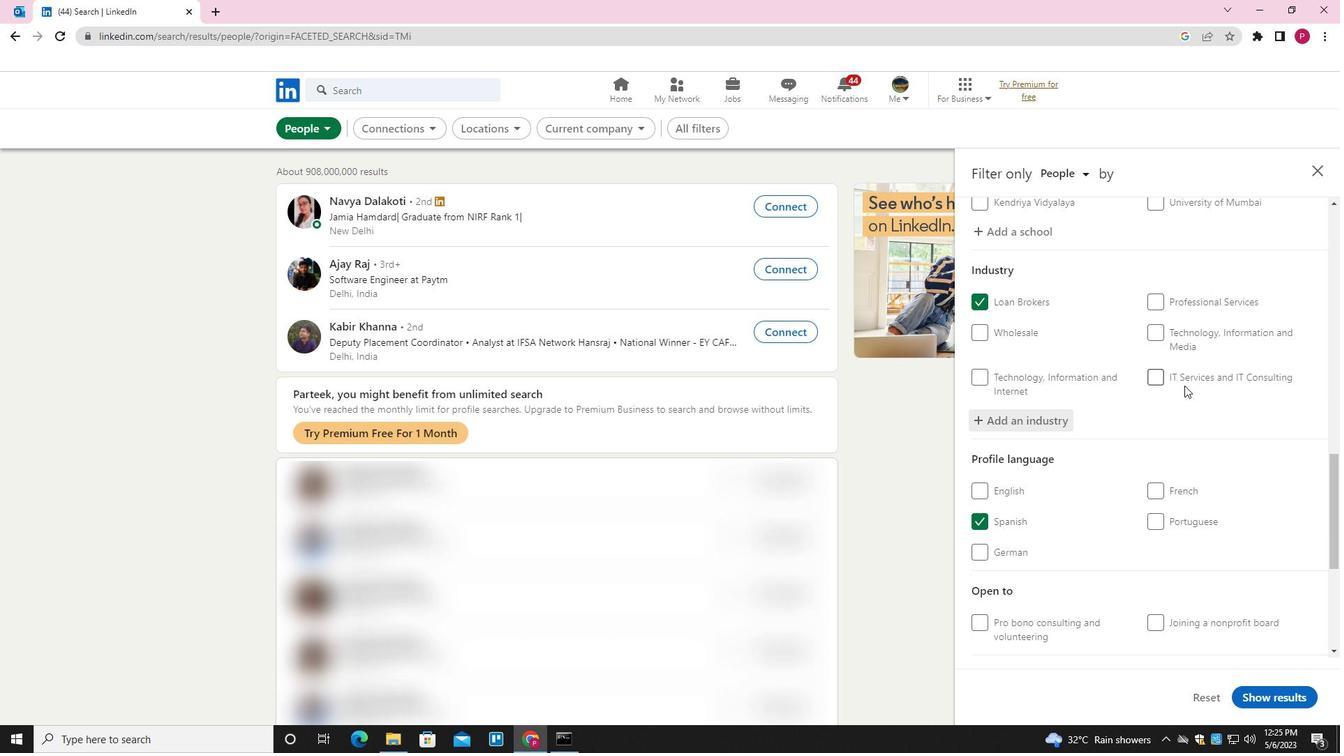 
Action: Mouse scrolled (1185, 387) with delta (0, 0)
Screenshot: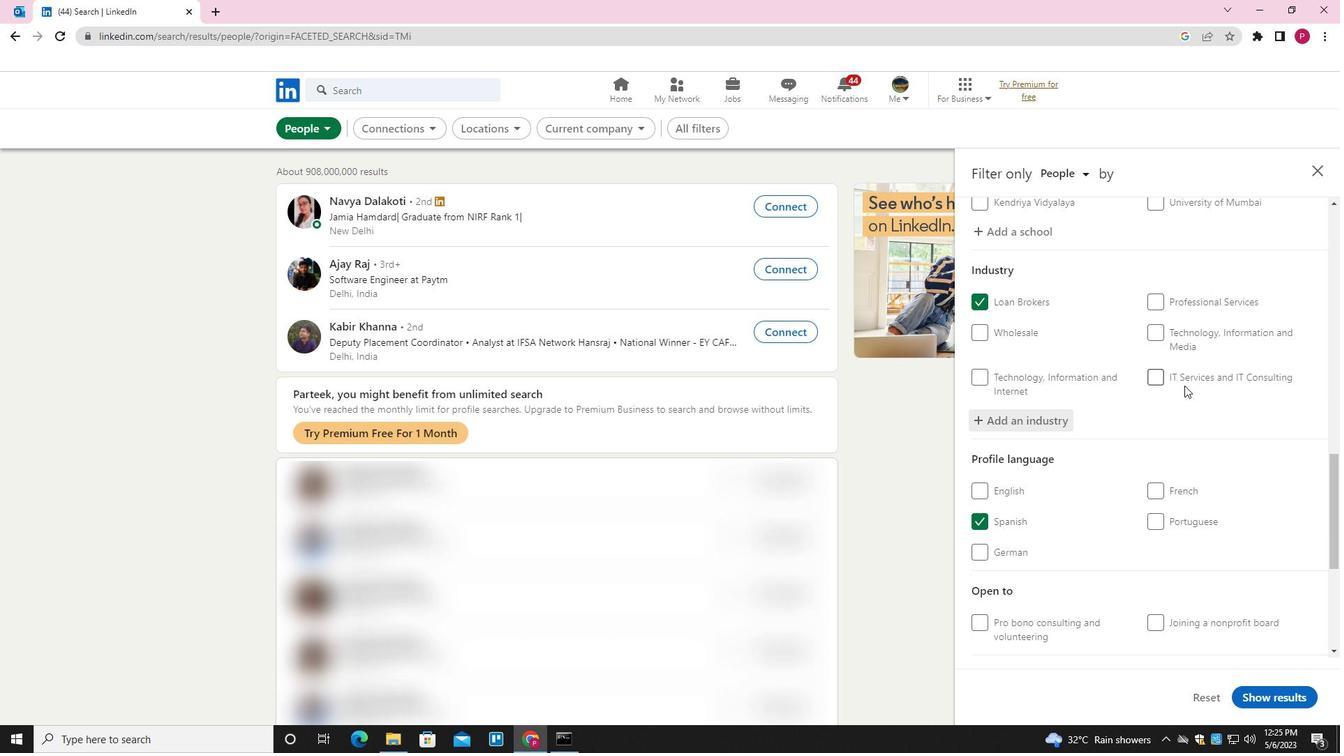 
Action: Mouse moved to (1189, 459)
Screenshot: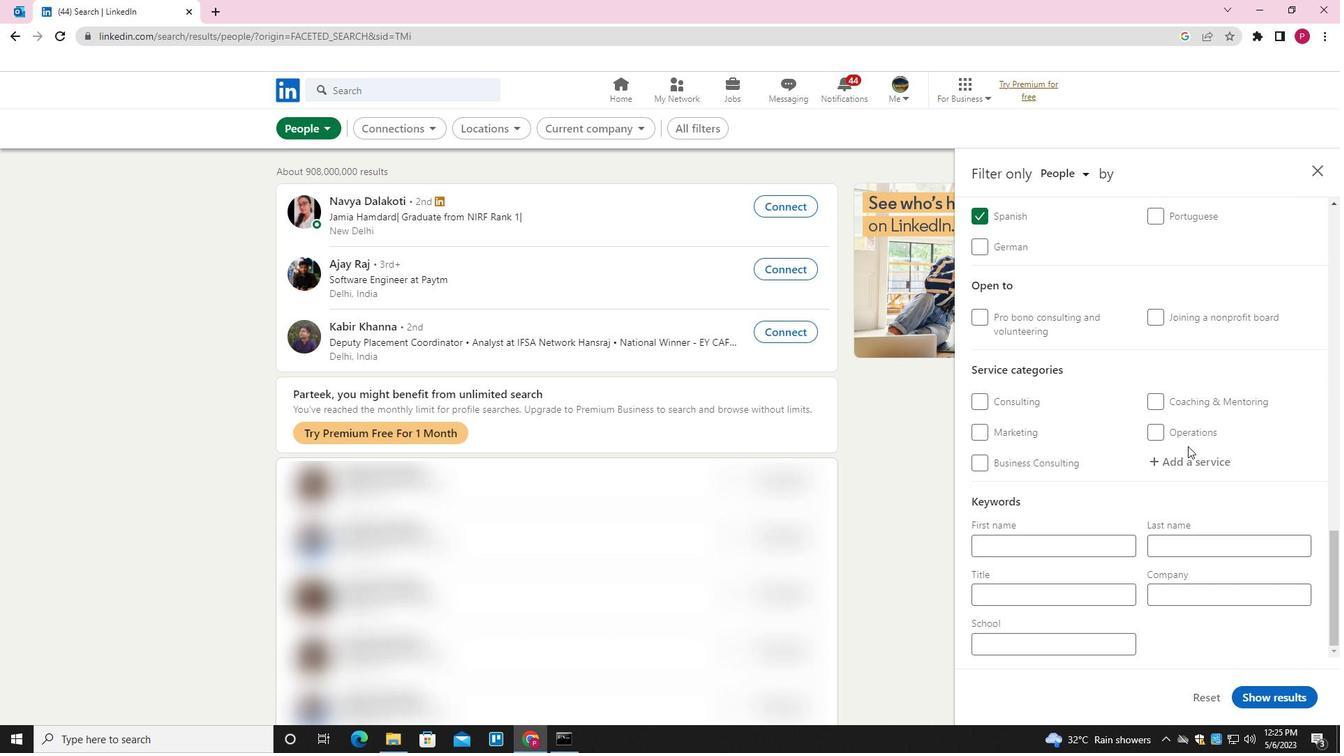
Action: Mouse pressed left at (1189, 459)
Screenshot: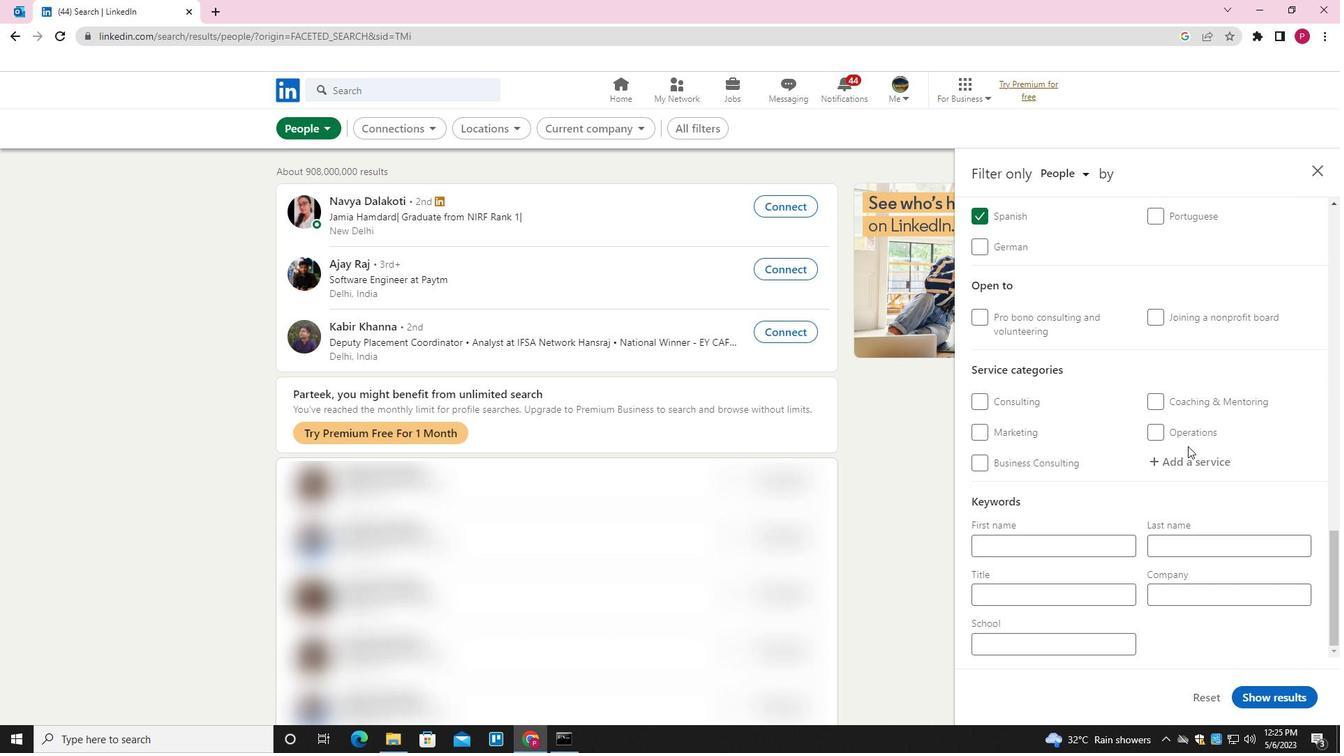 
Action: Key pressed <Key.shift><Key.shift><Key.shift><Key.shift><Key.shift>OUTSOUR<Key.down><Key.enter>
Screenshot: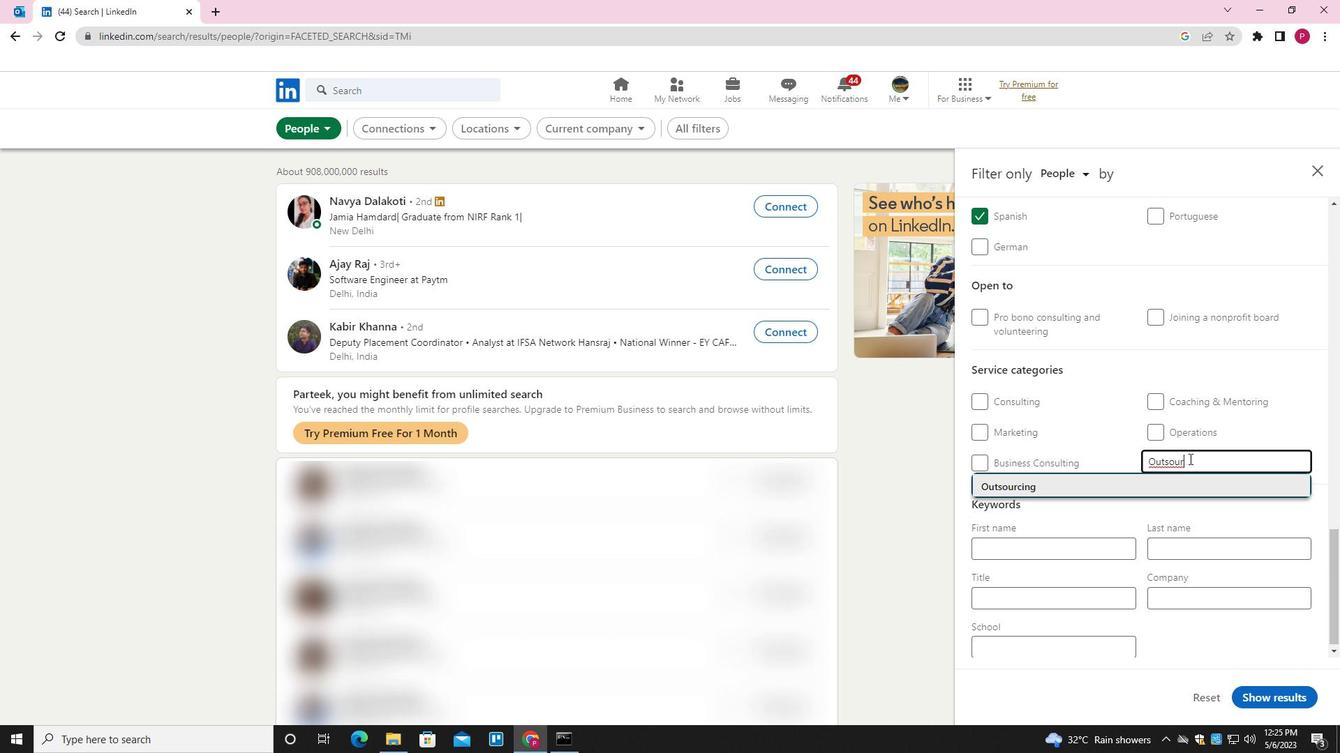 
Action: Mouse moved to (1188, 461)
Screenshot: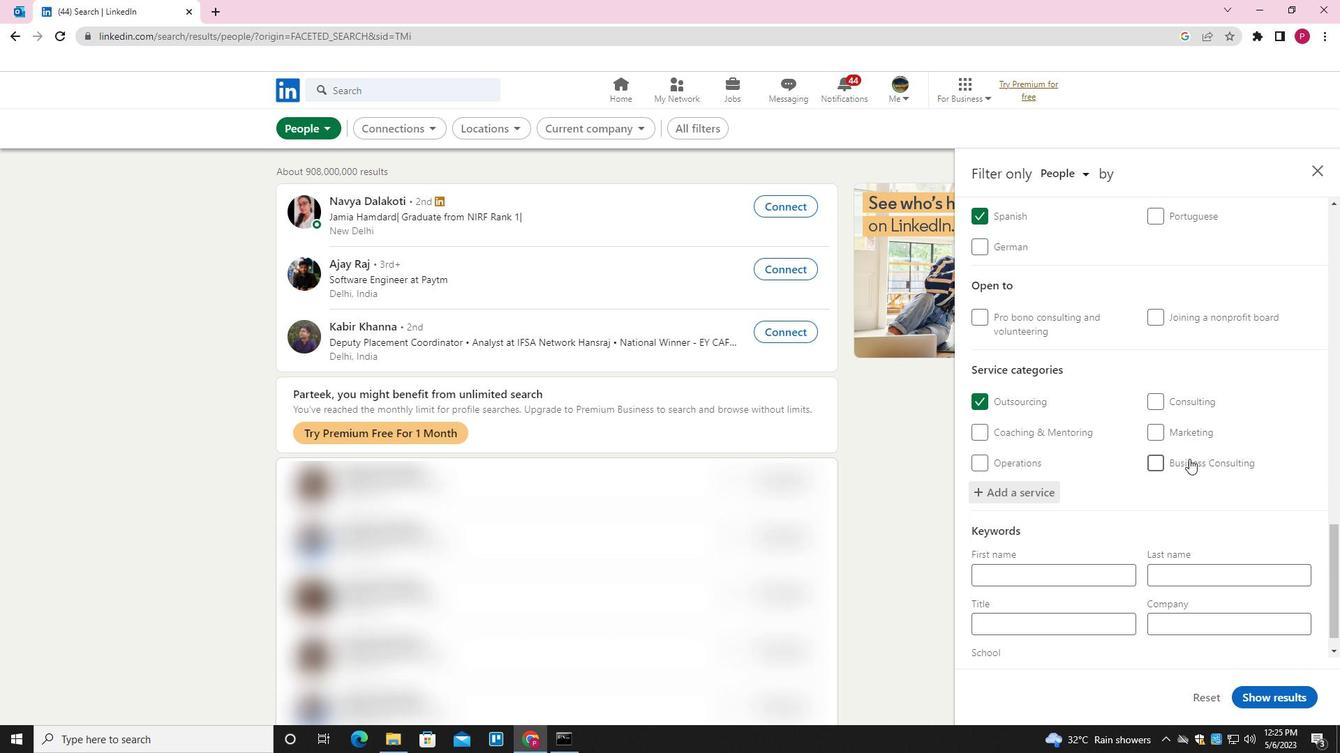 
Action: Mouse scrolled (1188, 460) with delta (0, 0)
Screenshot: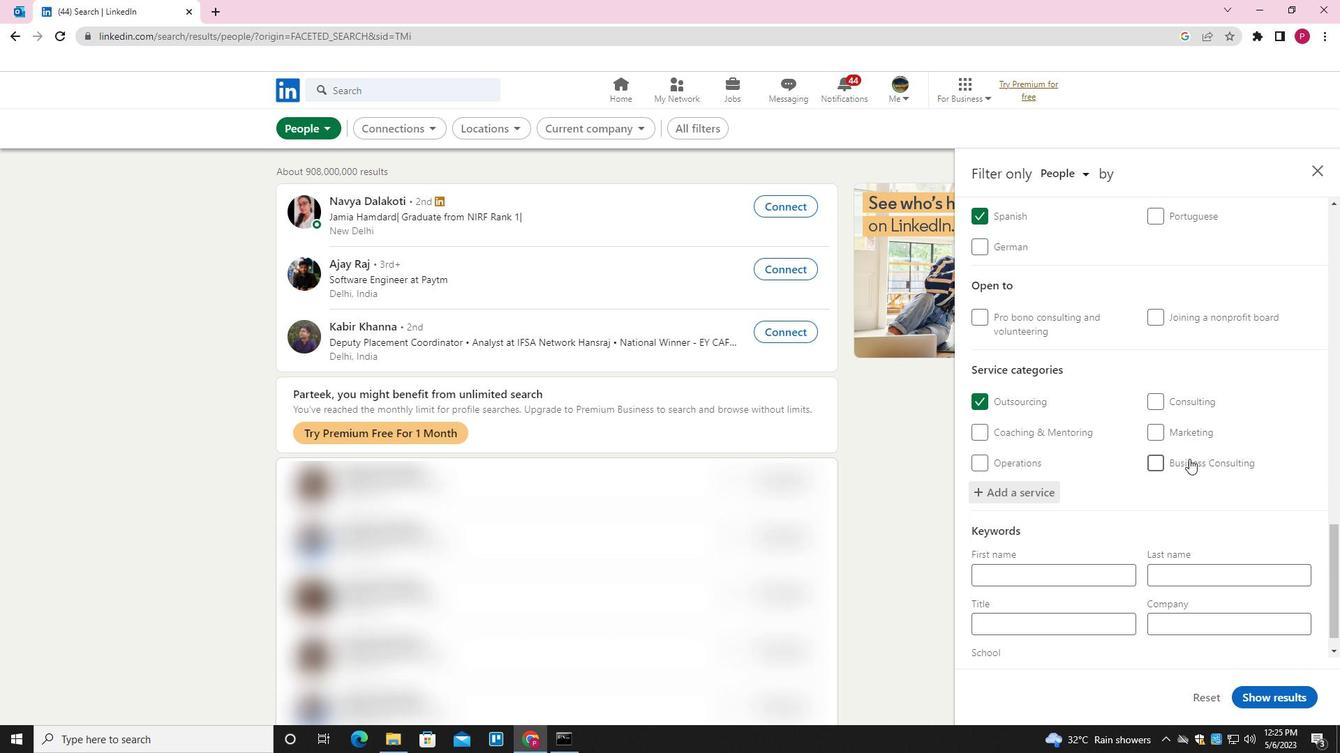 
Action: Mouse moved to (1187, 462)
Screenshot: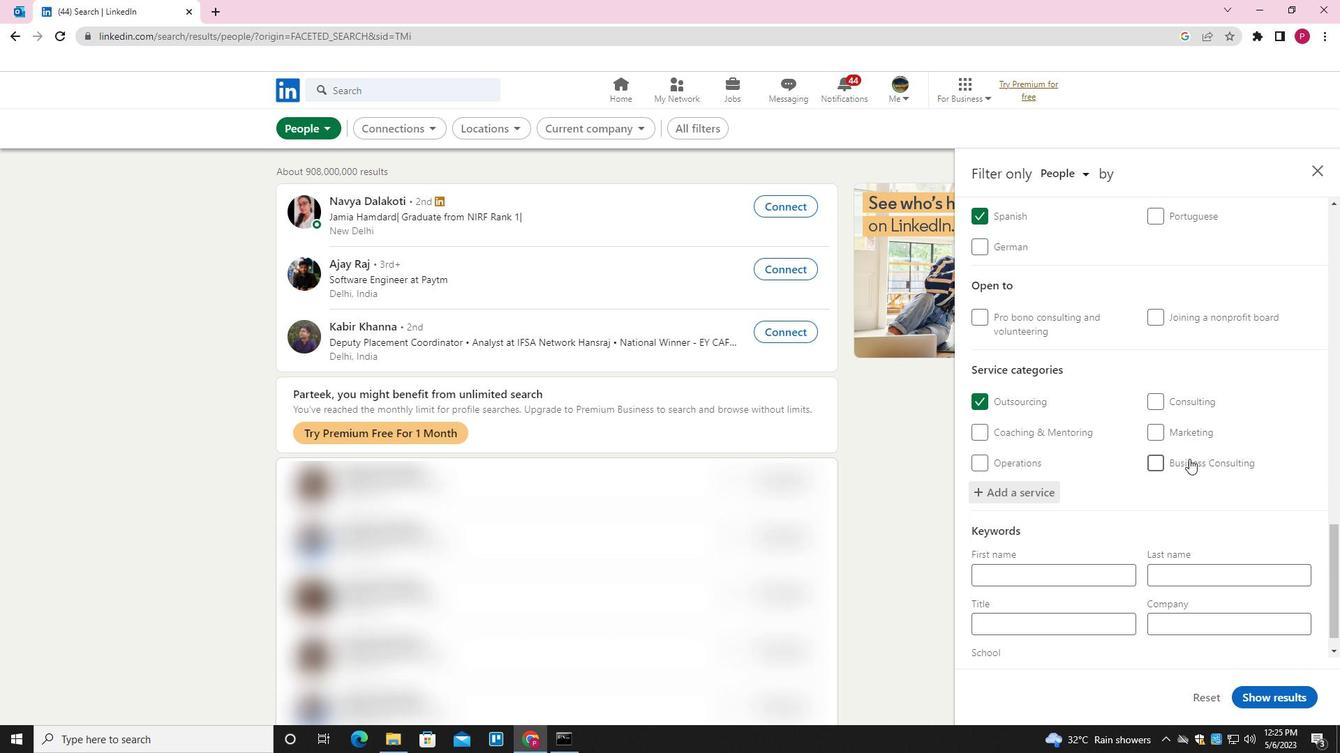 
Action: Mouse scrolled (1187, 461) with delta (0, 0)
Screenshot: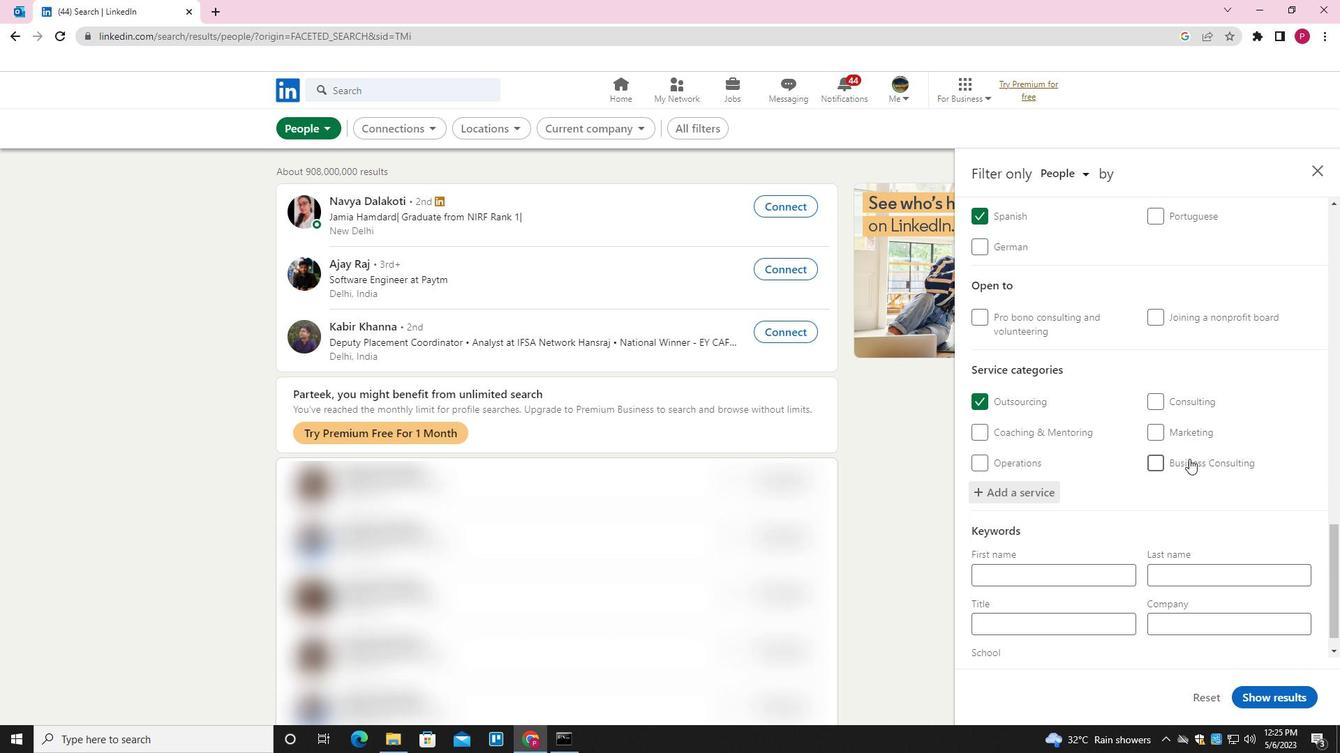 
Action: Mouse scrolled (1187, 461) with delta (0, 0)
Screenshot: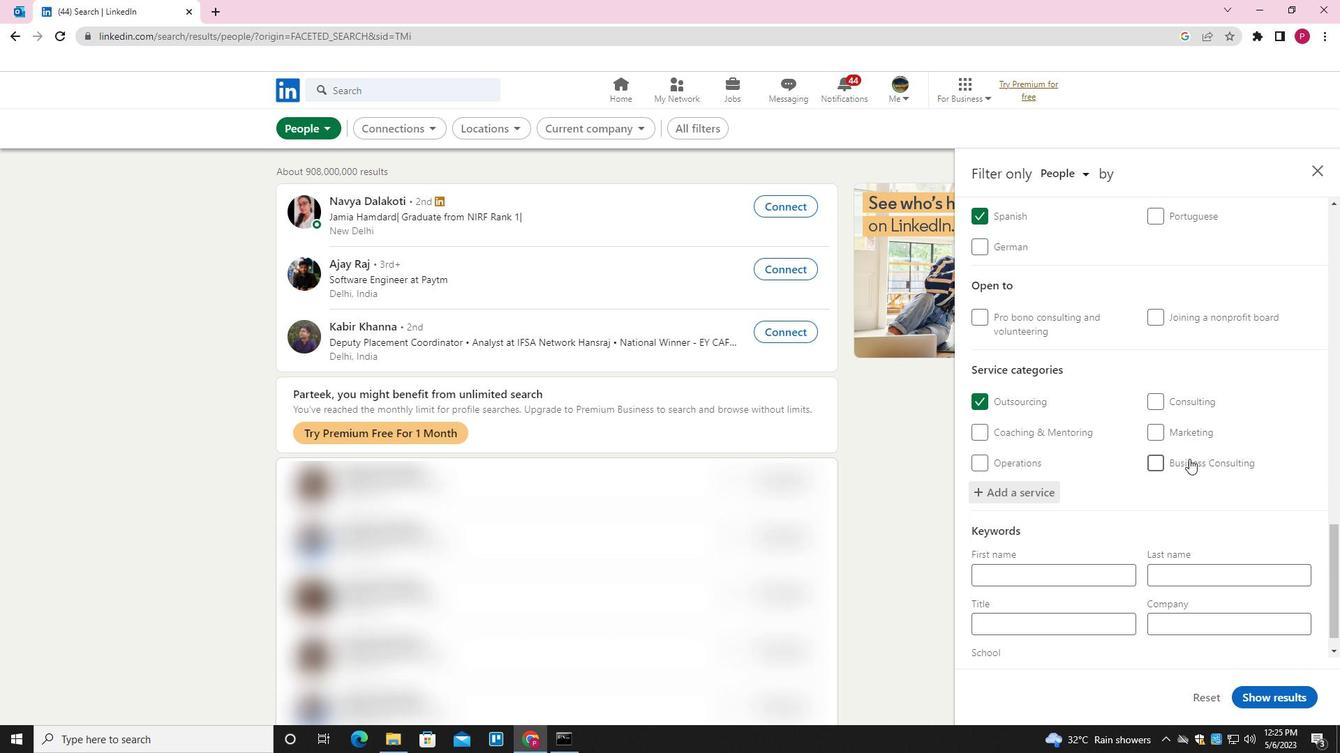 
Action: Mouse moved to (1186, 462)
Screenshot: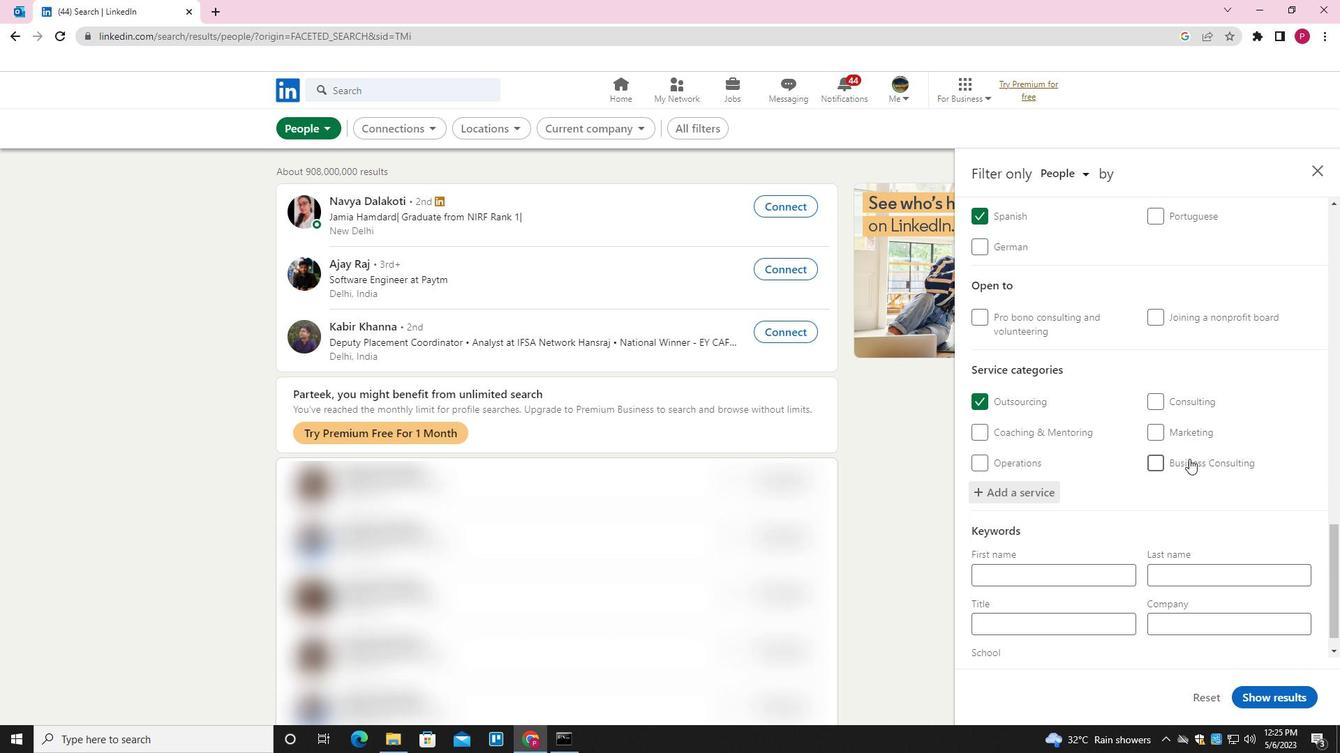
Action: Mouse scrolled (1186, 462) with delta (0, 0)
Screenshot: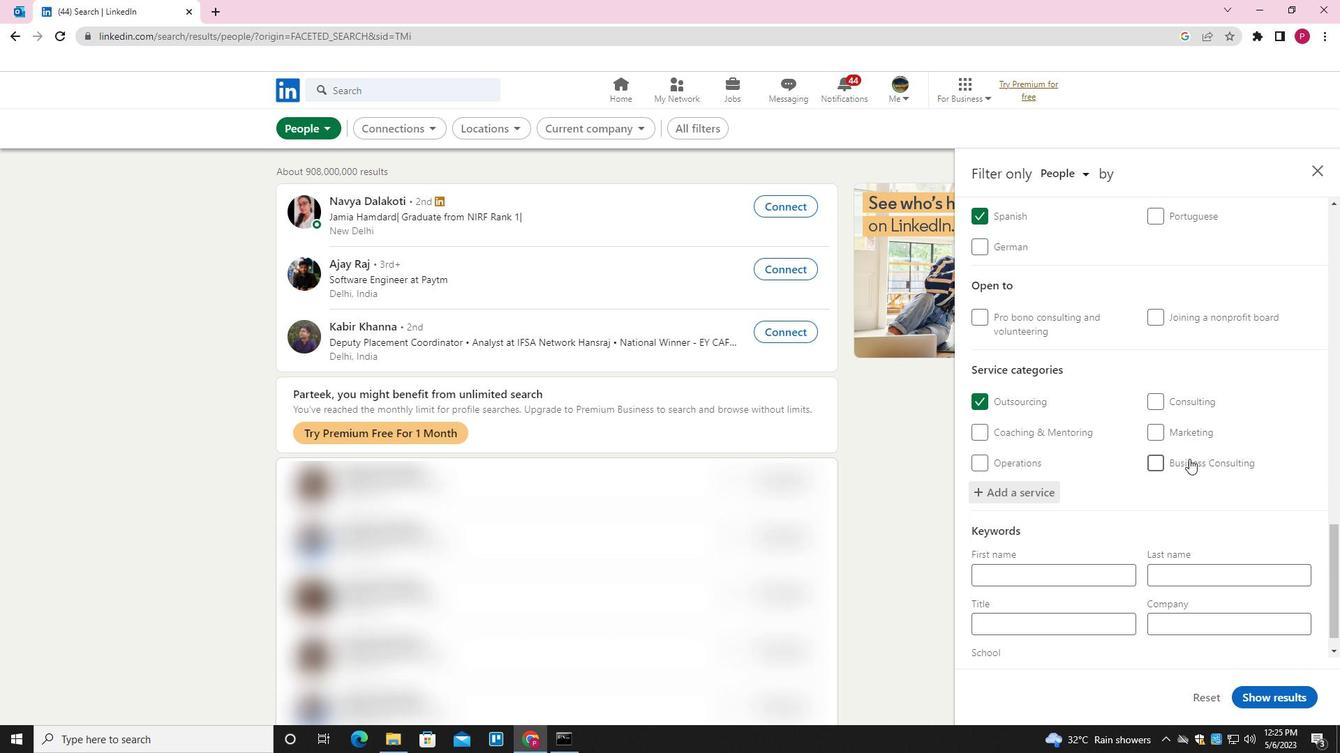 
Action: Mouse moved to (1125, 582)
Screenshot: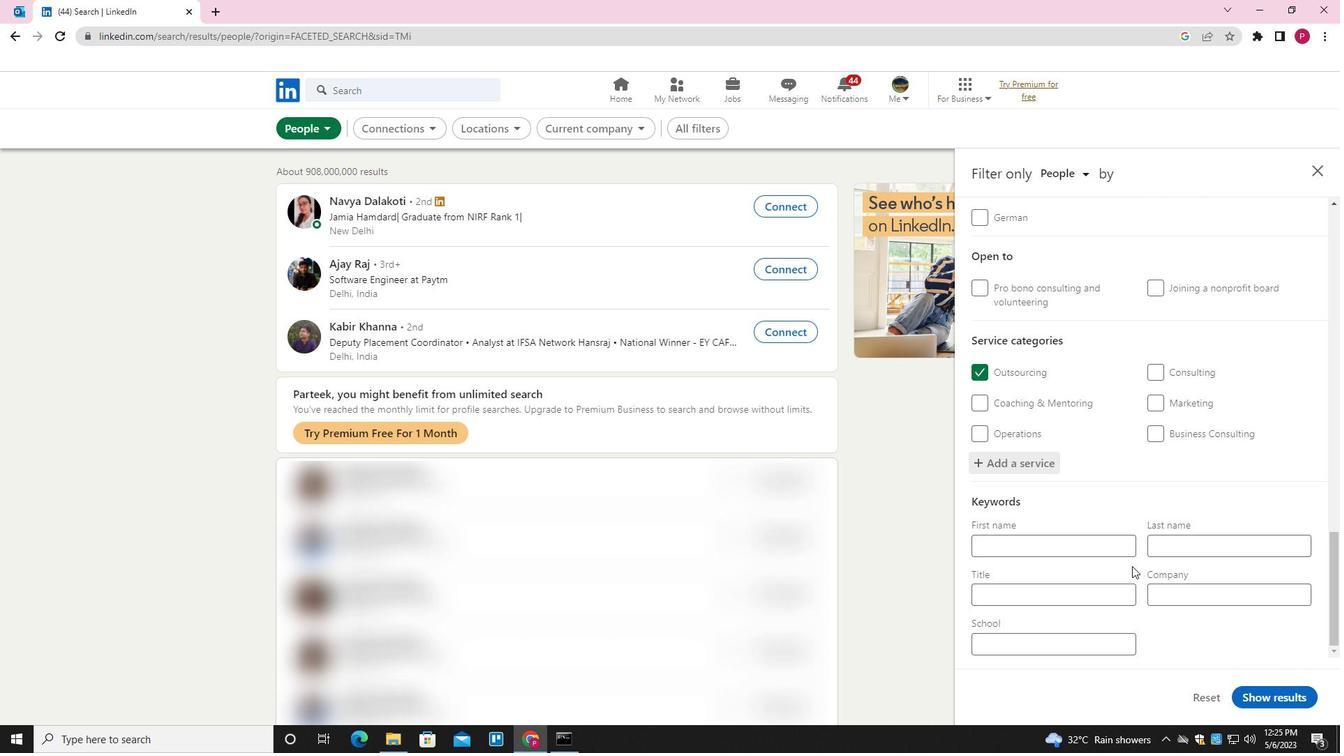 
Action: Mouse pressed left at (1125, 582)
Screenshot: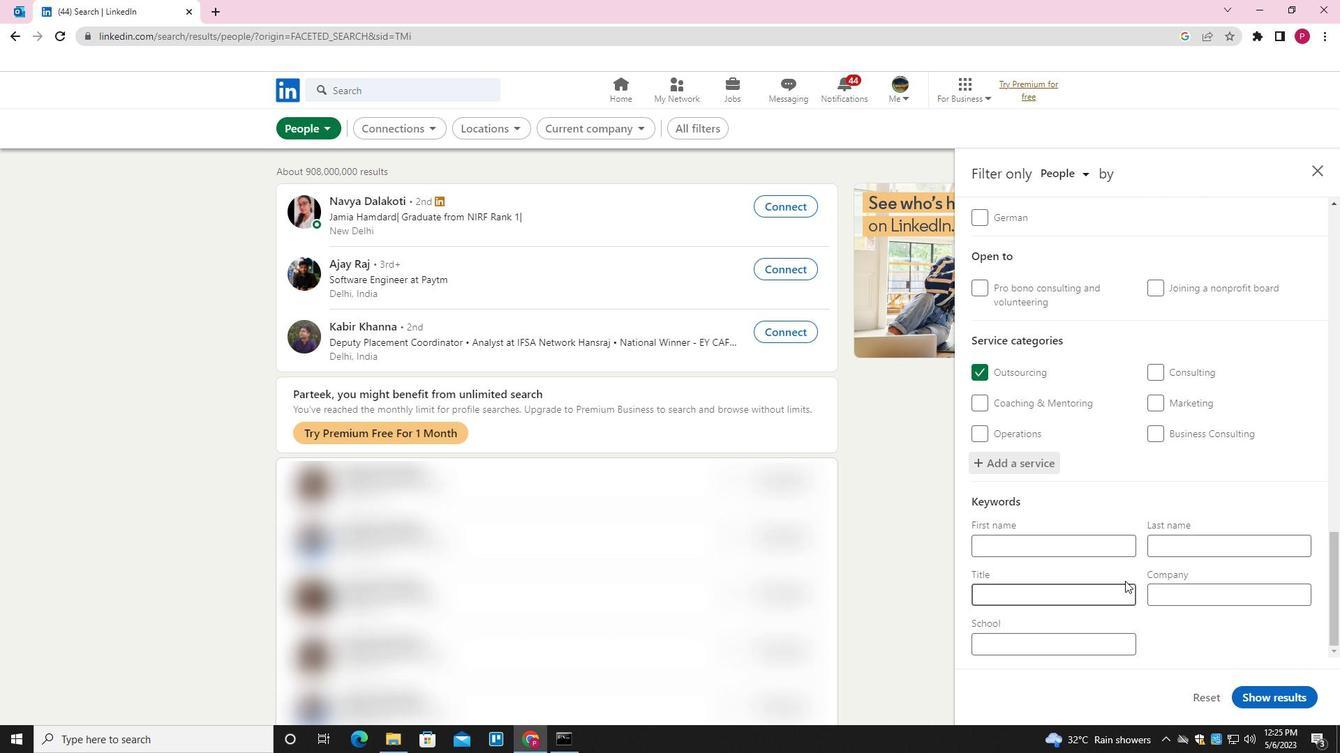 
Action: Mouse moved to (1123, 583)
Screenshot: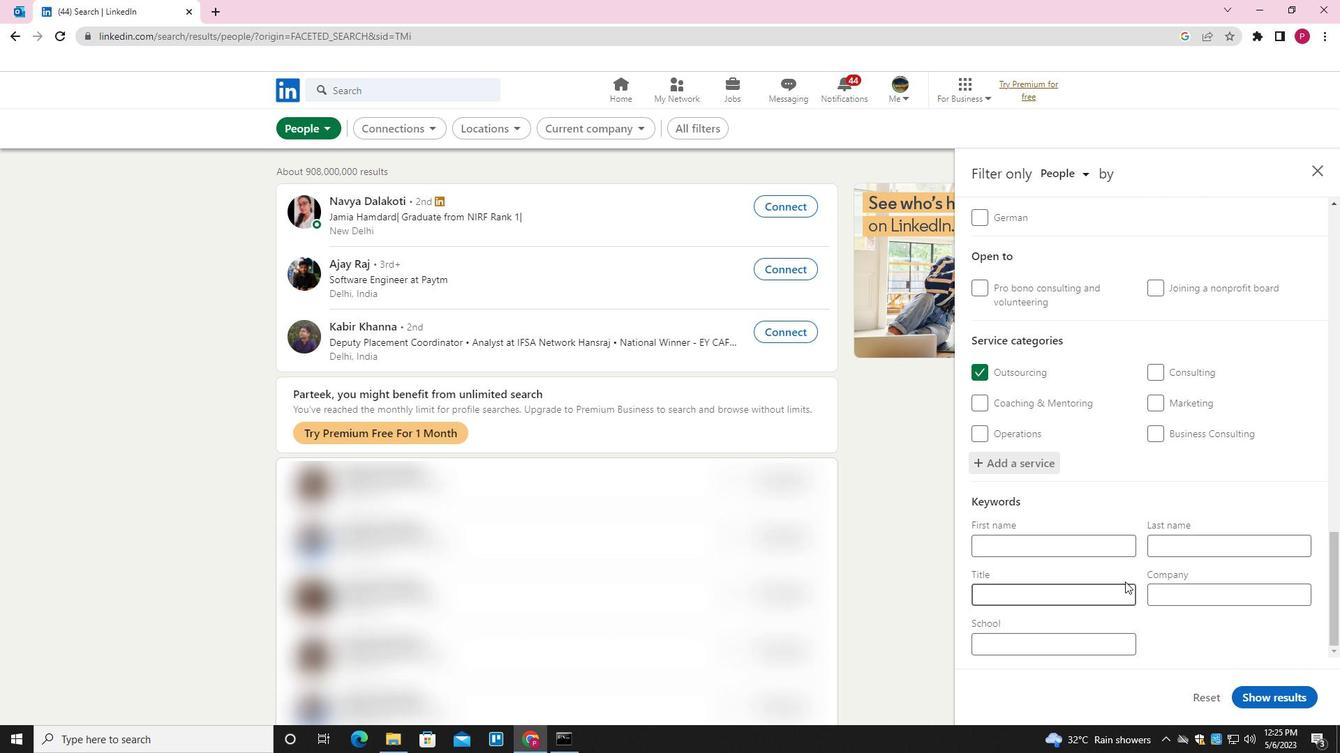 
Action: Key pressed <Key.shift>HUMAN<Key.space><Key.shift>RESOURCSE<Key.backspace><Key.backspace>ES
Screenshot: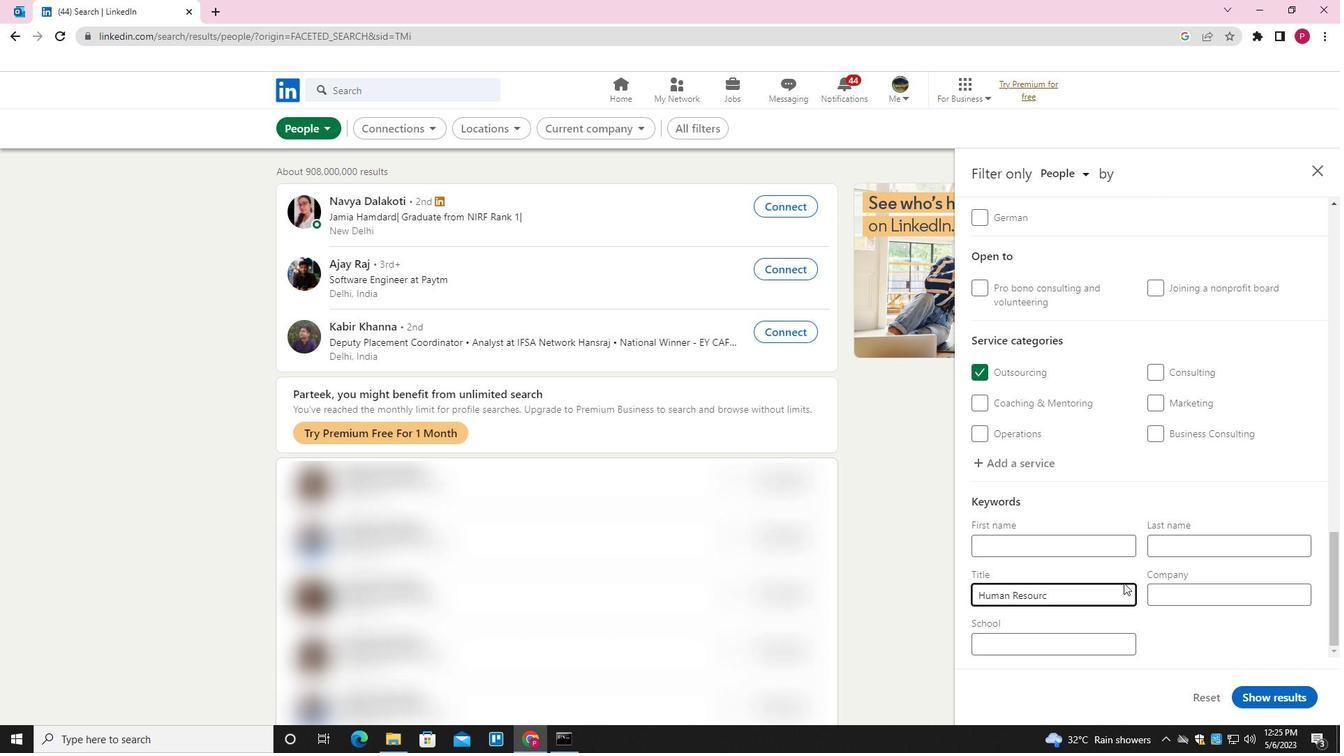 
Action: Mouse moved to (1261, 702)
Screenshot: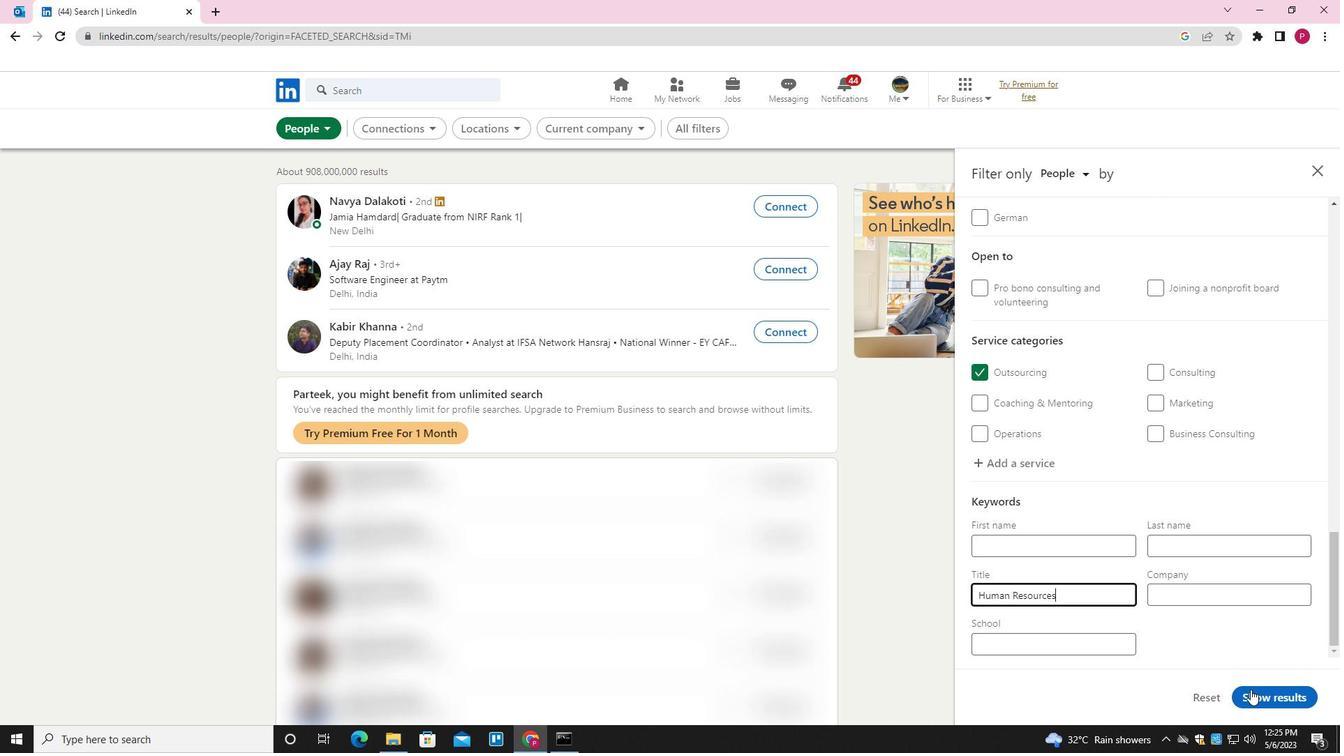 
Action: Mouse pressed left at (1261, 702)
Screenshot: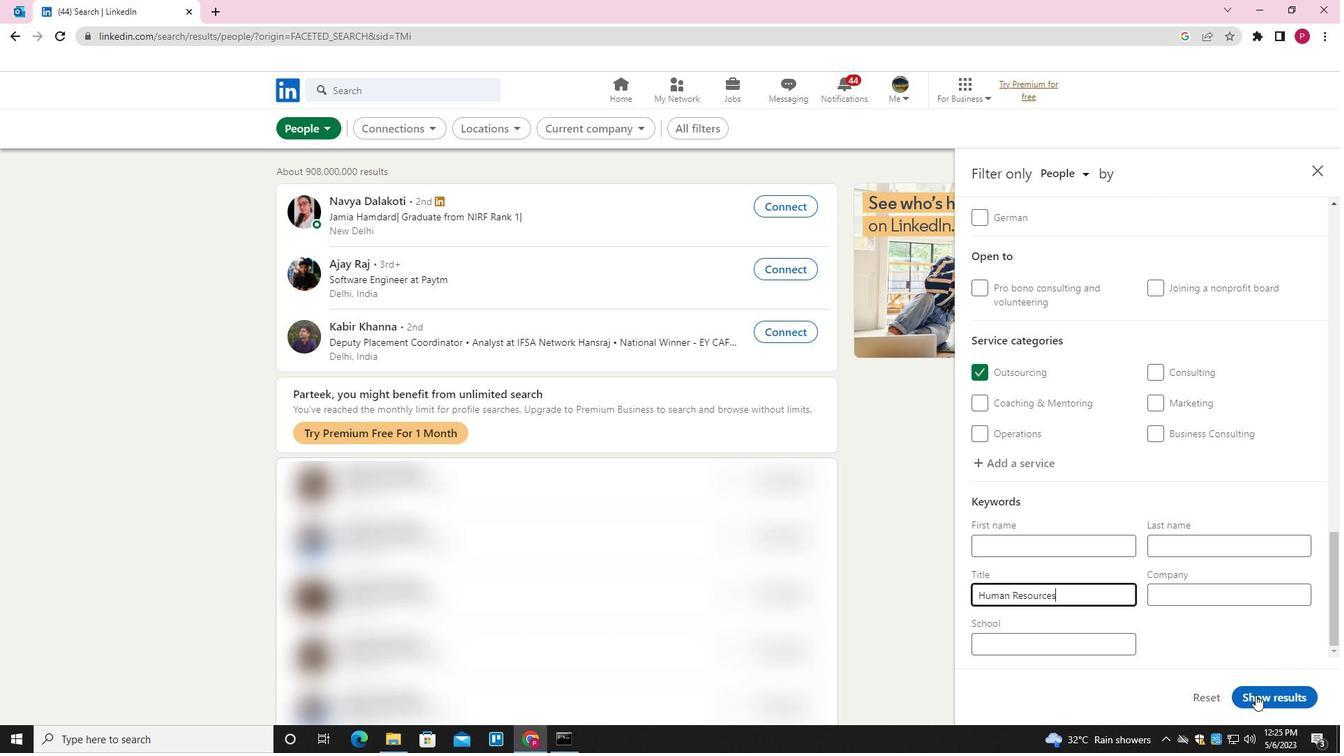 
Action: Mouse moved to (665, 413)
Screenshot: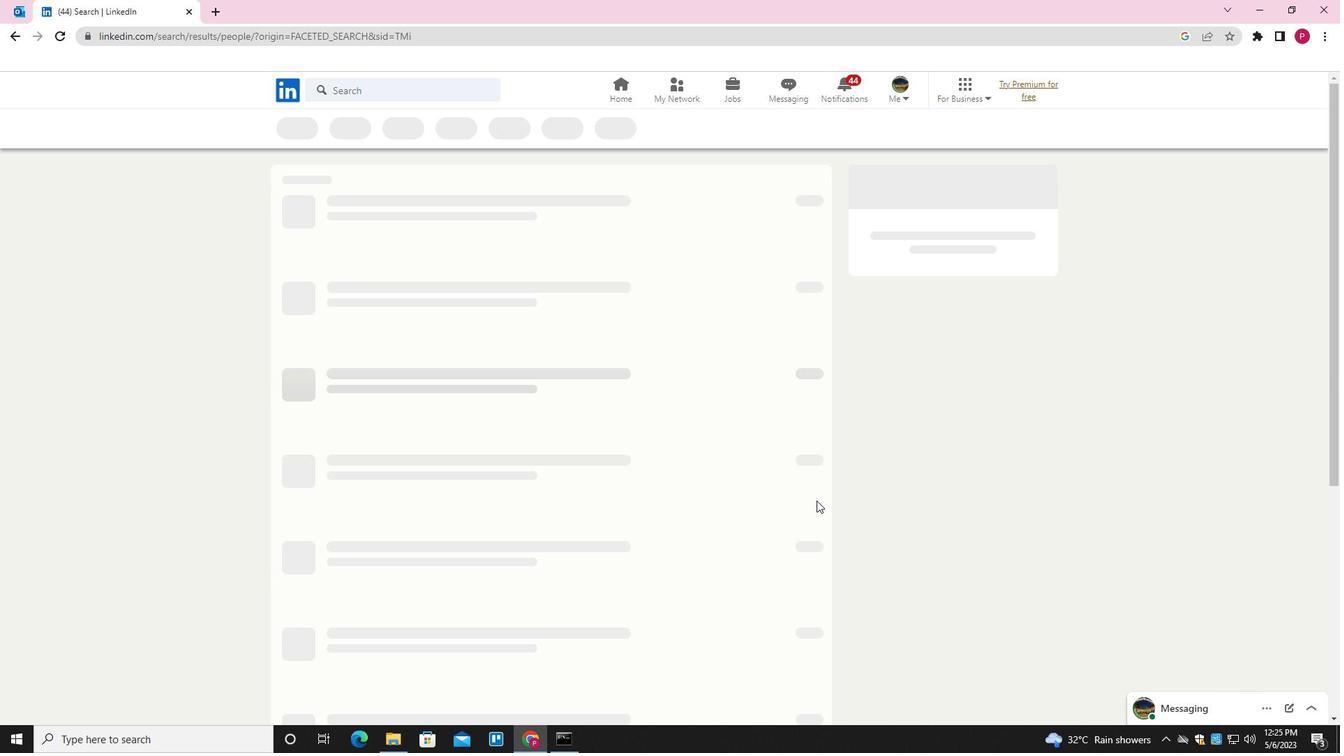 
